 Task: Research Airbnb properties in Siaya, Kenya from 12th  December, 2023 to 15th December, 2023 for 3 adults.2 bedrooms having 3 beds and 1 bathroom. Property type can be flat. Amenities needed are: washing machine. Booking option can be shelf check-in. Look for 4 properties as per requirement.
Action: Mouse moved to (416, 60)
Screenshot: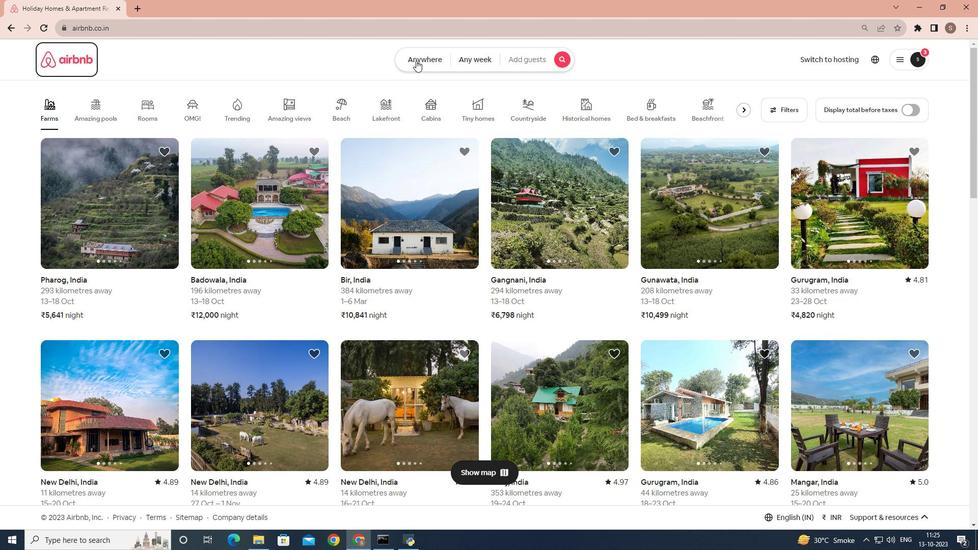 
Action: Mouse pressed left at (416, 60)
Screenshot: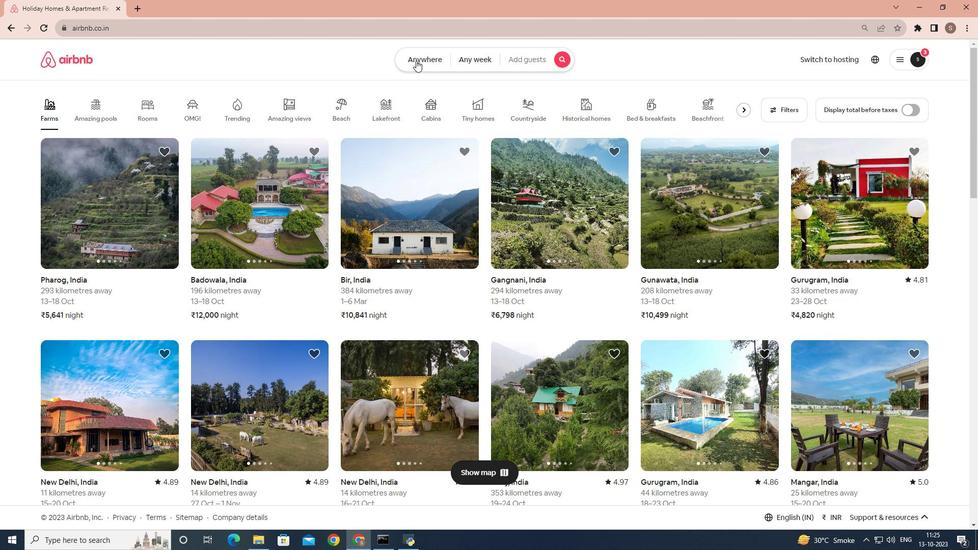 
Action: Mouse moved to (359, 97)
Screenshot: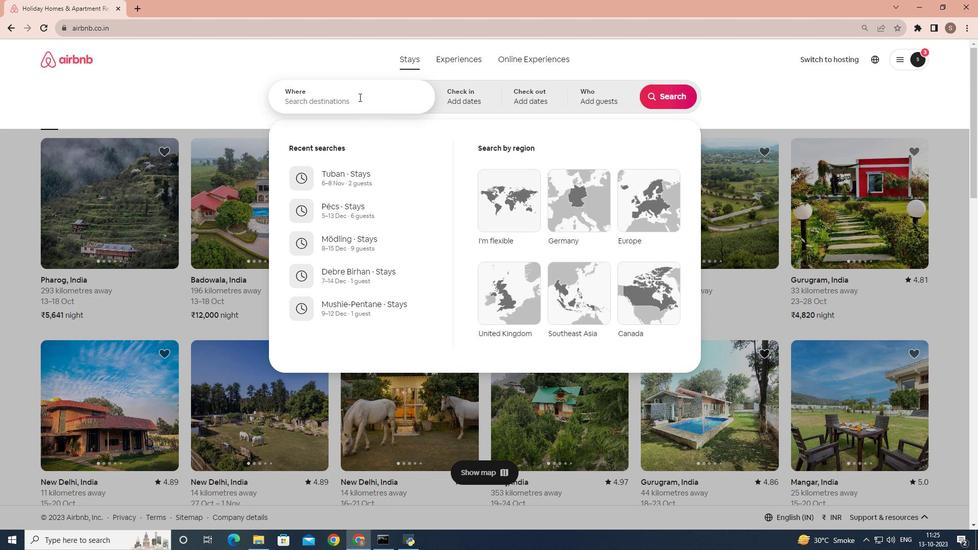 
Action: Mouse pressed left at (359, 97)
Screenshot: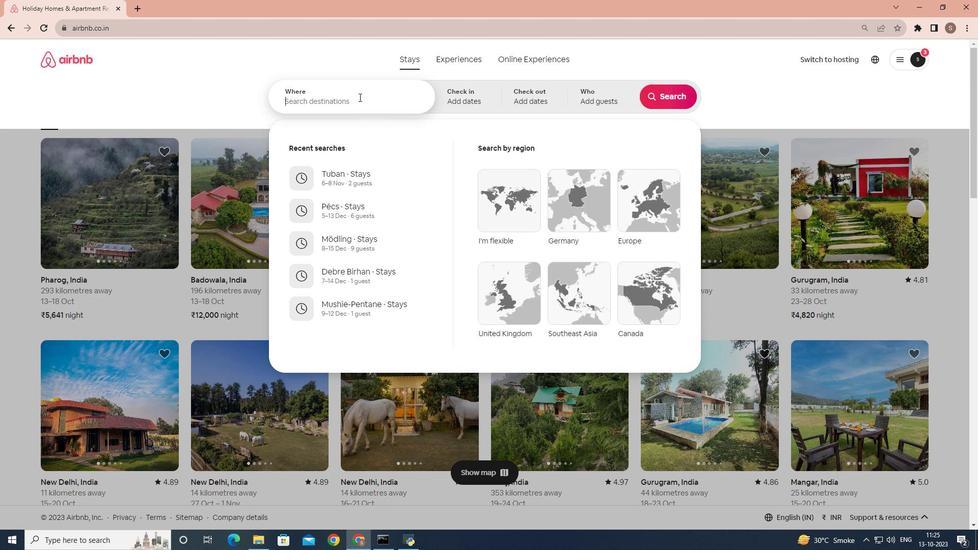 
Action: Key pressed <Key.shift>Siaya,<Key.space><Key.shift>Kenya
Screenshot: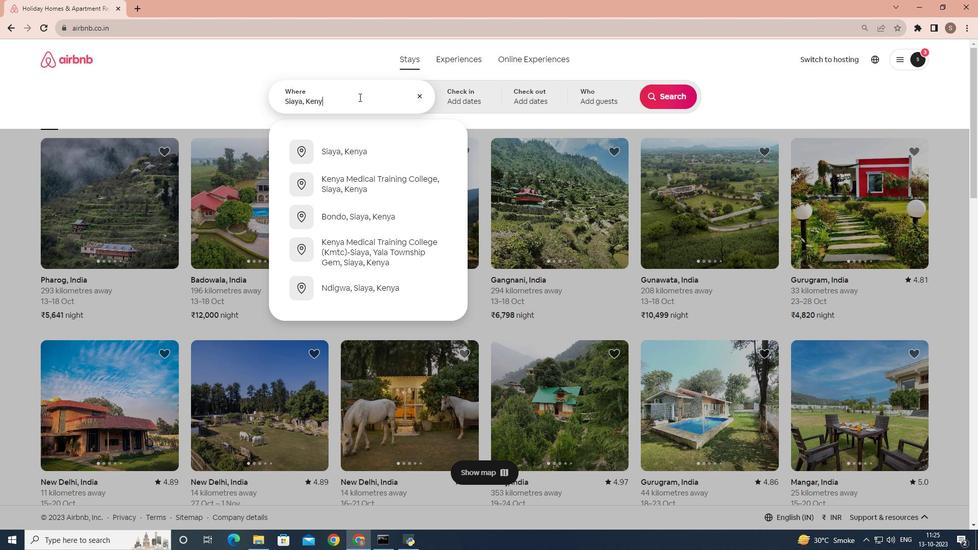 
Action: Mouse moved to (353, 165)
Screenshot: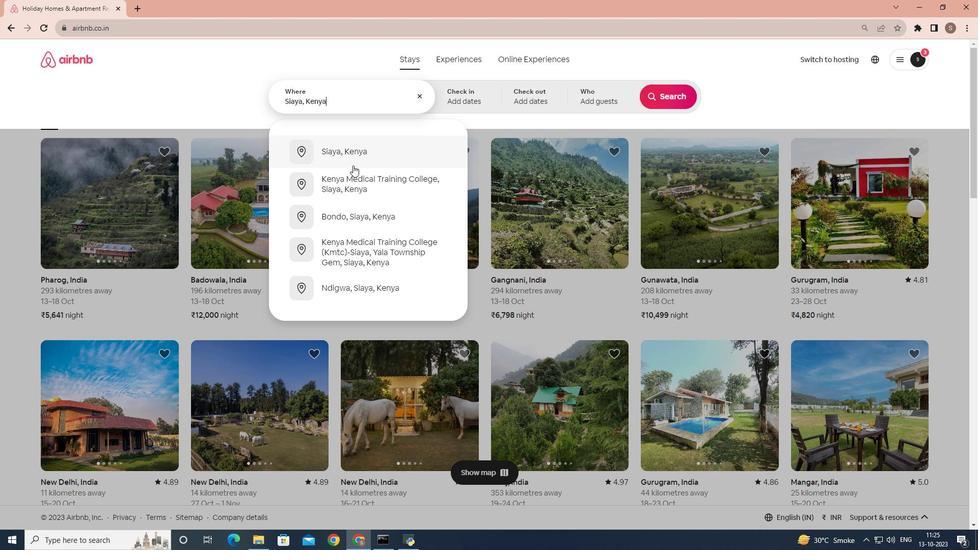 
Action: Mouse pressed left at (353, 165)
Screenshot: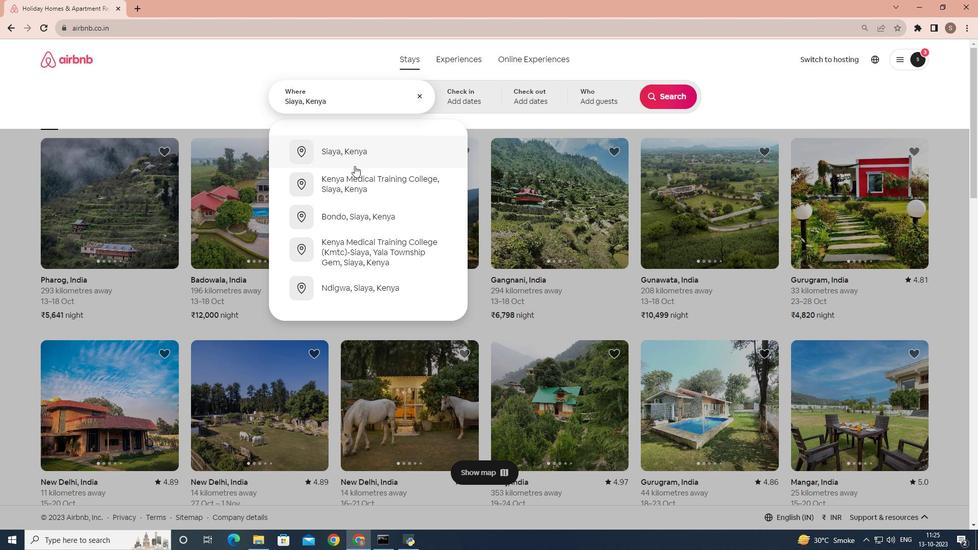 
Action: Mouse moved to (665, 174)
Screenshot: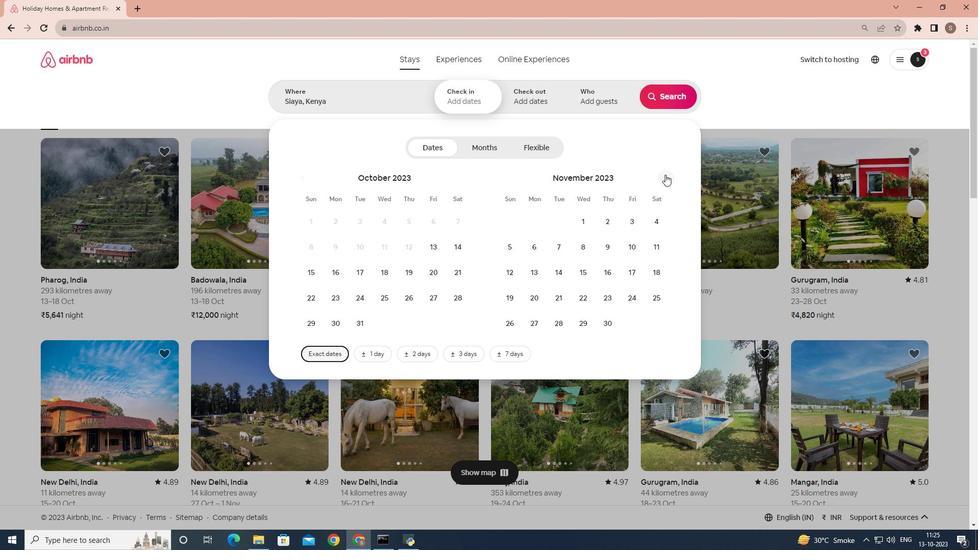 
Action: Mouse pressed left at (665, 174)
Screenshot: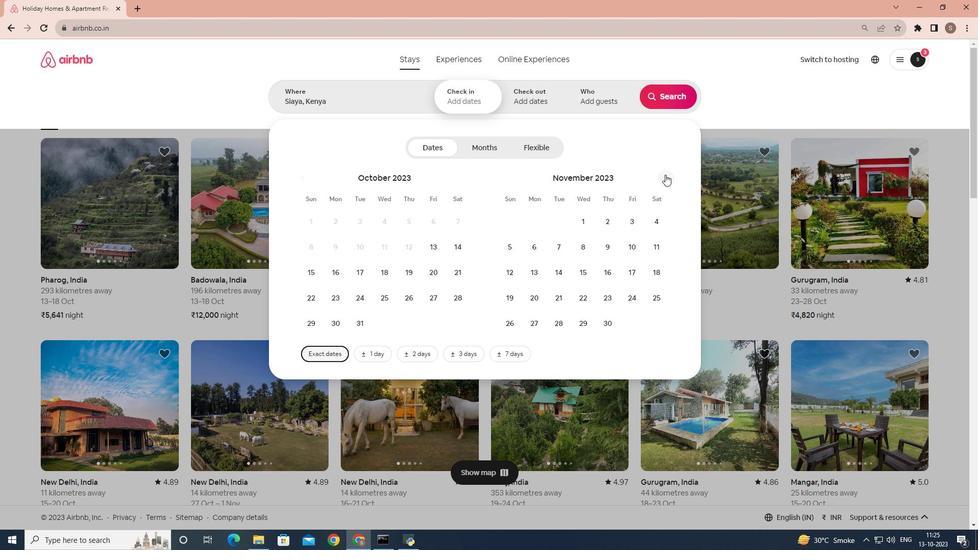 
Action: Mouse moved to (564, 265)
Screenshot: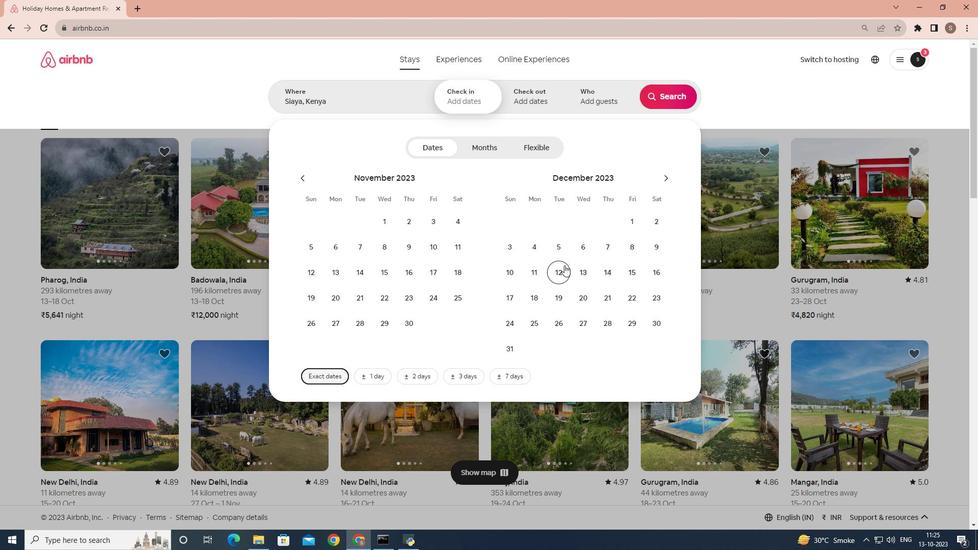 
Action: Mouse pressed left at (564, 265)
Screenshot: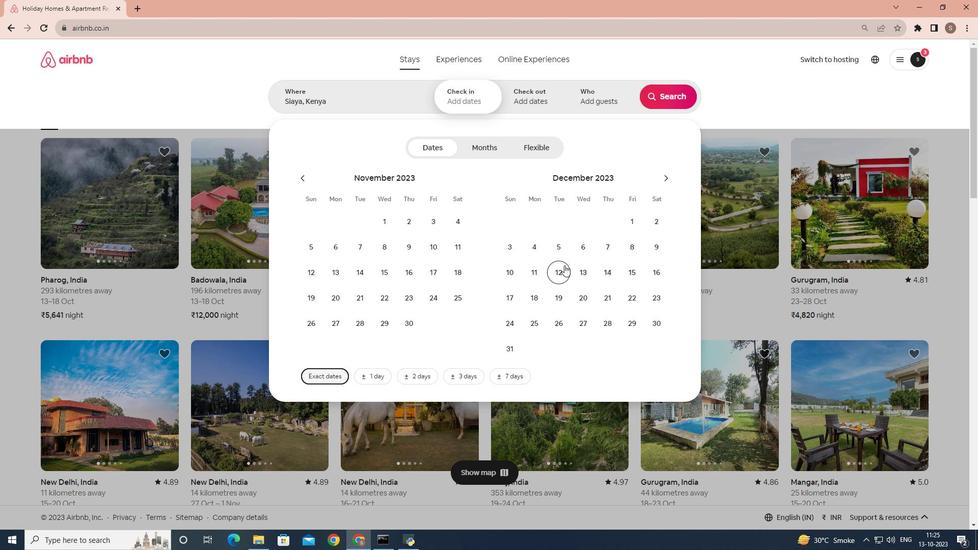 
Action: Mouse moved to (630, 274)
Screenshot: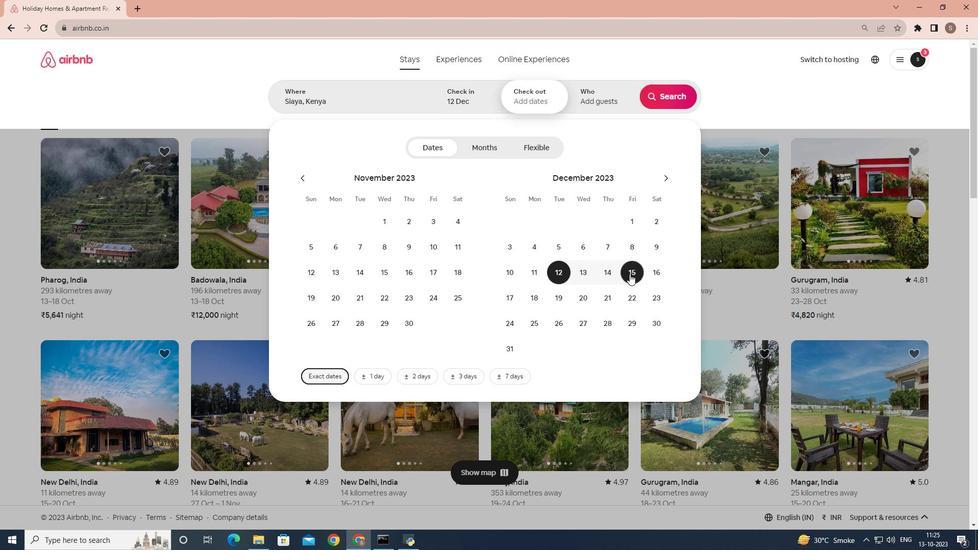 
Action: Mouse pressed left at (630, 274)
Screenshot: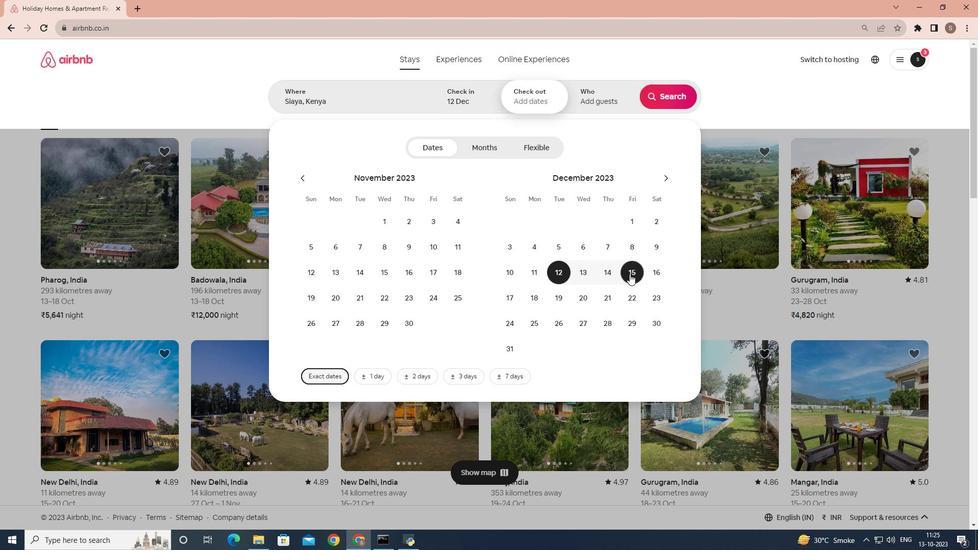 
Action: Mouse moved to (603, 92)
Screenshot: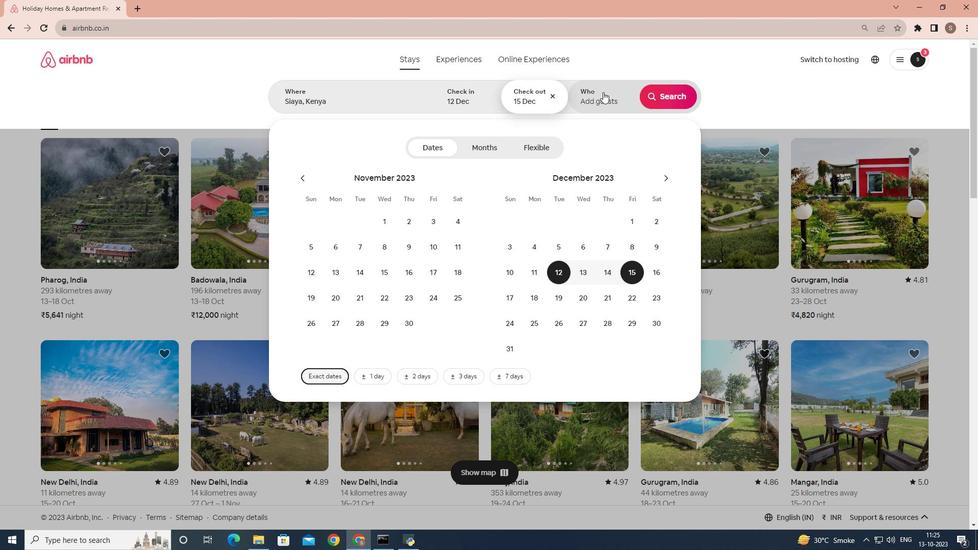 
Action: Mouse pressed left at (603, 92)
Screenshot: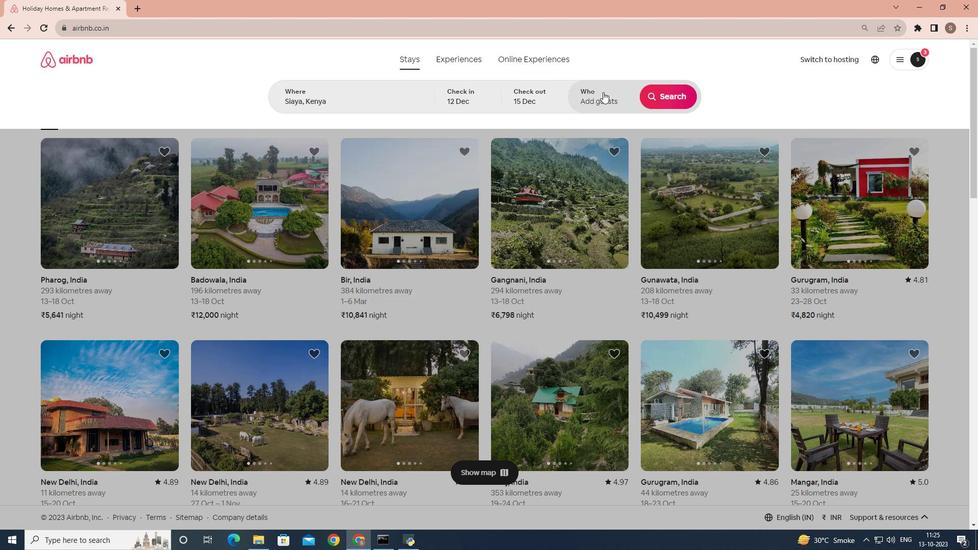 
Action: Mouse moved to (673, 149)
Screenshot: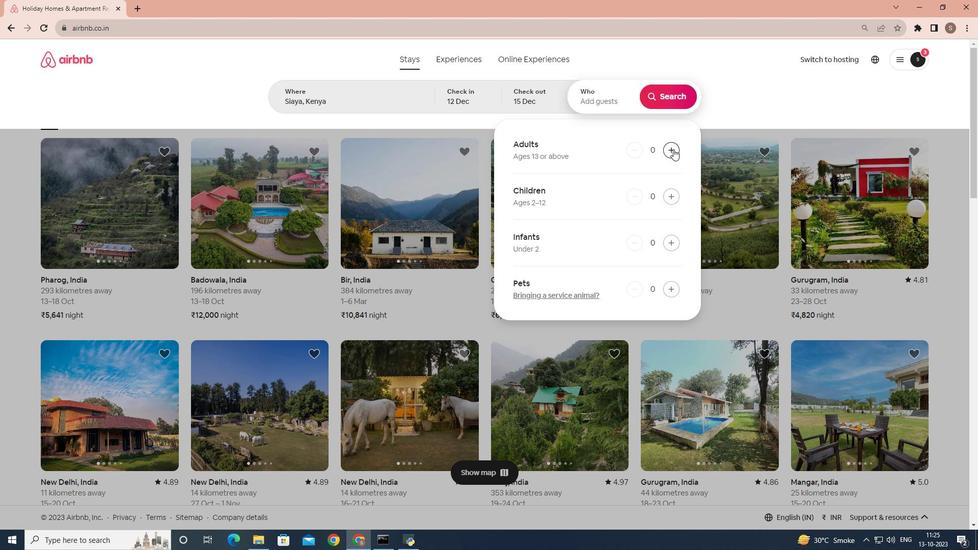
Action: Mouse pressed left at (673, 149)
Screenshot: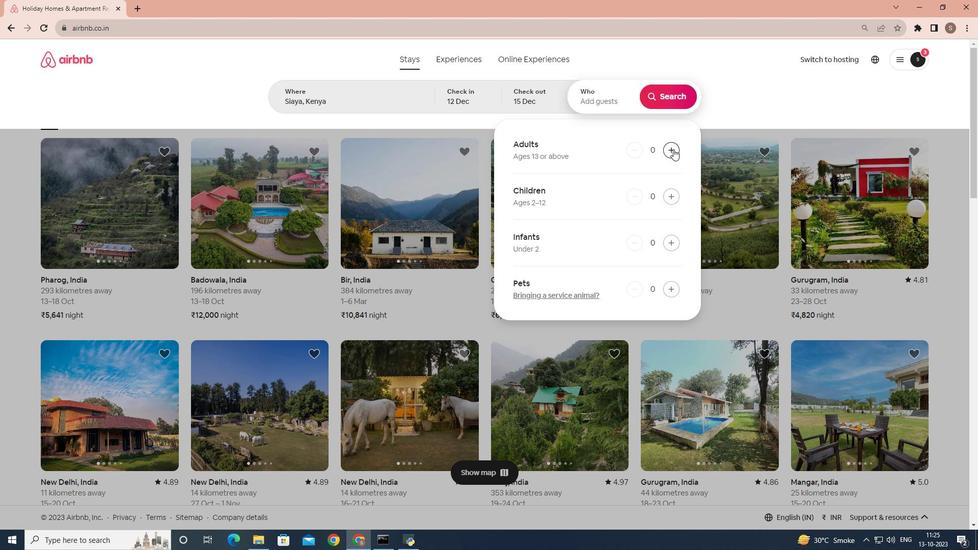 
Action: Mouse pressed left at (673, 149)
Screenshot: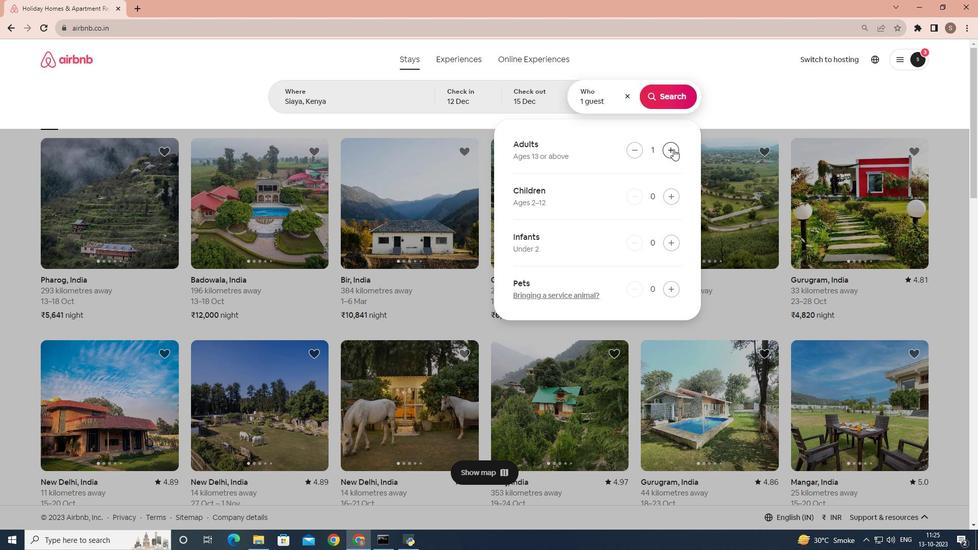 
Action: Mouse pressed left at (673, 149)
Screenshot: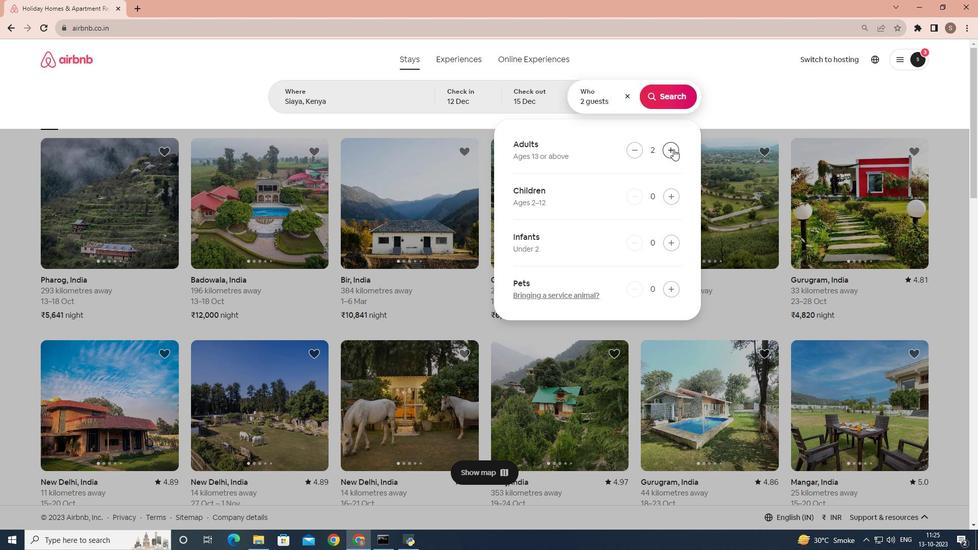 
Action: Mouse moved to (669, 99)
Screenshot: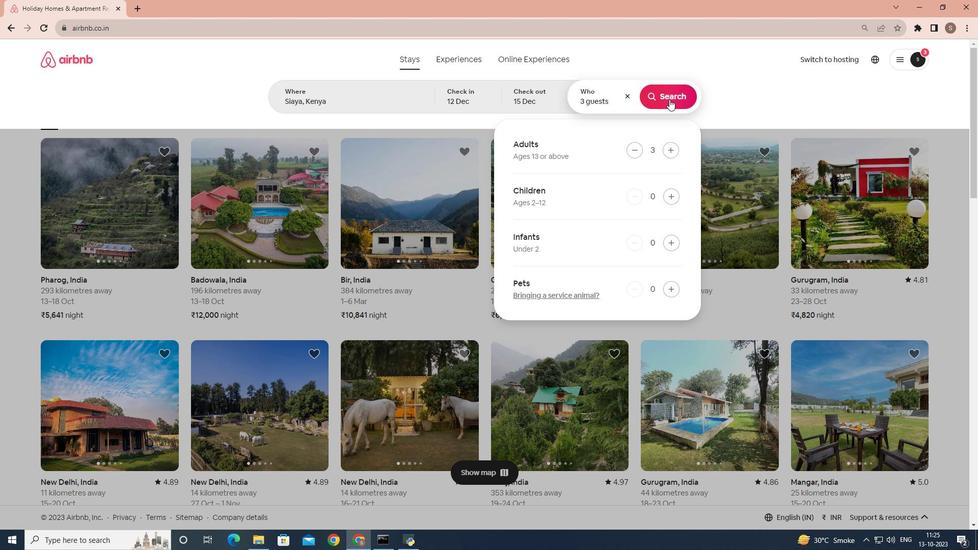 
Action: Mouse pressed left at (669, 99)
Screenshot: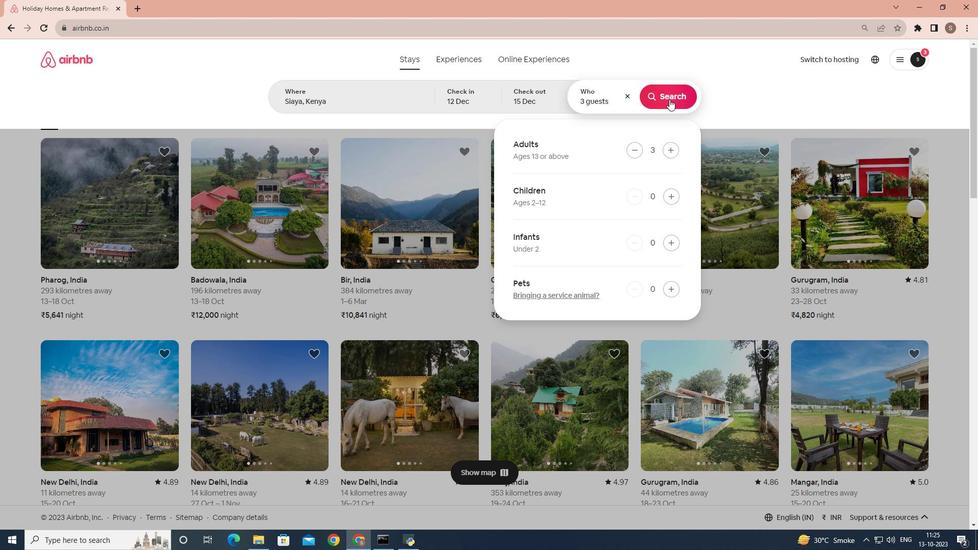 
Action: Mouse moved to (817, 92)
Screenshot: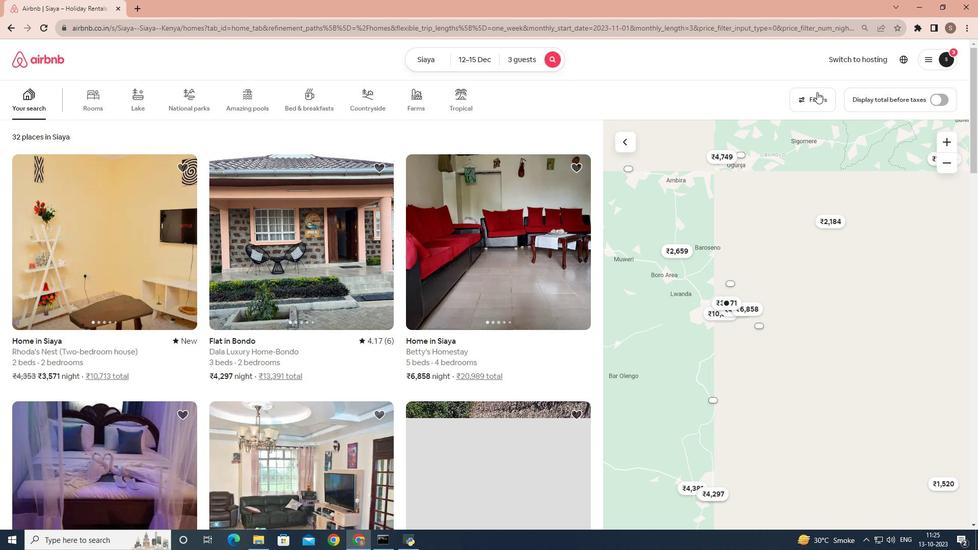 
Action: Mouse pressed left at (817, 92)
Screenshot: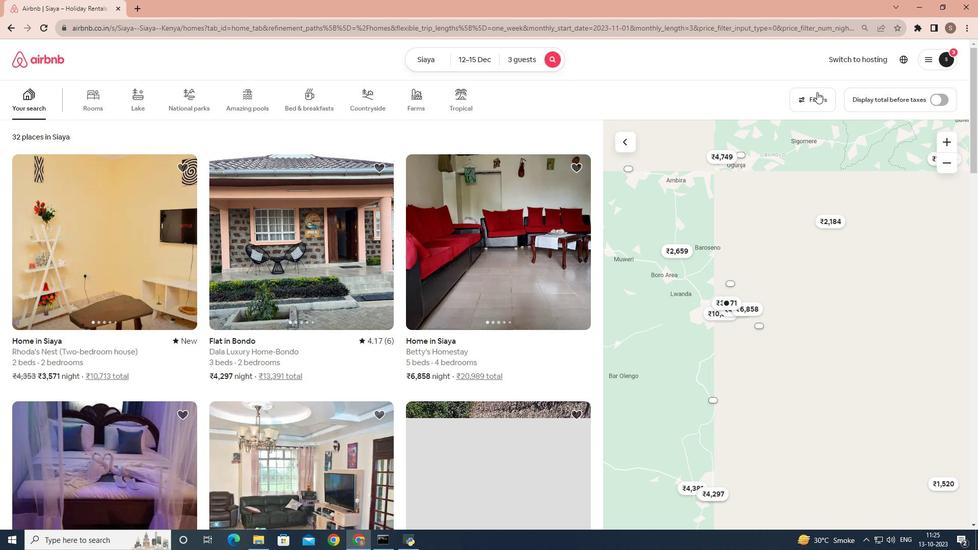 
Action: Mouse moved to (470, 316)
Screenshot: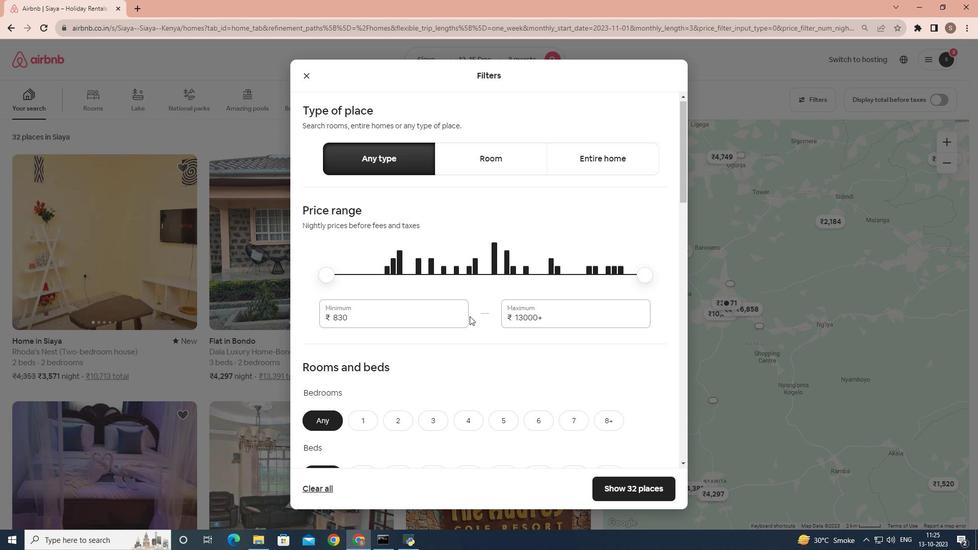 
Action: Mouse scrolled (470, 316) with delta (0, 0)
Screenshot: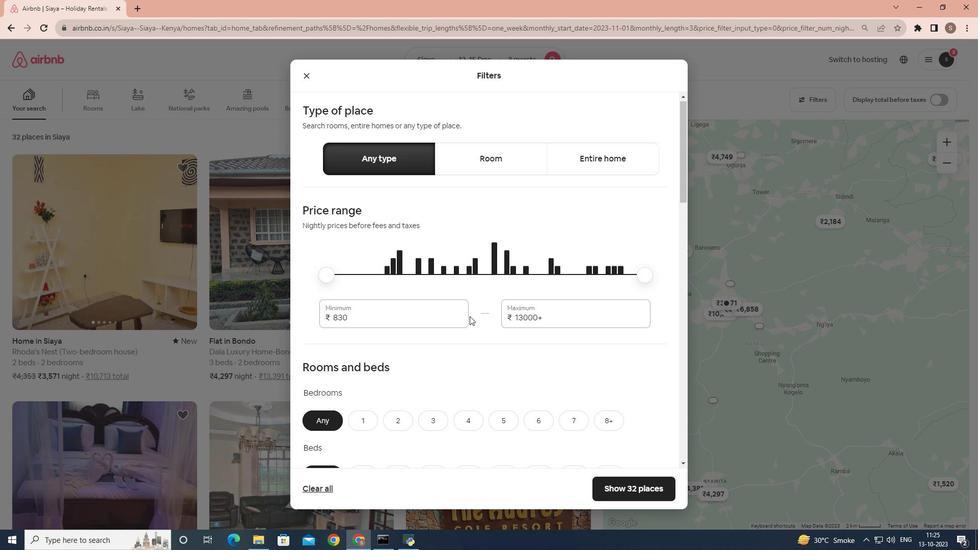 
Action: Mouse scrolled (470, 316) with delta (0, 0)
Screenshot: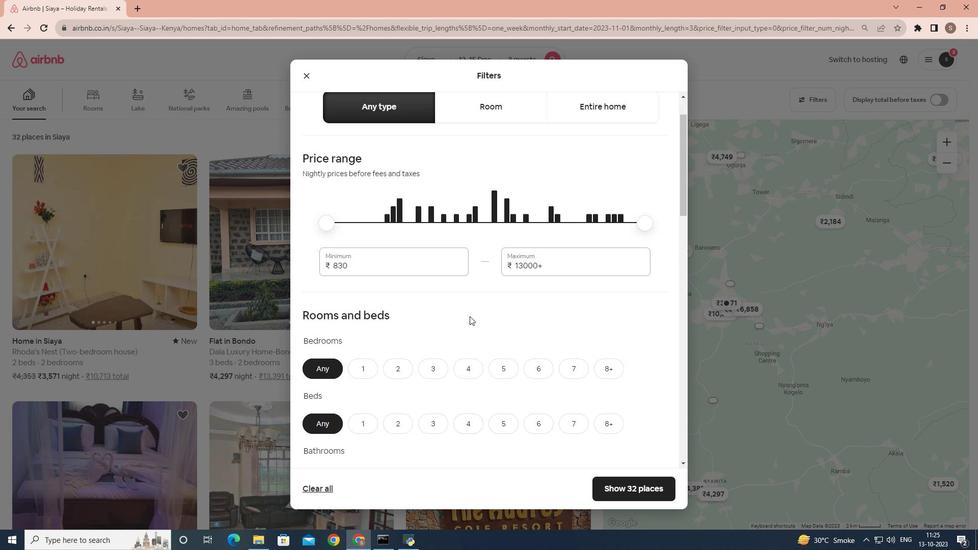 
Action: Mouse moved to (400, 318)
Screenshot: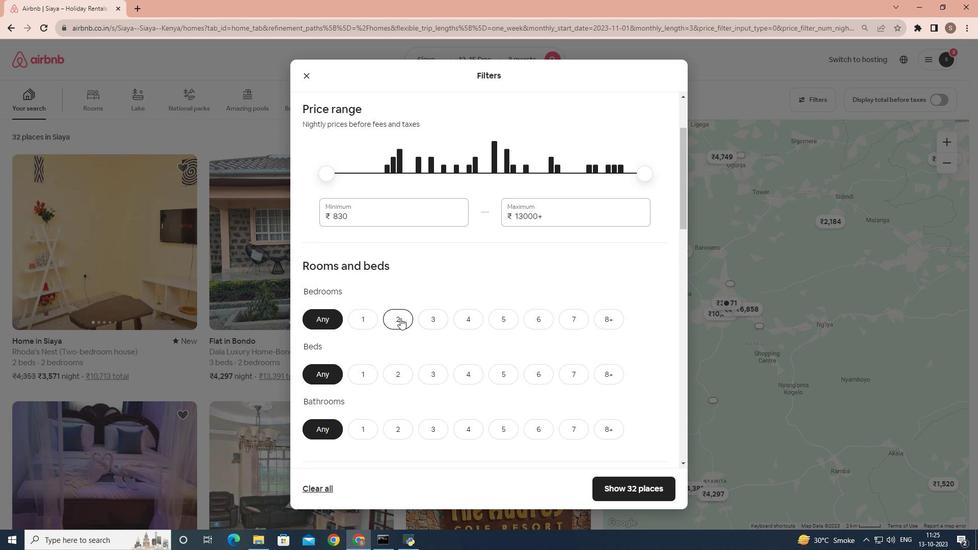 
Action: Mouse pressed left at (400, 318)
Screenshot: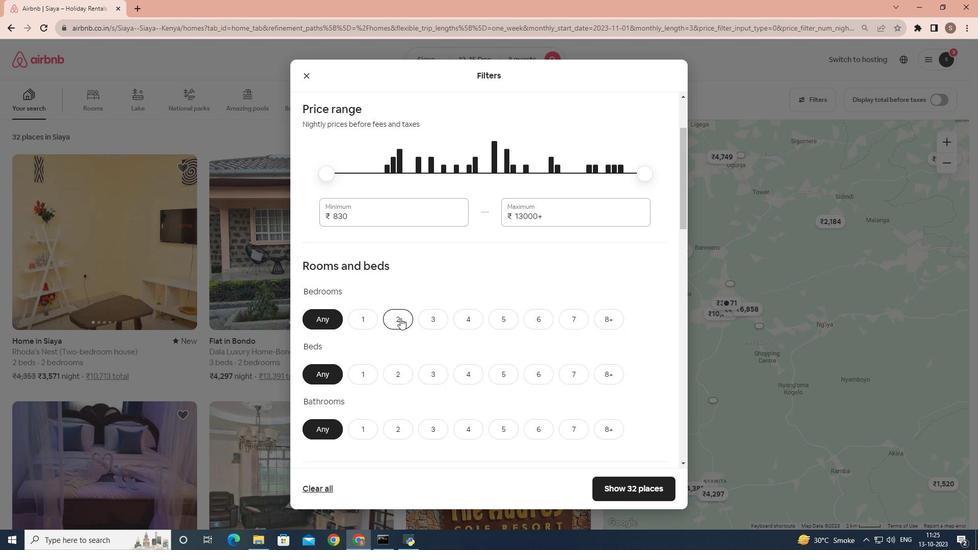 
Action: Mouse scrolled (400, 318) with delta (0, 0)
Screenshot: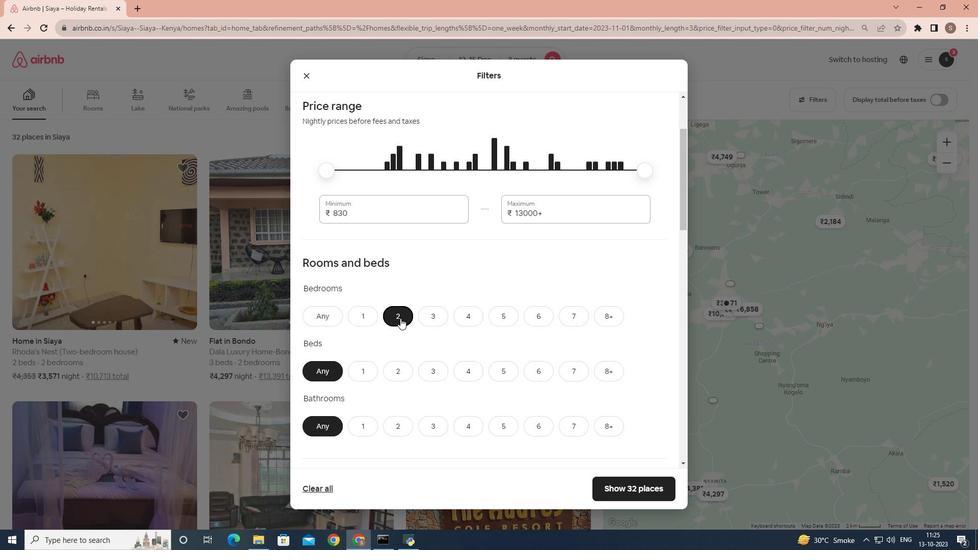 
Action: Mouse moved to (435, 323)
Screenshot: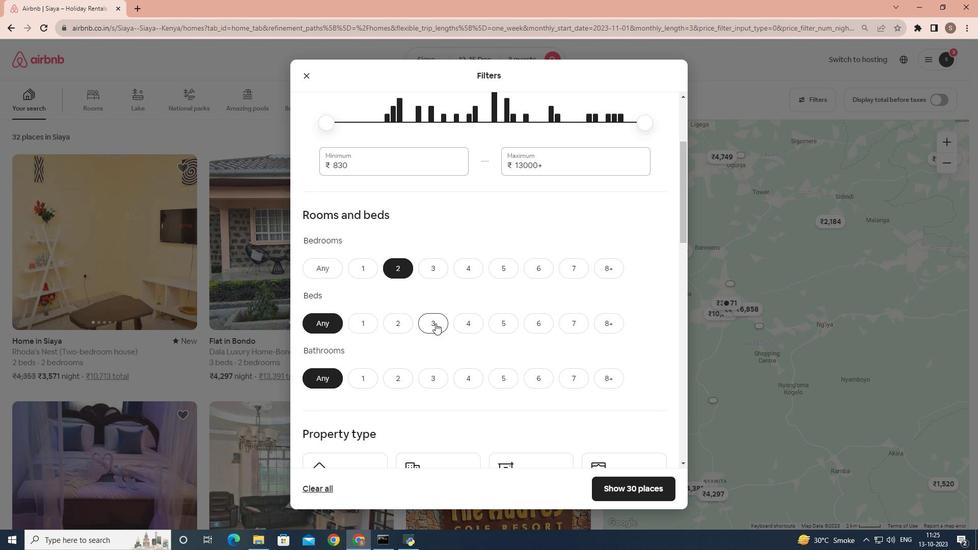
Action: Mouse pressed left at (435, 323)
Screenshot: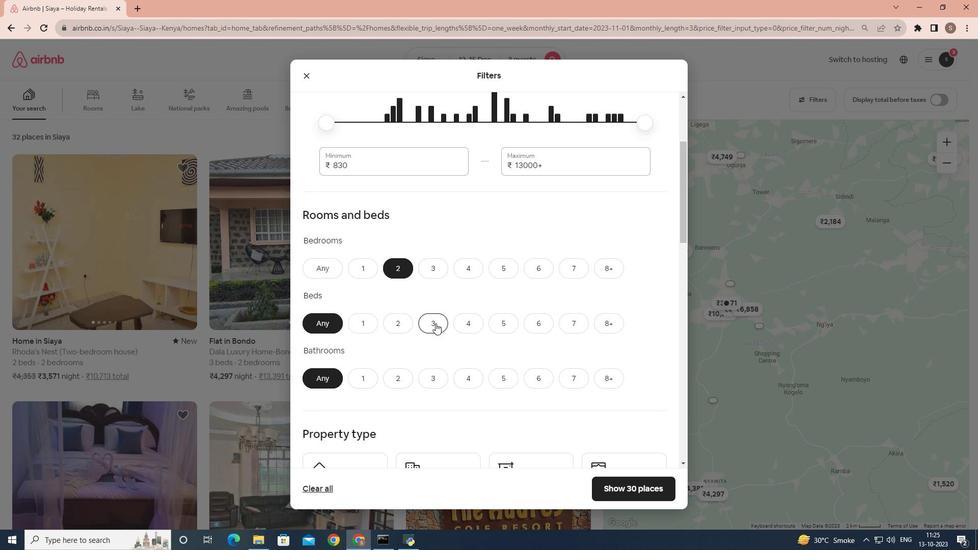 
Action: Mouse scrolled (435, 323) with delta (0, 0)
Screenshot: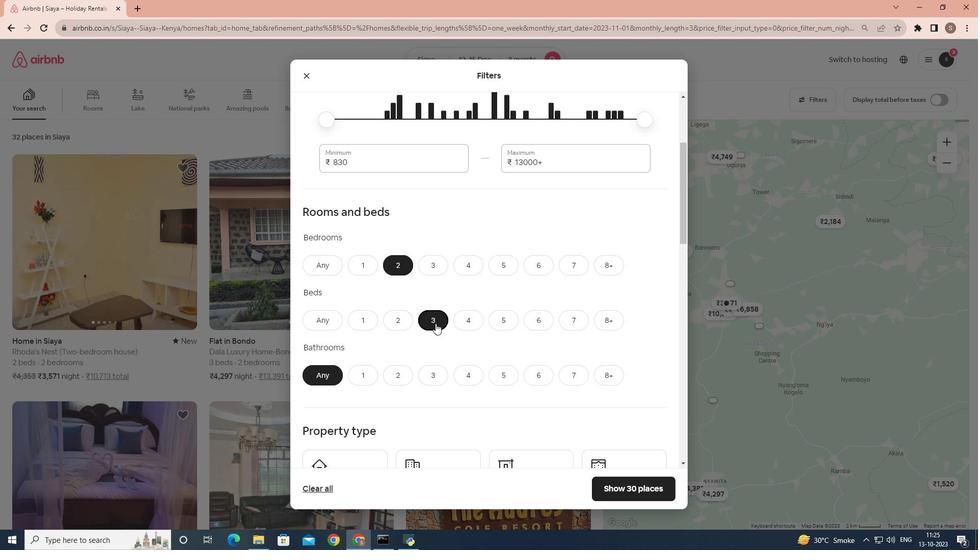 
Action: Mouse moved to (361, 333)
Screenshot: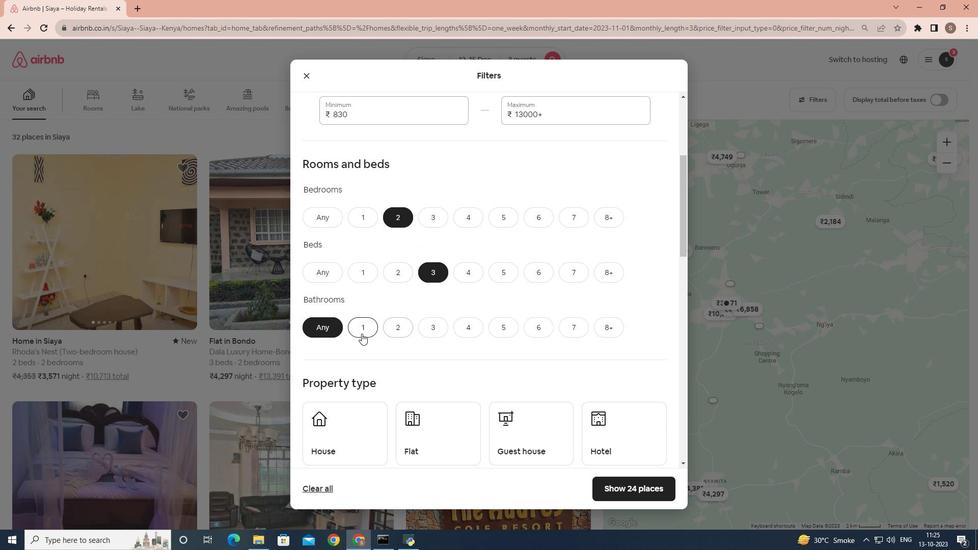 
Action: Mouse pressed left at (361, 333)
Screenshot: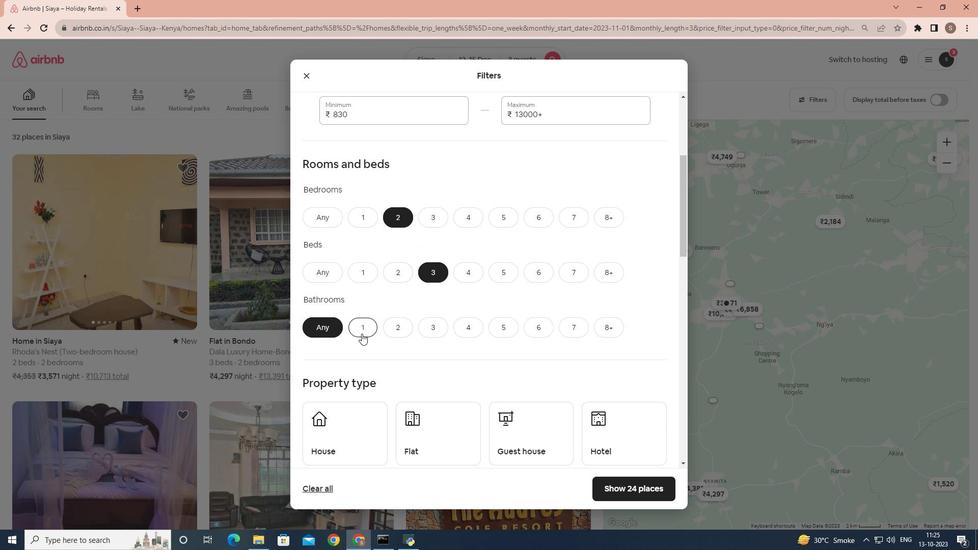 
Action: Mouse moved to (408, 336)
Screenshot: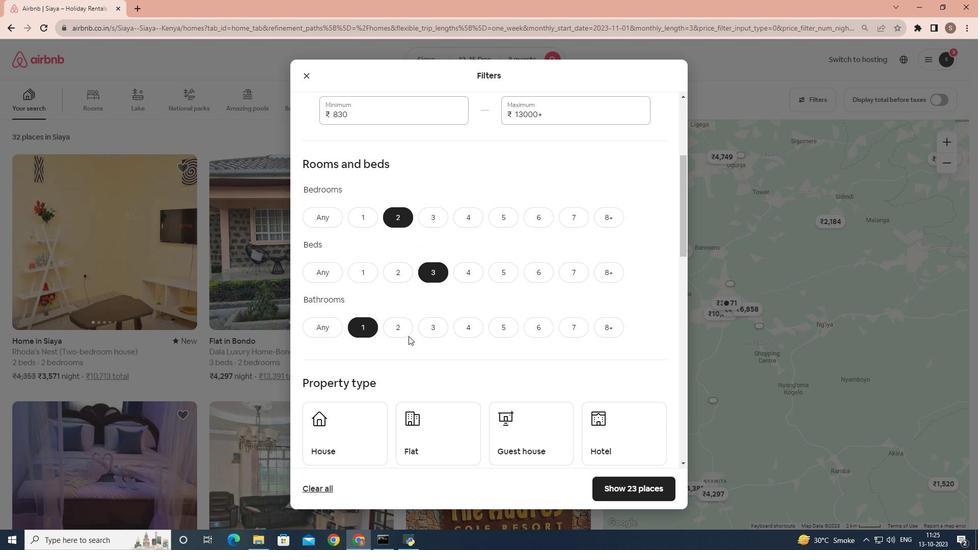 
Action: Mouse scrolled (408, 335) with delta (0, 0)
Screenshot: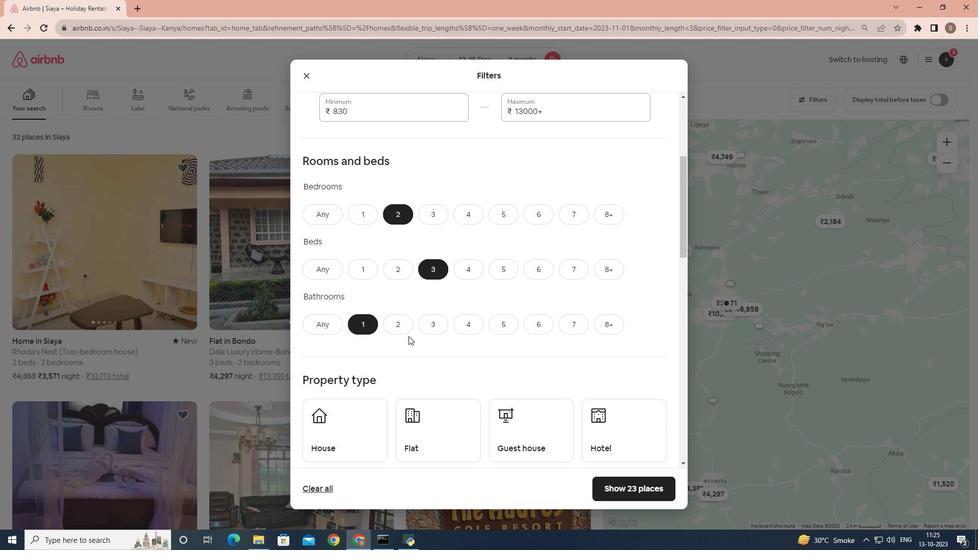 
Action: Mouse moved to (408, 335)
Screenshot: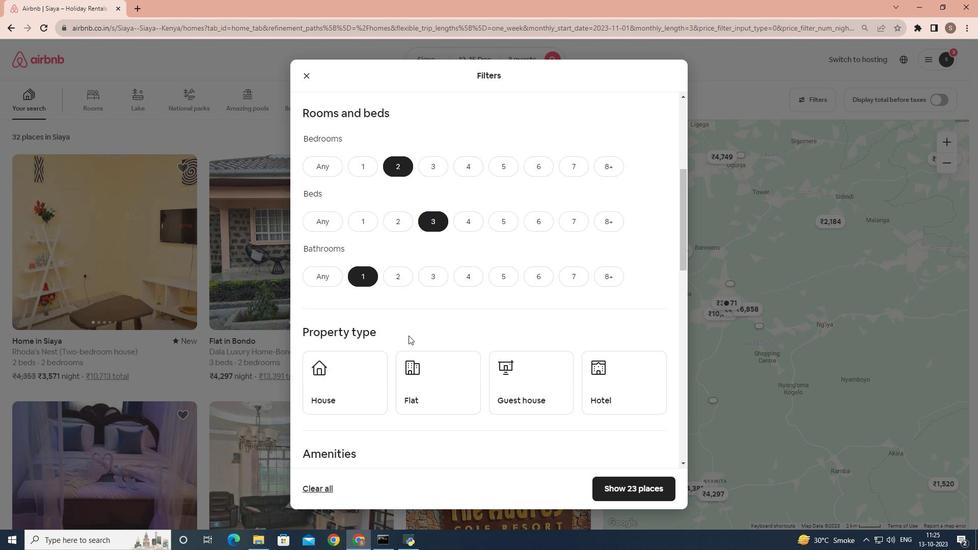 
Action: Mouse scrolled (408, 335) with delta (0, 0)
Screenshot: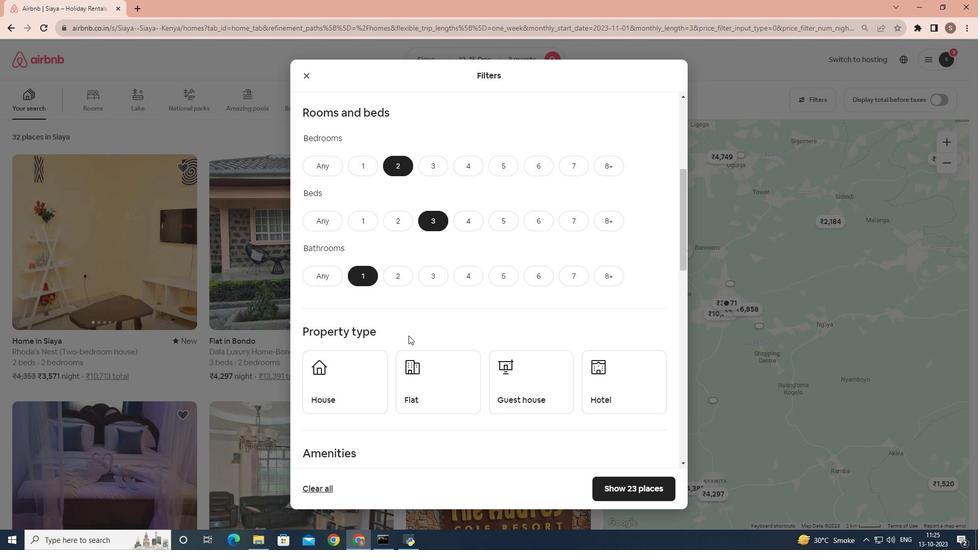 
Action: Mouse moved to (414, 334)
Screenshot: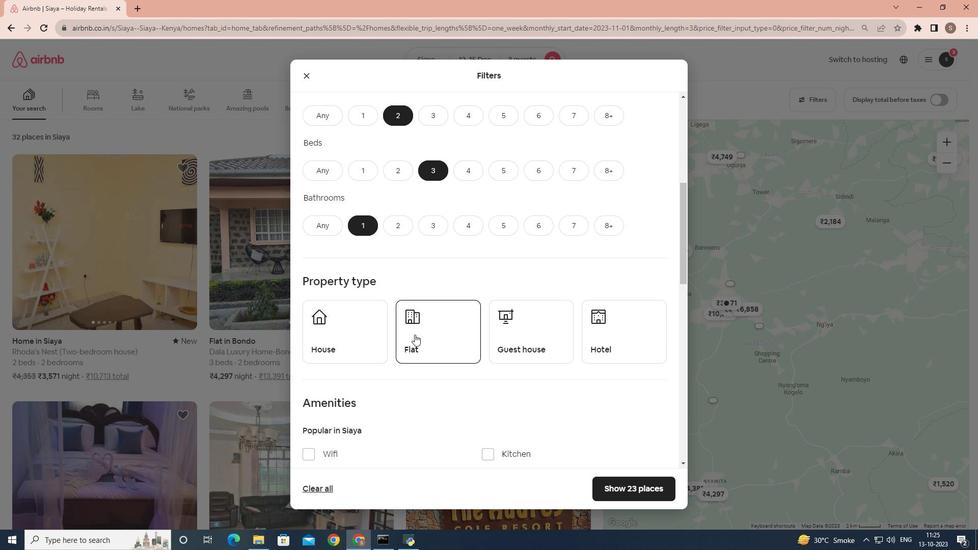 
Action: Mouse pressed left at (414, 334)
Screenshot: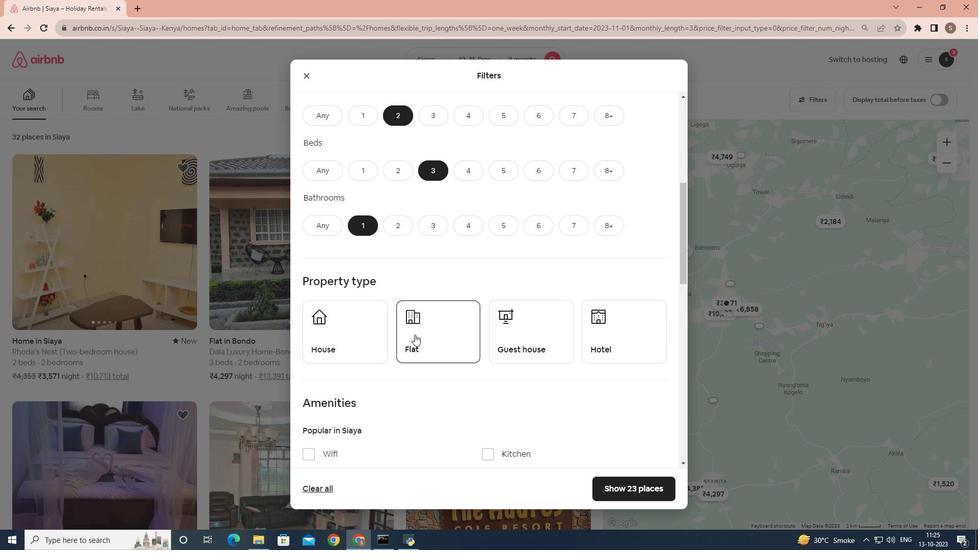 
Action: Mouse scrolled (414, 334) with delta (0, 0)
Screenshot: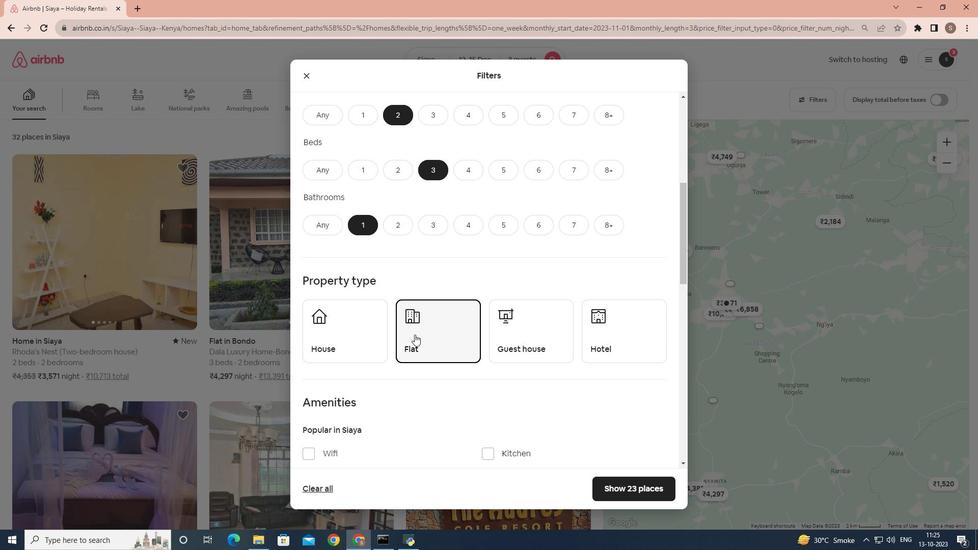 
Action: Mouse scrolled (414, 334) with delta (0, 0)
Screenshot: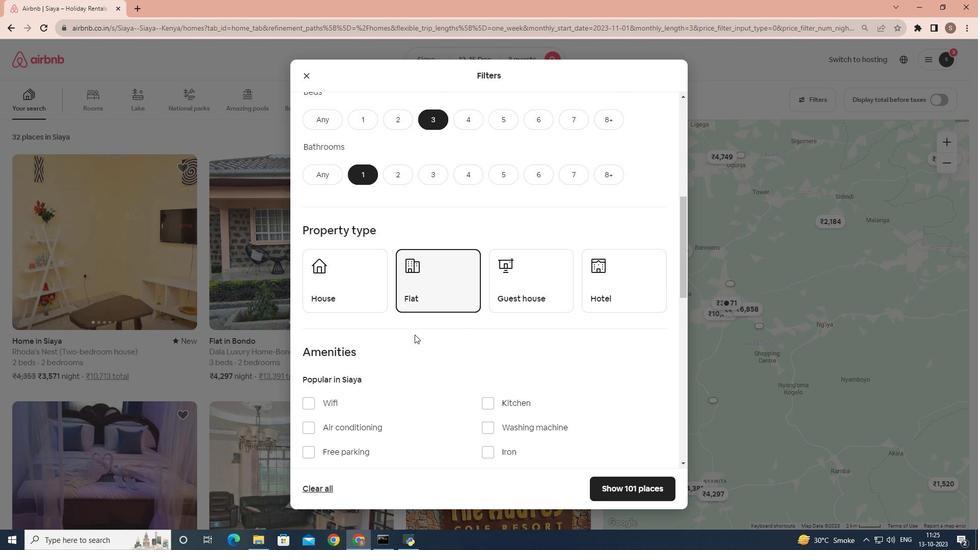 
Action: Mouse scrolled (414, 334) with delta (0, 0)
Screenshot: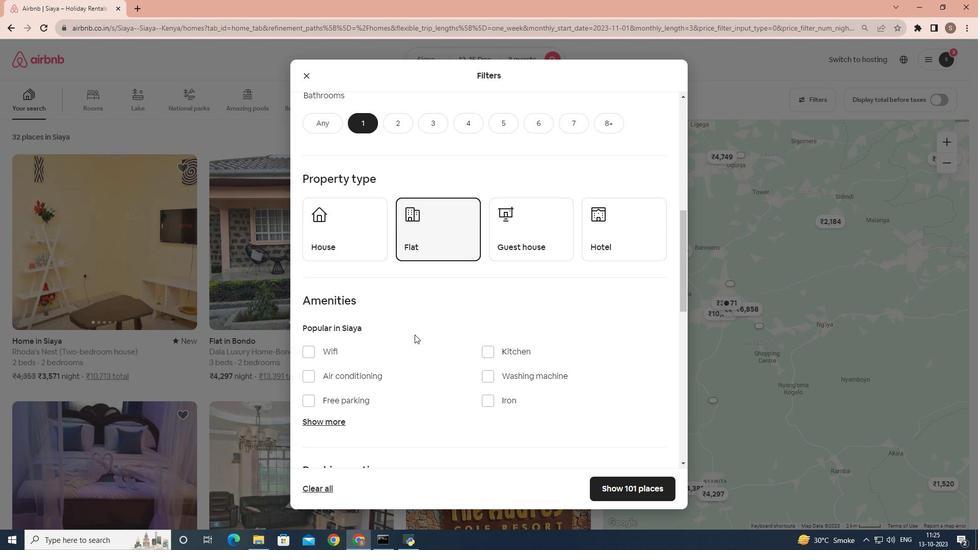 
Action: Mouse moved to (490, 326)
Screenshot: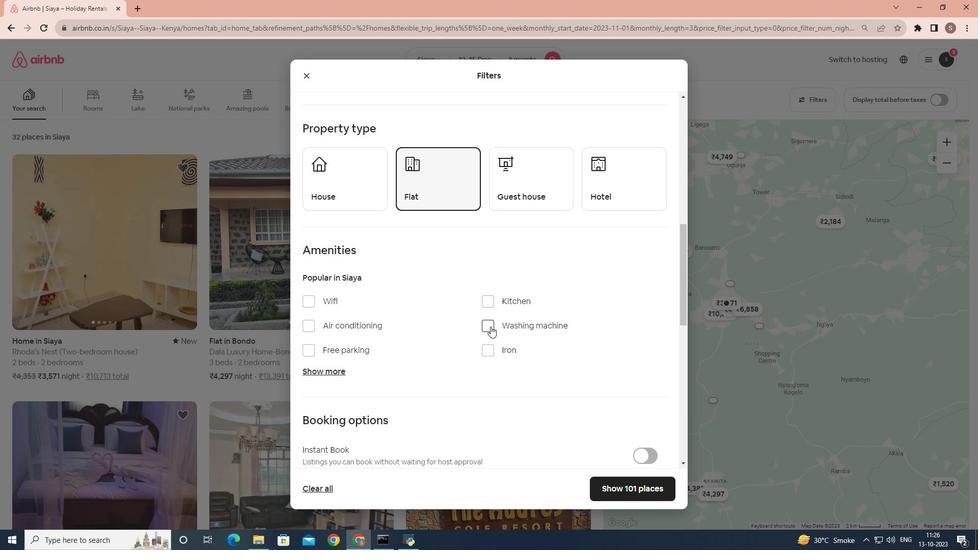 
Action: Mouse pressed left at (490, 326)
Screenshot: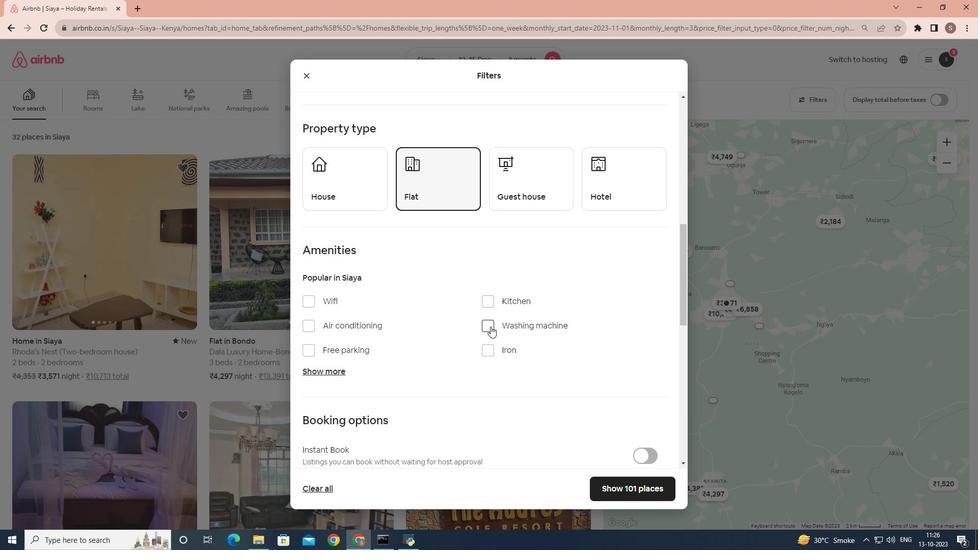 
Action: Mouse moved to (427, 338)
Screenshot: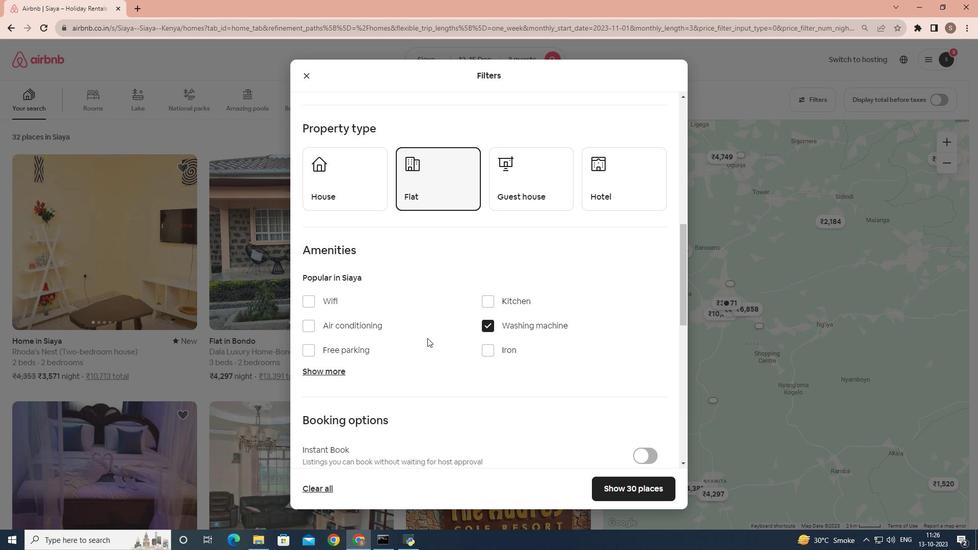 
Action: Mouse scrolled (427, 337) with delta (0, 0)
Screenshot: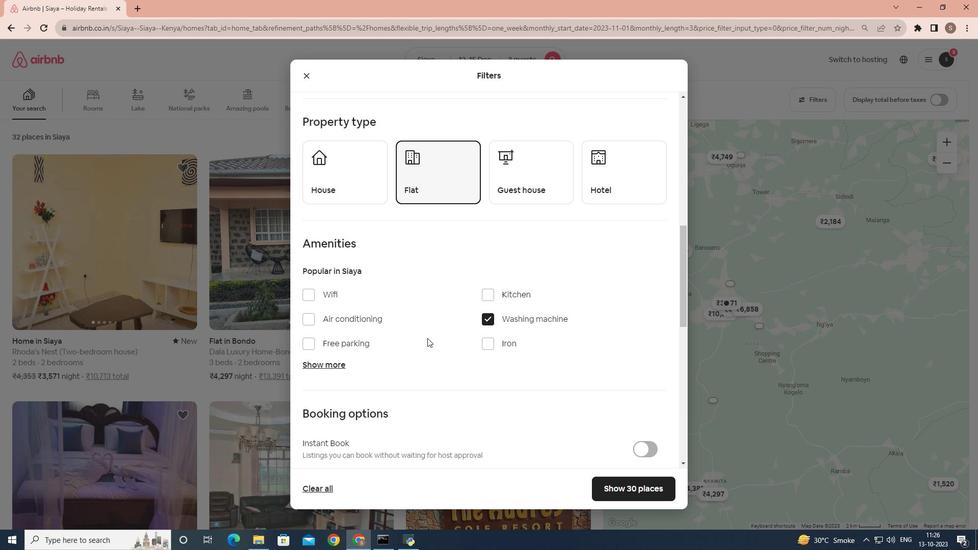 
Action: Mouse scrolled (427, 337) with delta (0, 0)
Screenshot: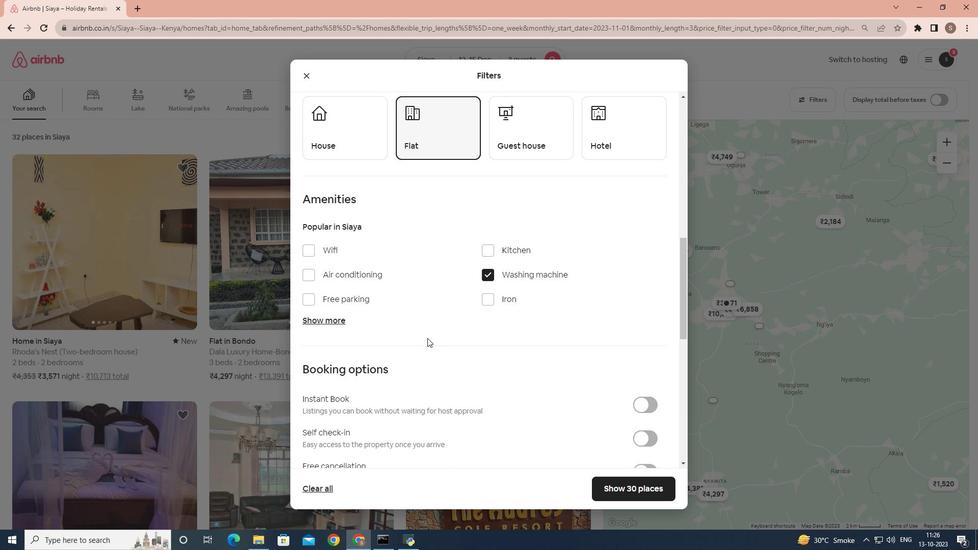 
Action: Mouse moved to (644, 386)
Screenshot: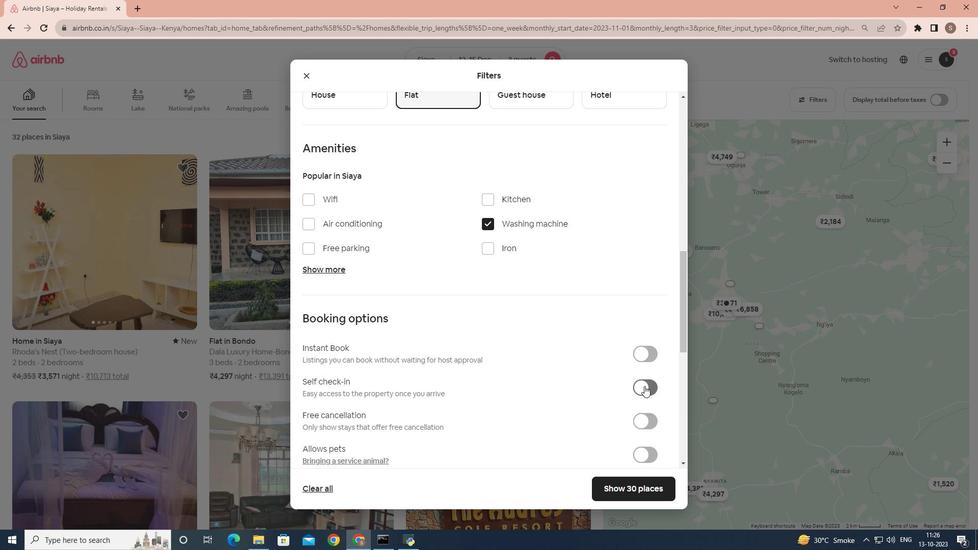 
Action: Mouse pressed left at (644, 386)
Screenshot: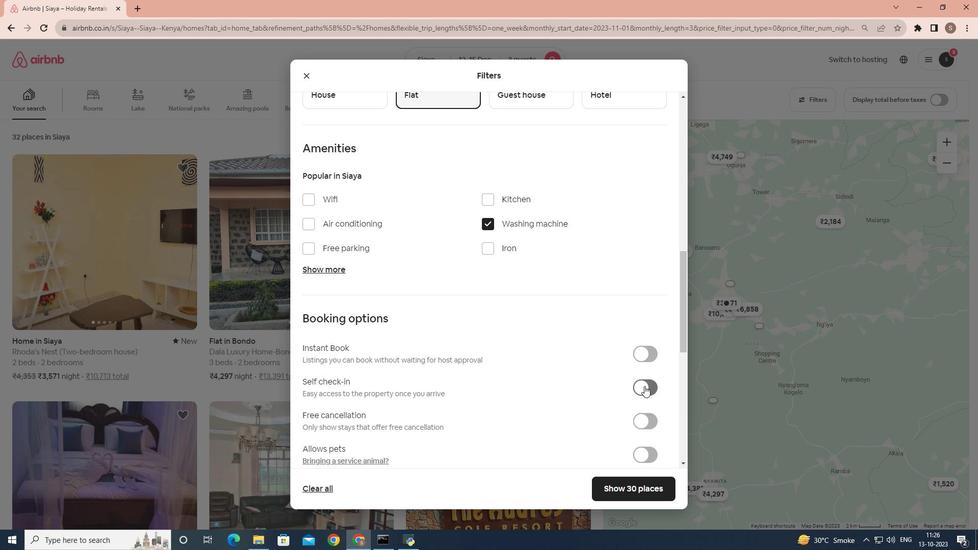 
Action: Mouse moved to (642, 483)
Screenshot: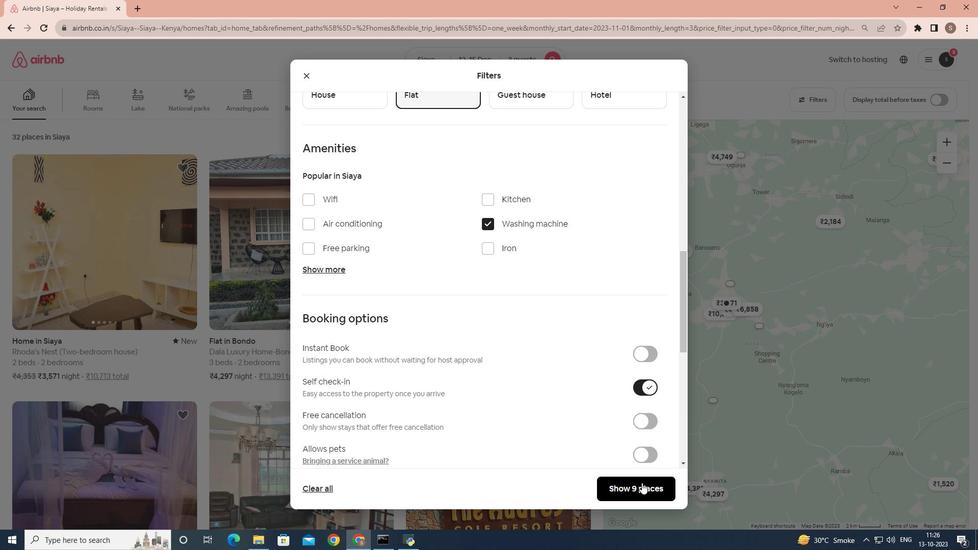 
Action: Mouse pressed left at (642, 483)
Screenshot: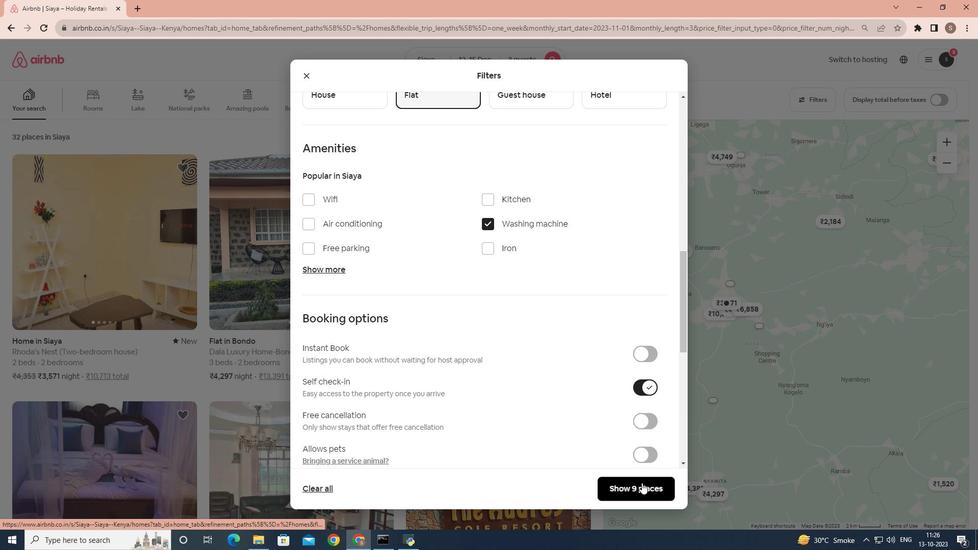 
Action: Mouse moved to (152, 289)
Screenshot: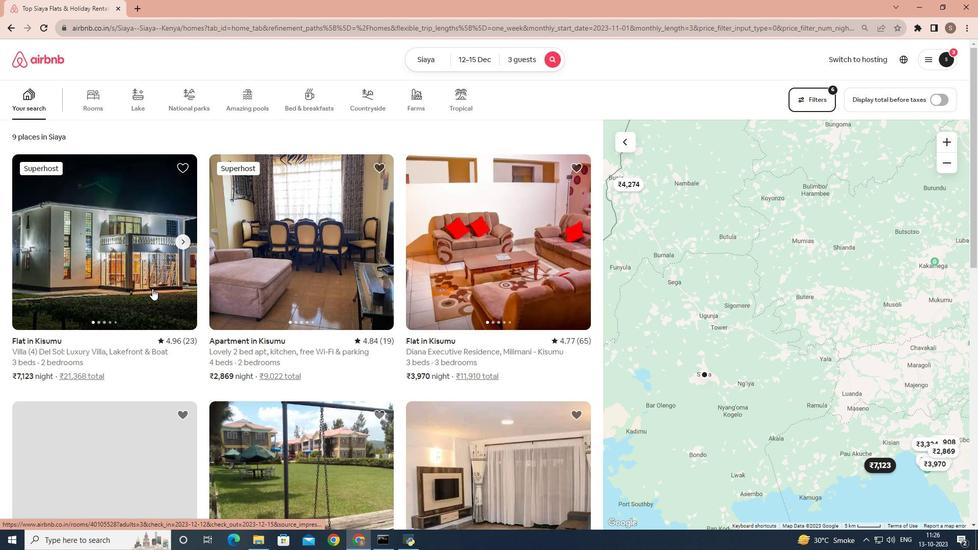 
Action: Mouse pressed left at (152, 289)
Screenshot: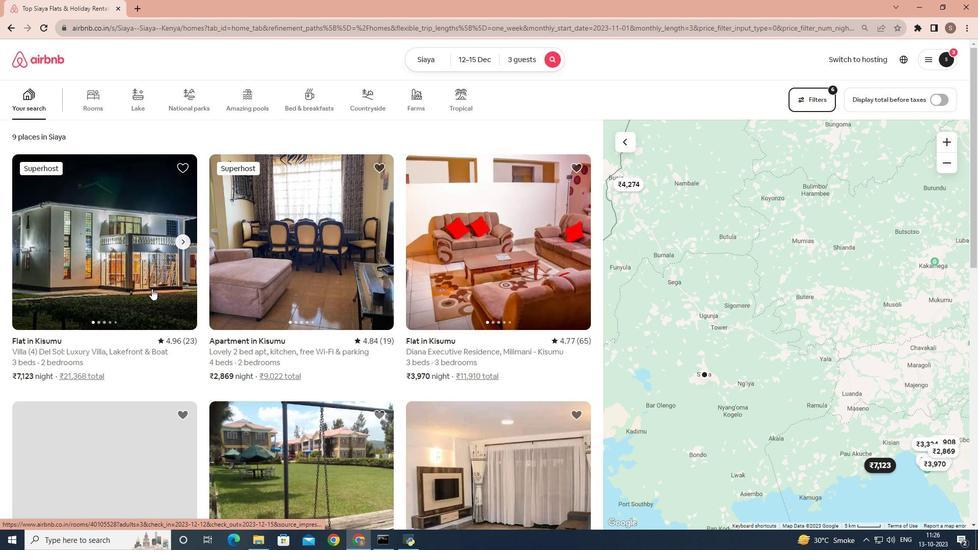 
Action: Mouse moved to (720, 376)
Screenshot: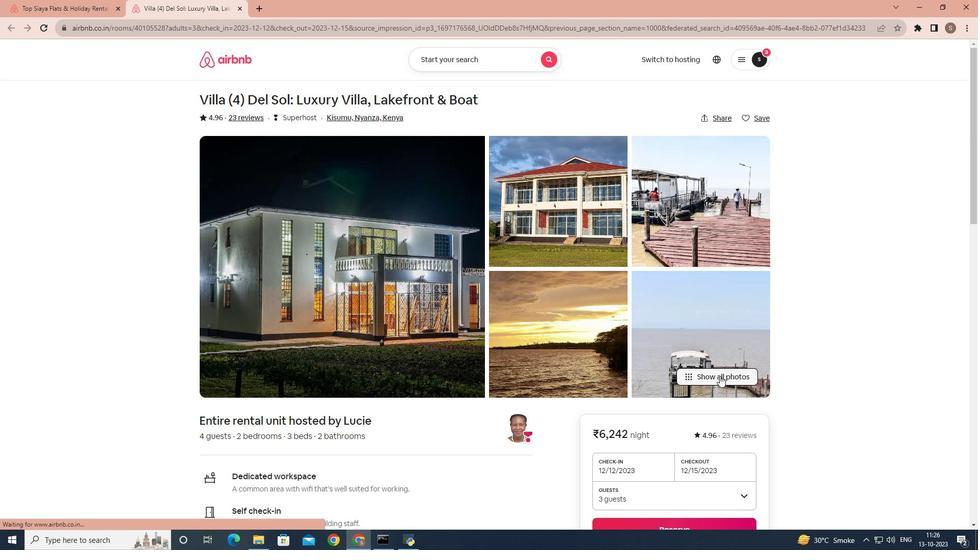 
Action: Mouse pressed left at (720, 376)
Screenshot: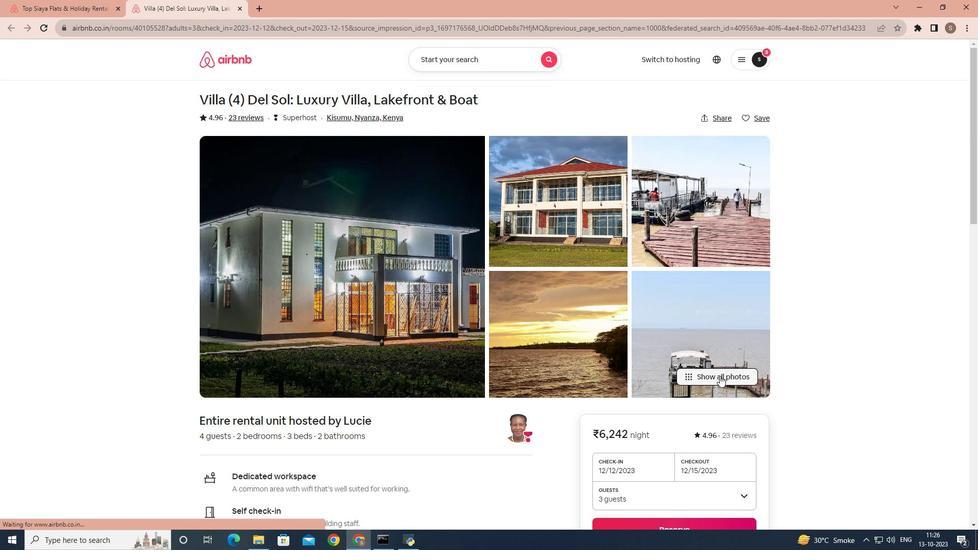 
Action: Mouse moved to (590, 358)
Screenshot: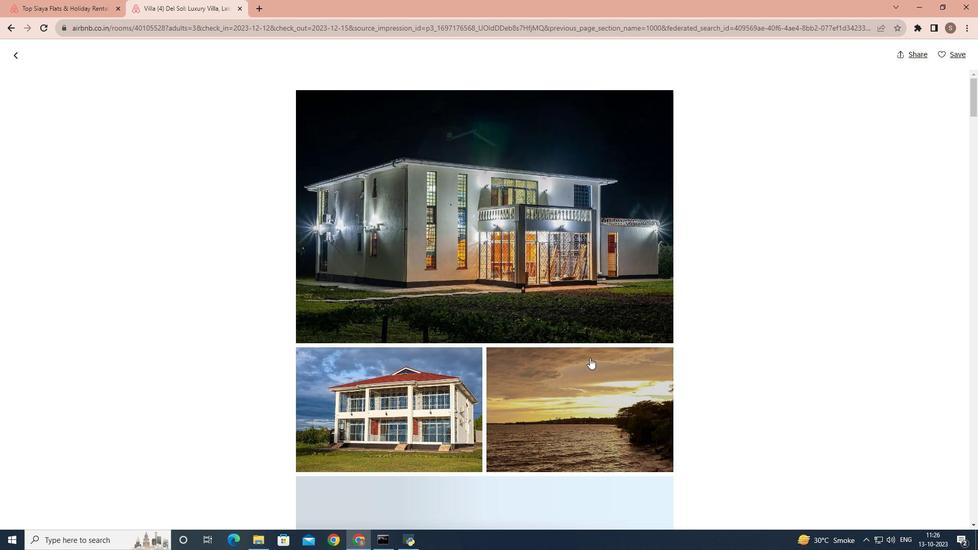 
Action: Mouse scrolled (590, 357) with delta (0, 0)
Screenshot: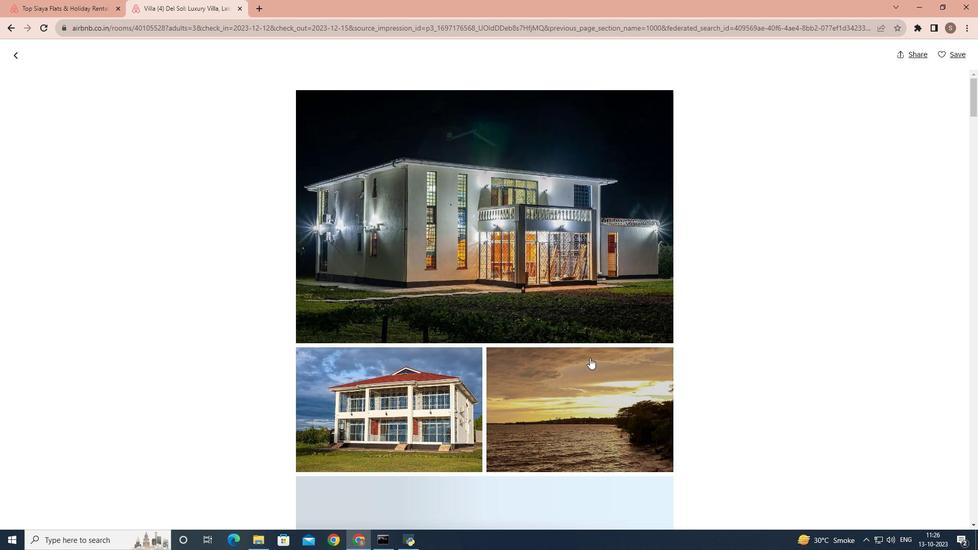 
Action: Mouse scrolled (590, 357) with delta (0, 0)
Screenshot: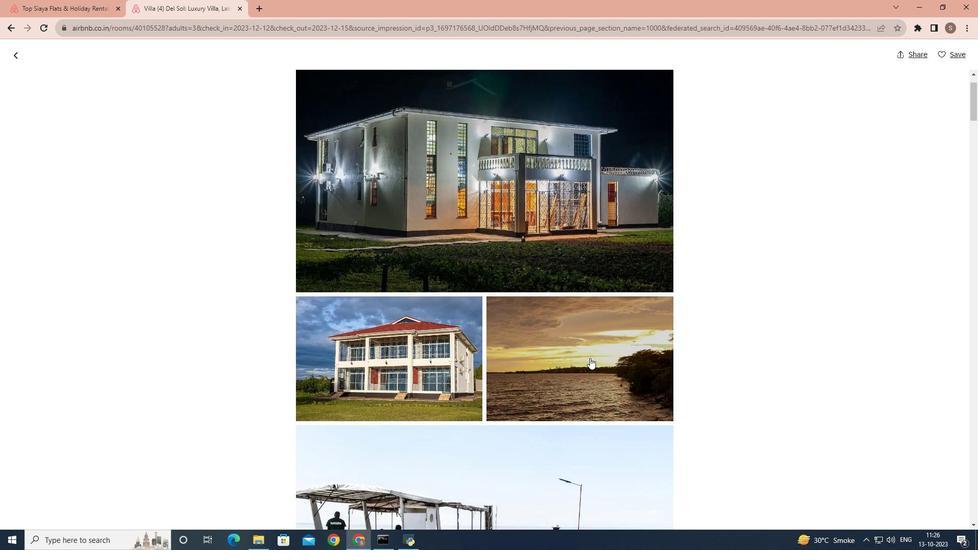
Action: Mouse scrolled (590, 357) with delta (0, 0)
Screenshot: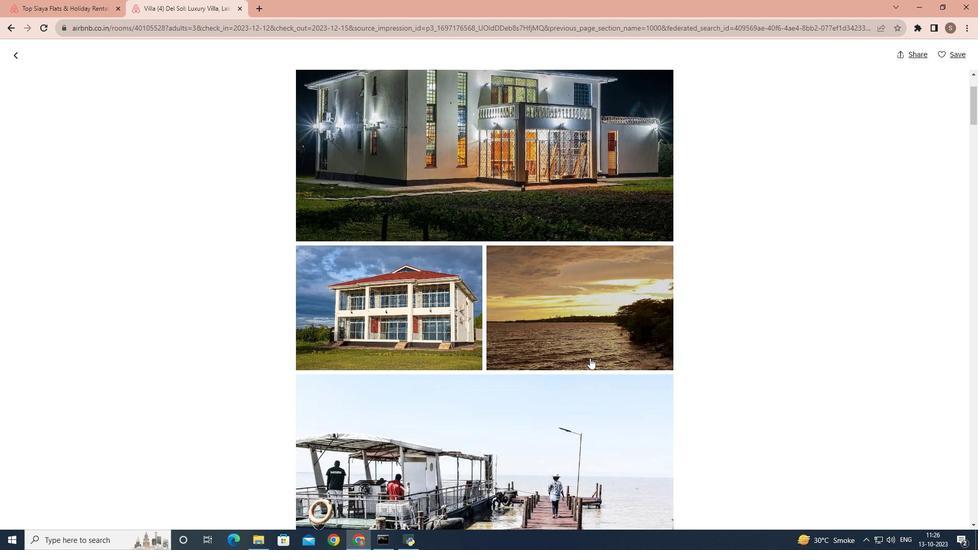 
Action: Mouse scrolled (590, 357) with delta (0, 0)
Screenshot: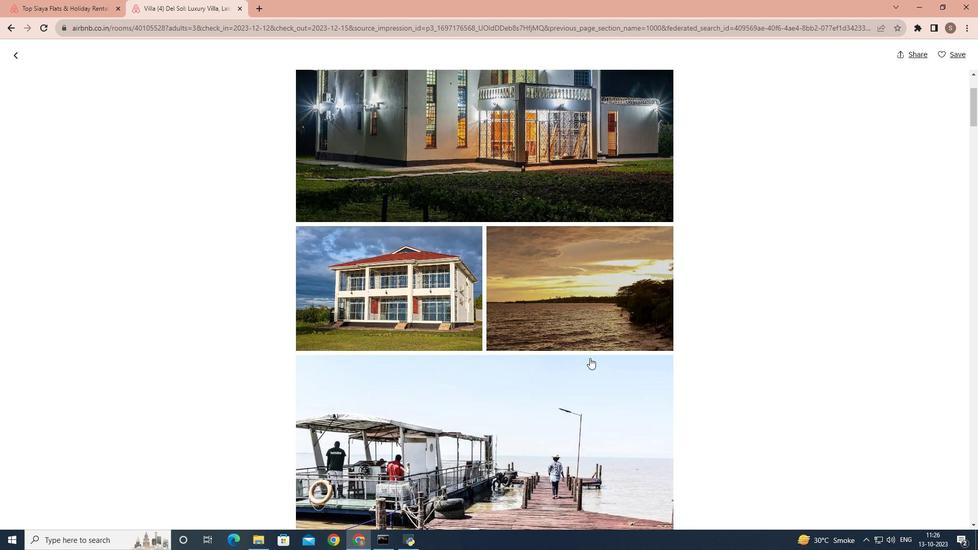 
Action: Mouse scrolled (590, 357) with delta (0, 0)
Screenshot: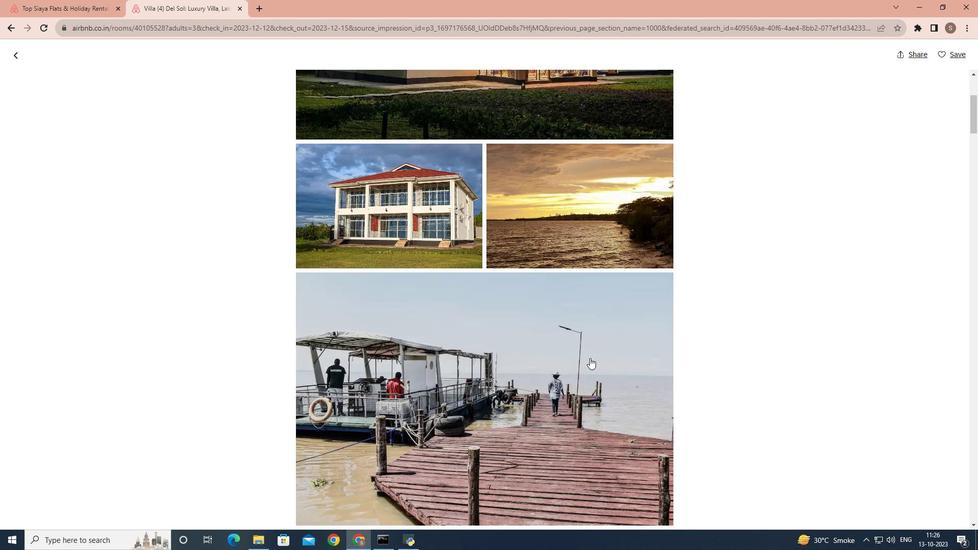 
Action: Mouse scrolled (590, 357) with delta (0, 0)
Screenshot: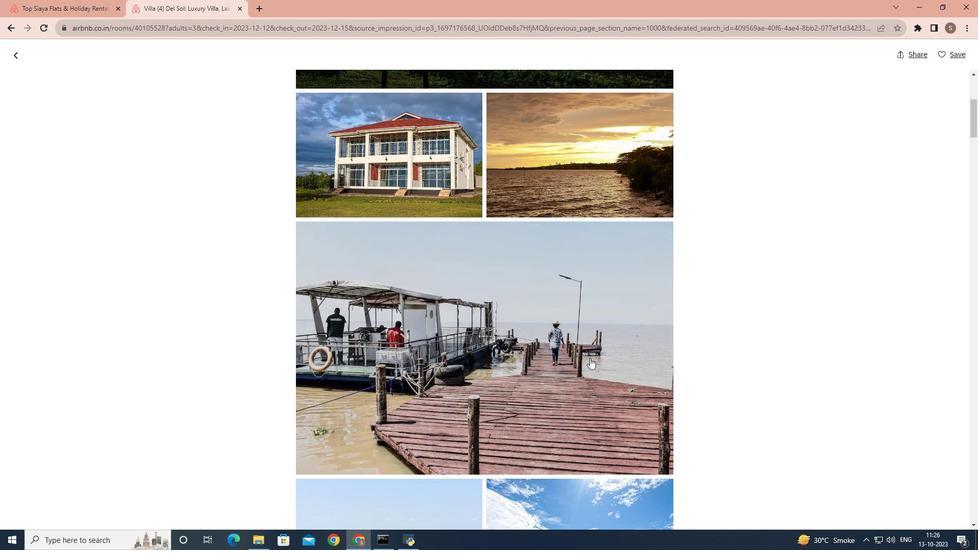 
Action: Mouse scrolled (590, 357) with delta (0, 0)
Screenshot: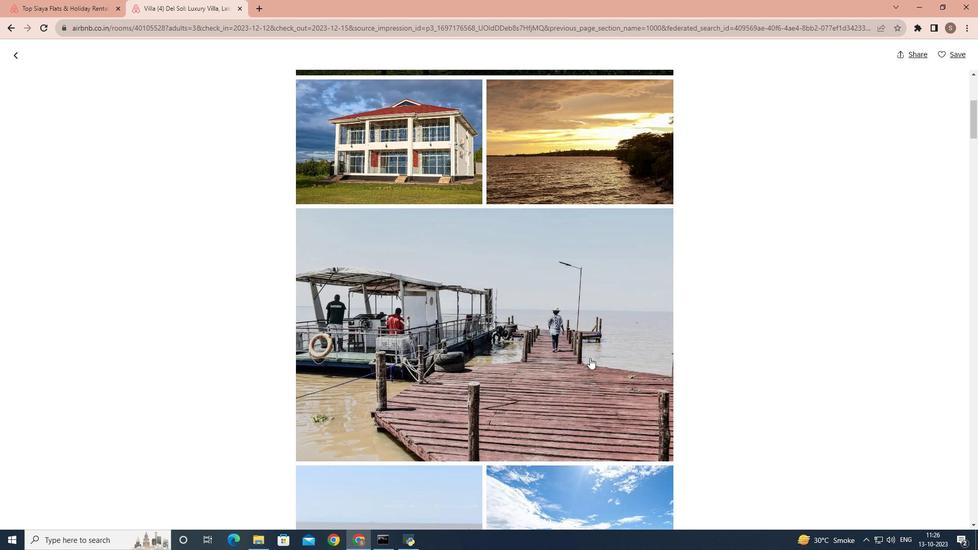 
Action: Mouse scrolled (590, 357) with delta (0, 0)
Screenshot: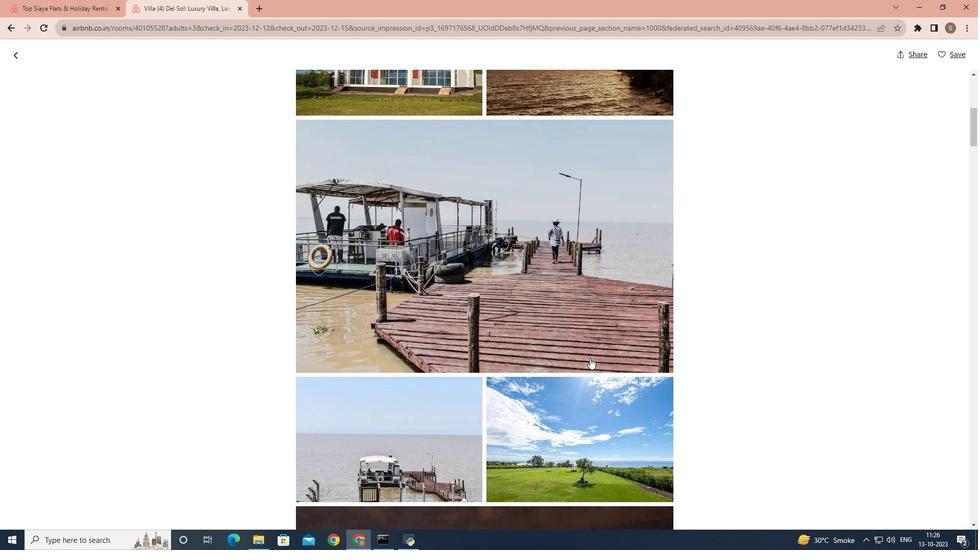 
Action: Mouse scrolled (590, 357) with delta (0, 0)
Screenshot: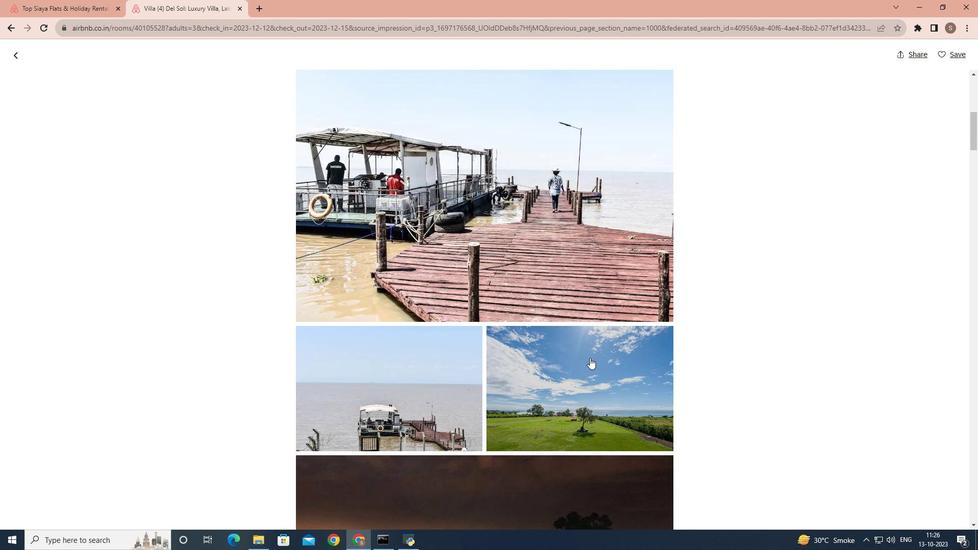 
Action: Mouse scrolled (590, 357) with delta (0, 0)
Screenshot: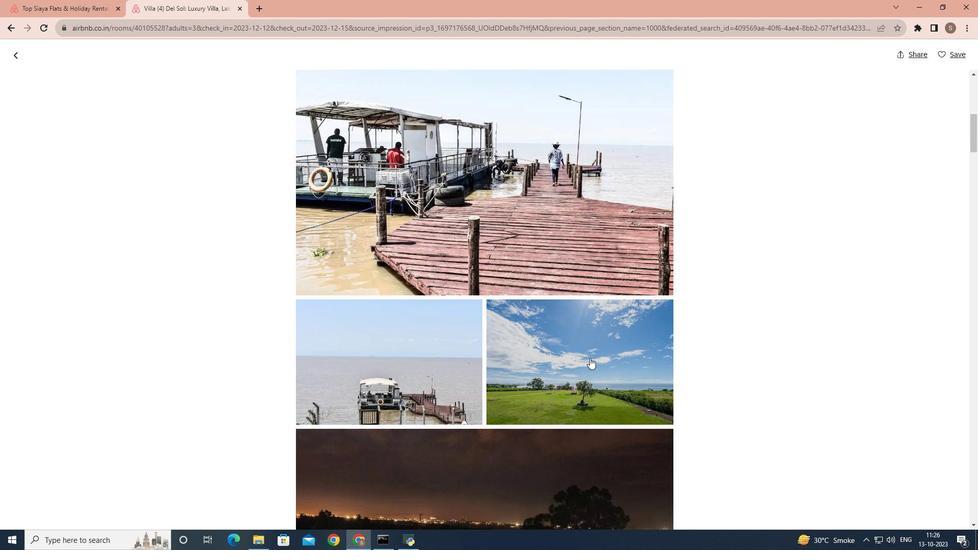 
Action: Mouse scrolled (590, 357) with delta (0, 0)
Screenshot: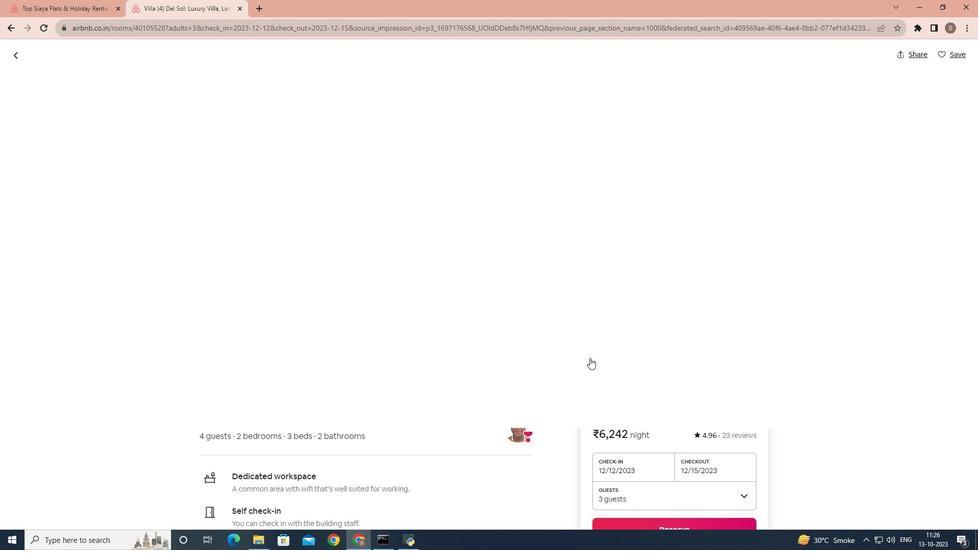 
Action: Mouse scrolled (590, 357) with delta (0, 0)
Screenshot: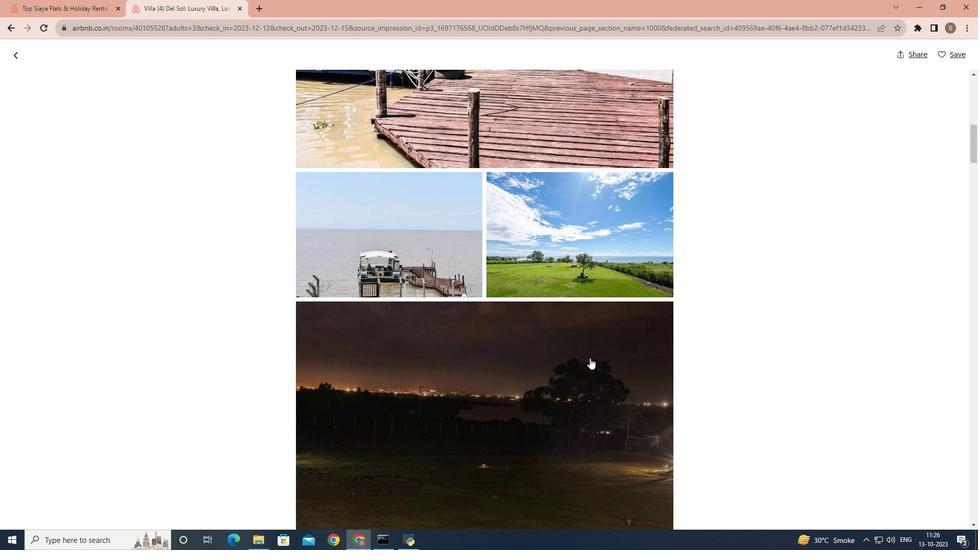 
Action: Mouse scrolled (590, 357) with delta (0, 0)
Screenshot: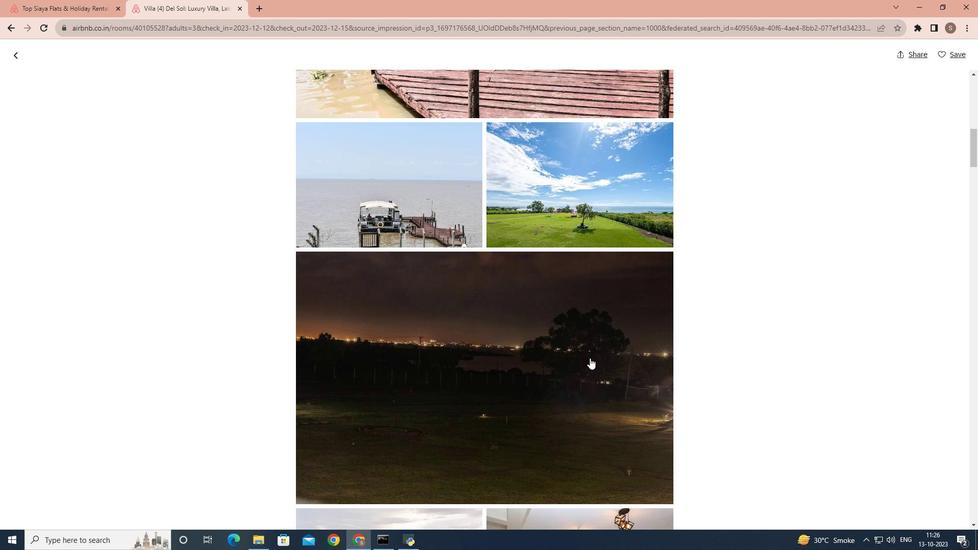 
Action: Mouse scrolled (590, 357) with delta (0, 0)
Screenshot: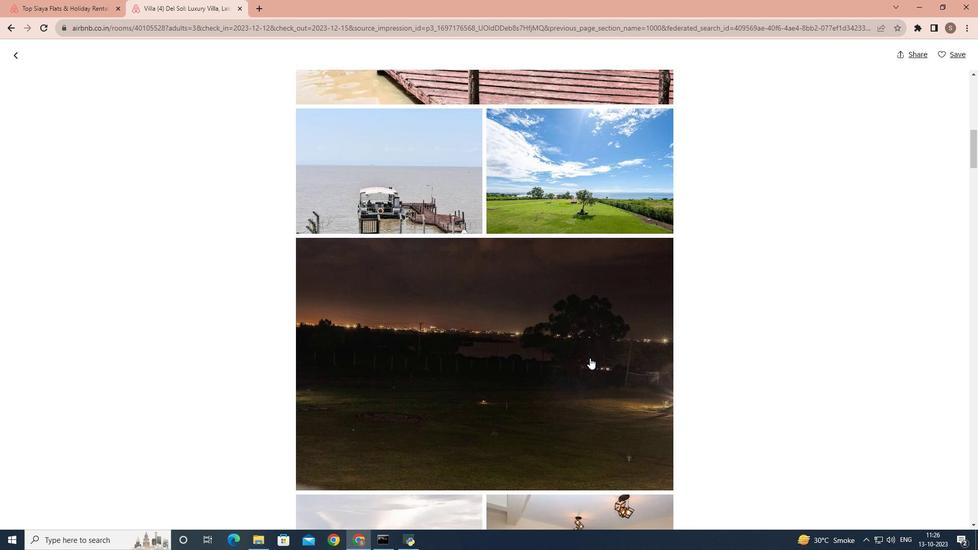 
Action: Mouse scrolled (590, 357) with delta (0, 0)
Screenshot: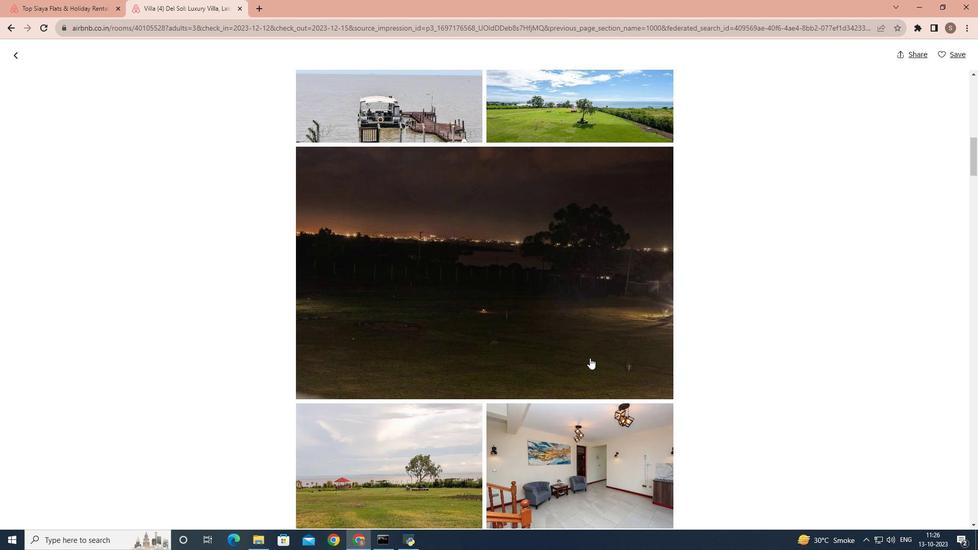 
Action: Mouse scrolled (590, 357) with delta (0, 0)
Screenshot: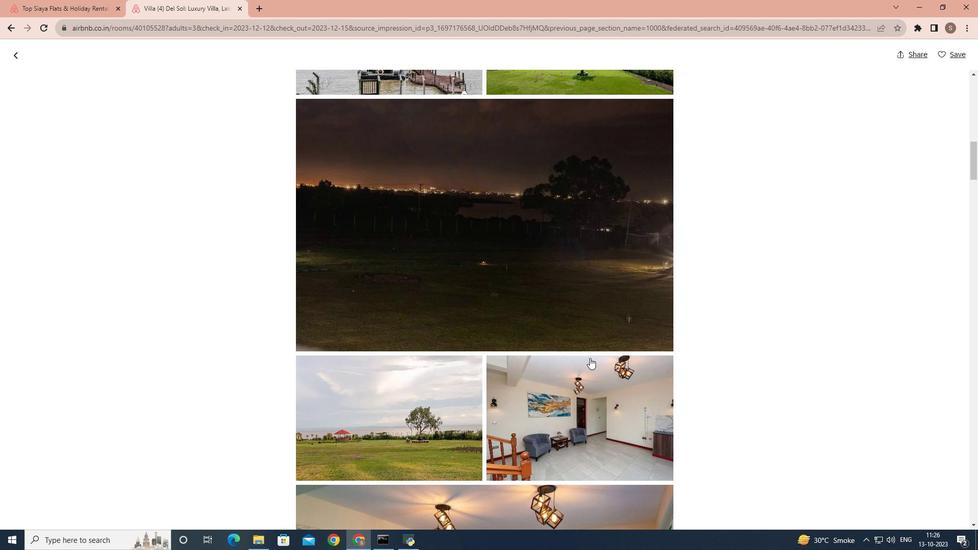 
Action: Mouse scrolled (590, 357) with delta (0, 0)
Screenshot: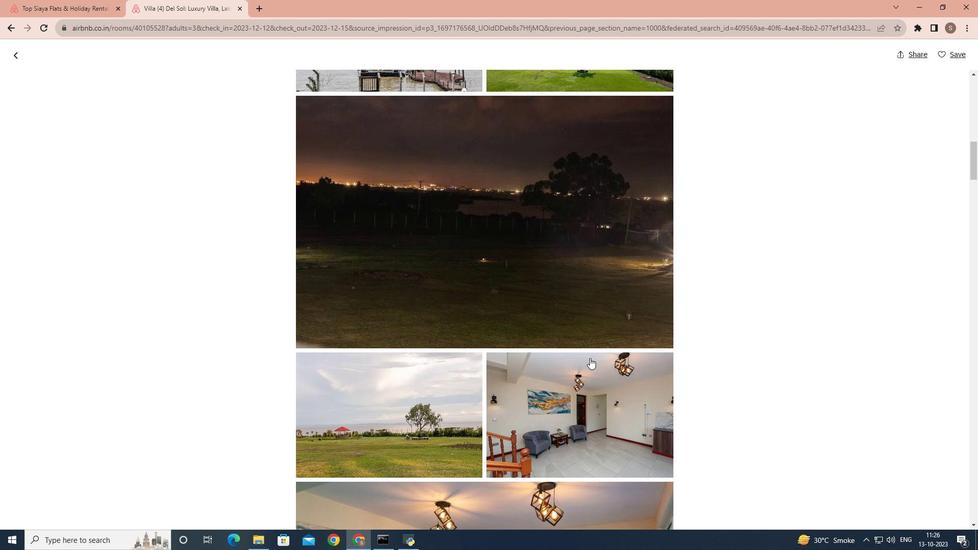 
Action: Mouse scrolled (590, 357) with delta (0, 0)
Screenshot: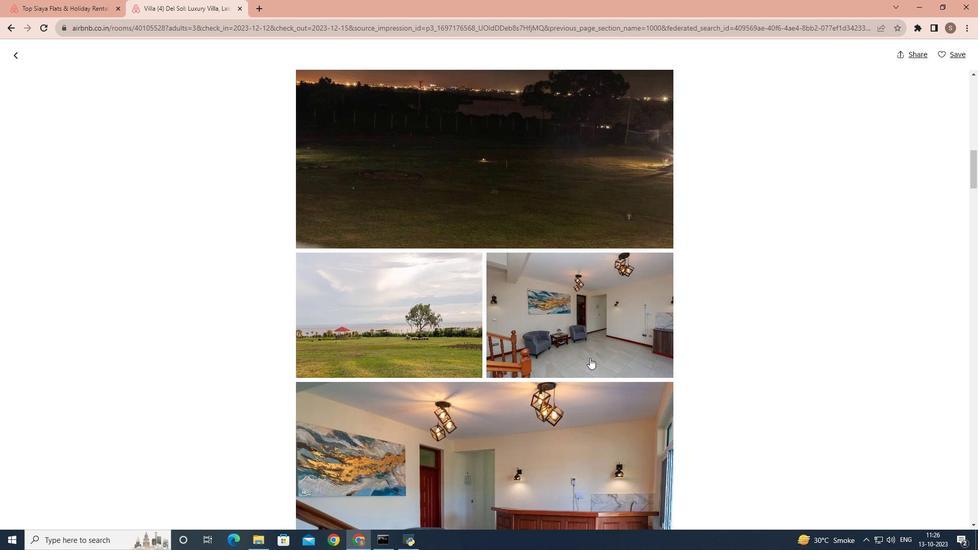 
Action: Mouse scrolled (590, 357) with delta (0, 0)
Screenshot: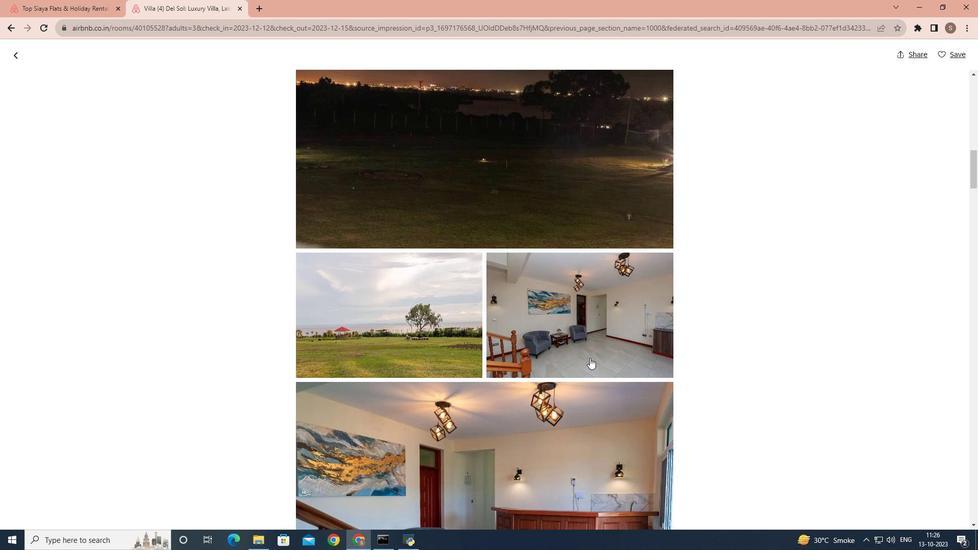 
Action: Mouse scrolled (590, 357) with delta (0, 0)
Screenshot: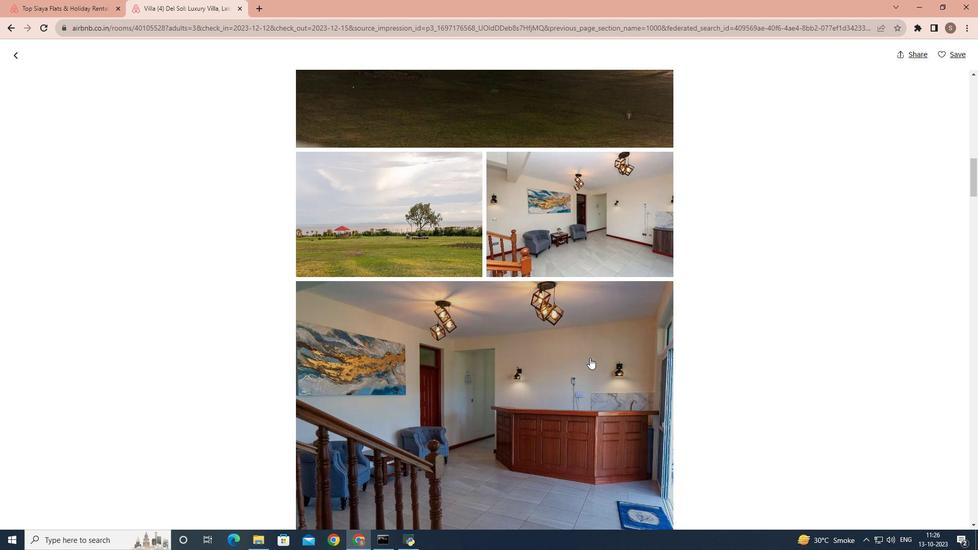
Action: Mouse scrolled (590, 357) with delta (0, 0)
Screenshot: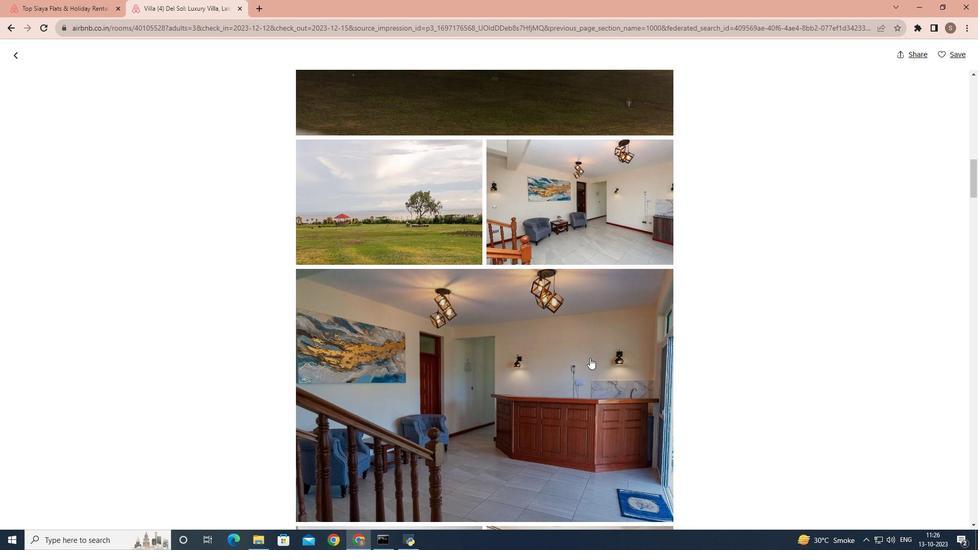 
Action: Mouse scrolled (590, 357) with delta (0, 0)
Screenshot: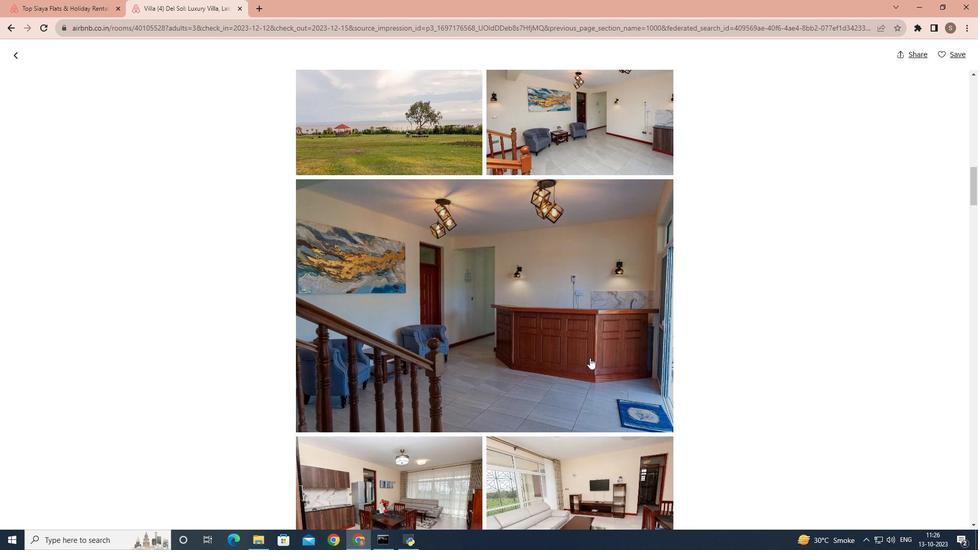 
Action: Mouse scrolled (590, 357) with delta (0, 0)
Screenshot: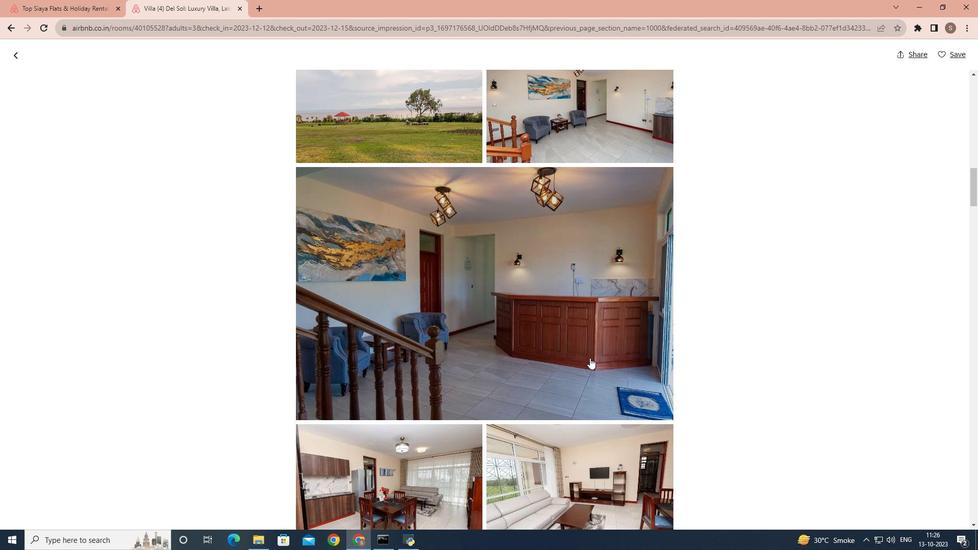 
Action: Mouse scrolled (590, 357) with delta (0, 0)
Screenshot: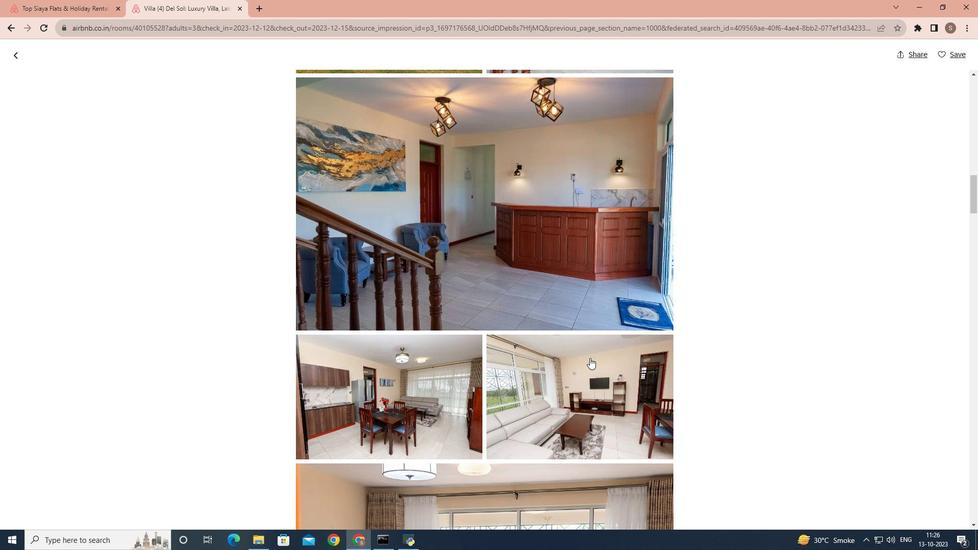 
Action: Mouse scrolled (590, 357) with delta (0, 0)
Screenshot: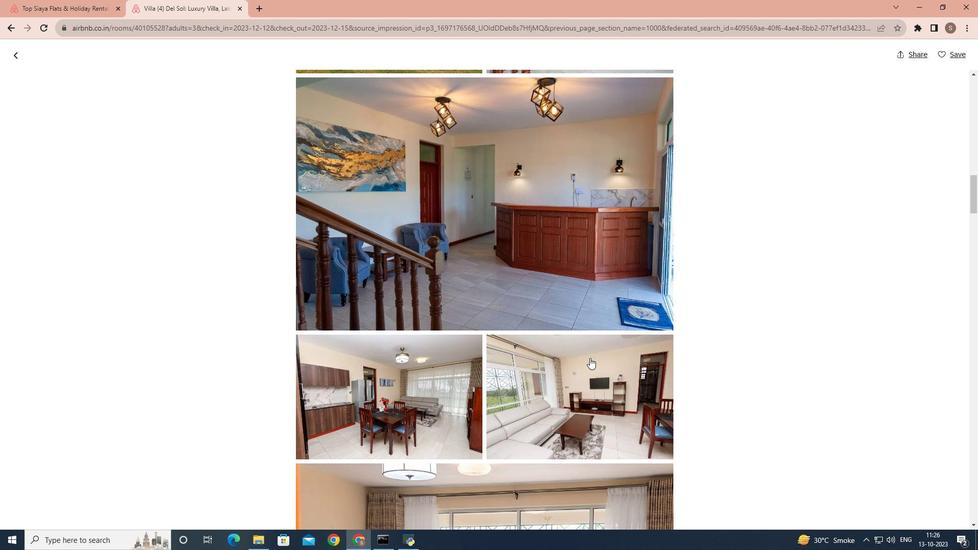 
Action: Mouse scrolled (590, 357) with delta (0, 0)
Screenshot: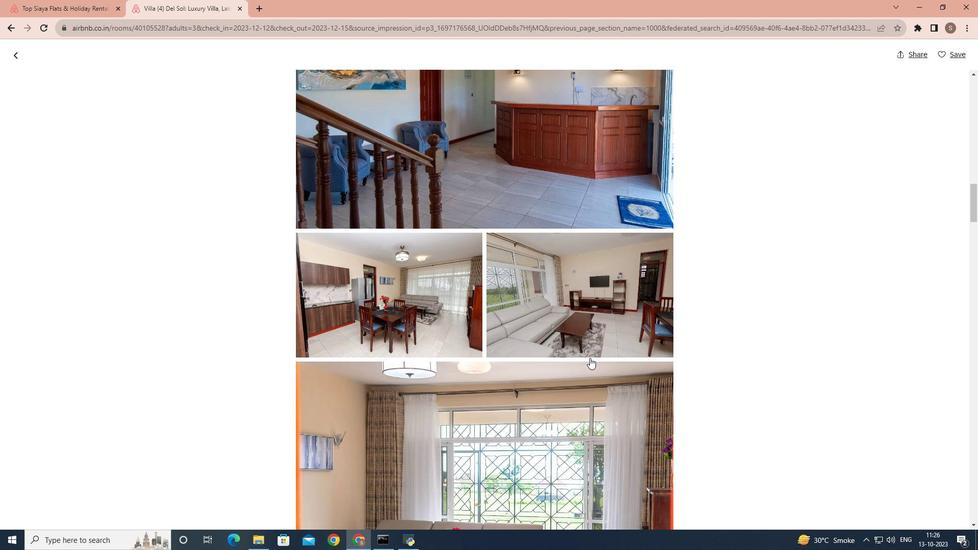 
Action: Mouse scrolled (590, 357) with delta (0, 0)
Screenshot: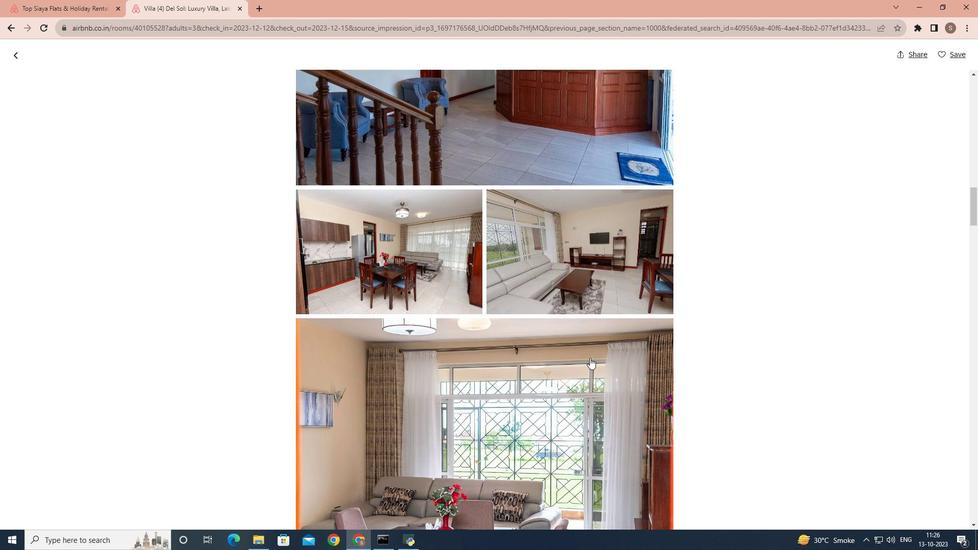 
Action: Mouse scrolled (590, 357) with delta (0, 0)
Screenshot: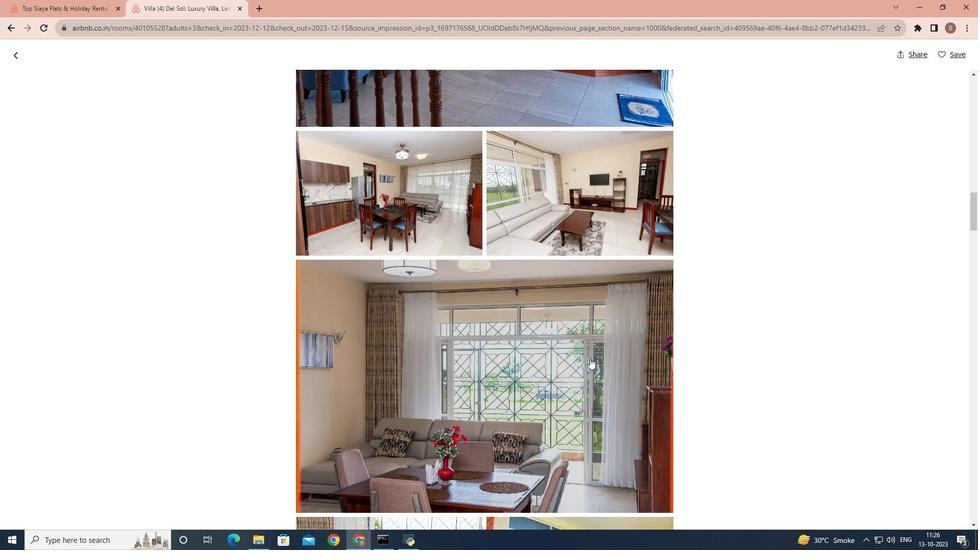 
Action: Mouse scrolled (590, 357) with delta (0, 0)
Screenshot: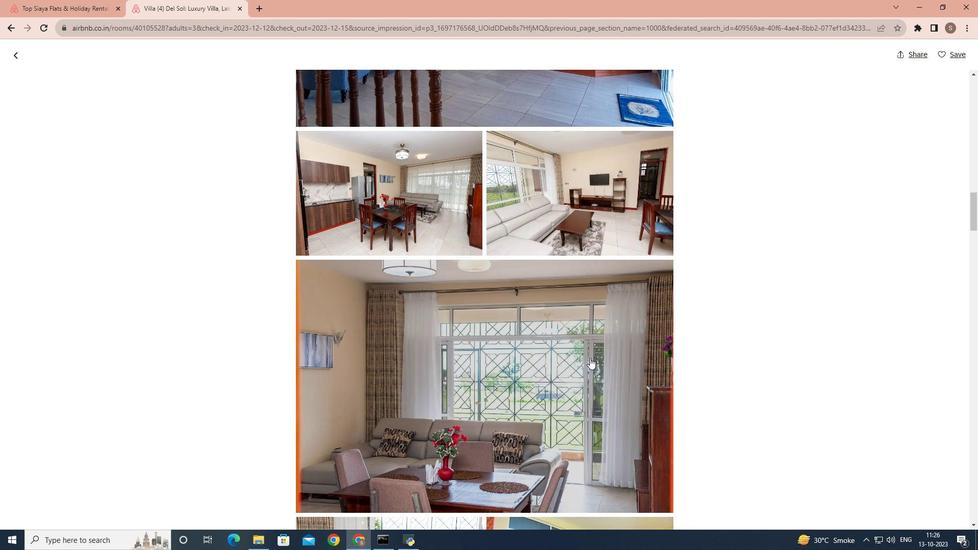 
Action: Mouse scrolled (590, 357) with delta (0, 0)
Screenshot: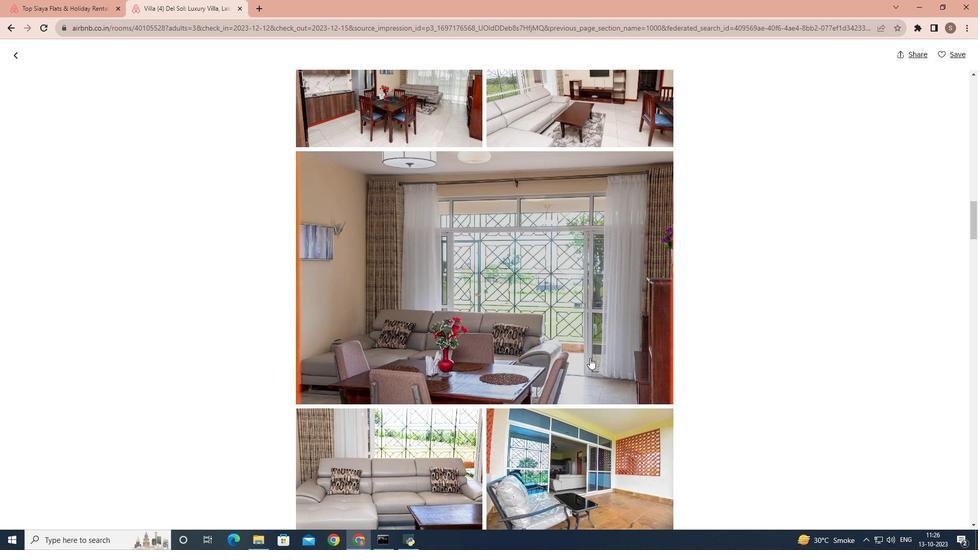 
Action: Mouse scrolled (590, 357) with delta (0, 0)
Screenshot: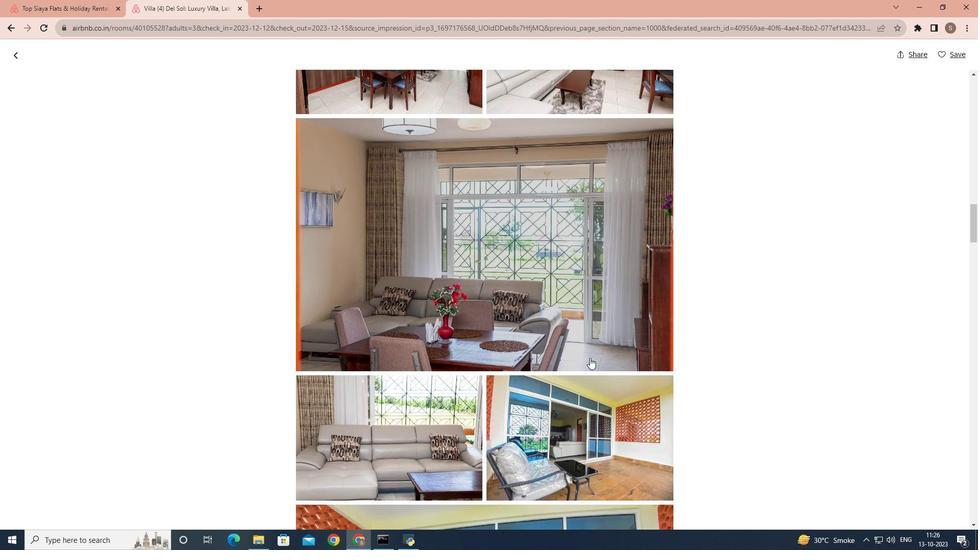 
Action: Mouse scrolled (590, 357) with delta (0, 0)
Screenshot: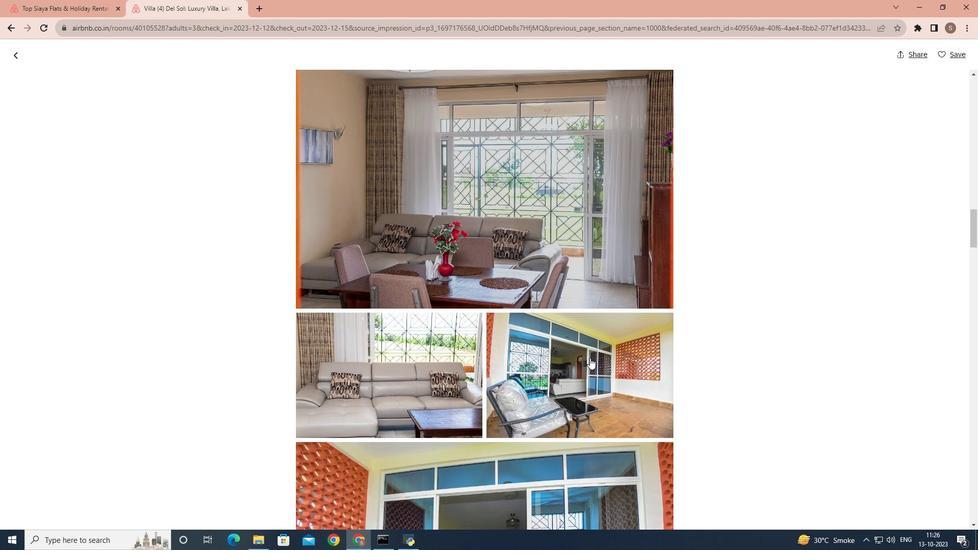 
Action: Mouse scrolled (590, 357) with delta (0, 0)
Screenshot: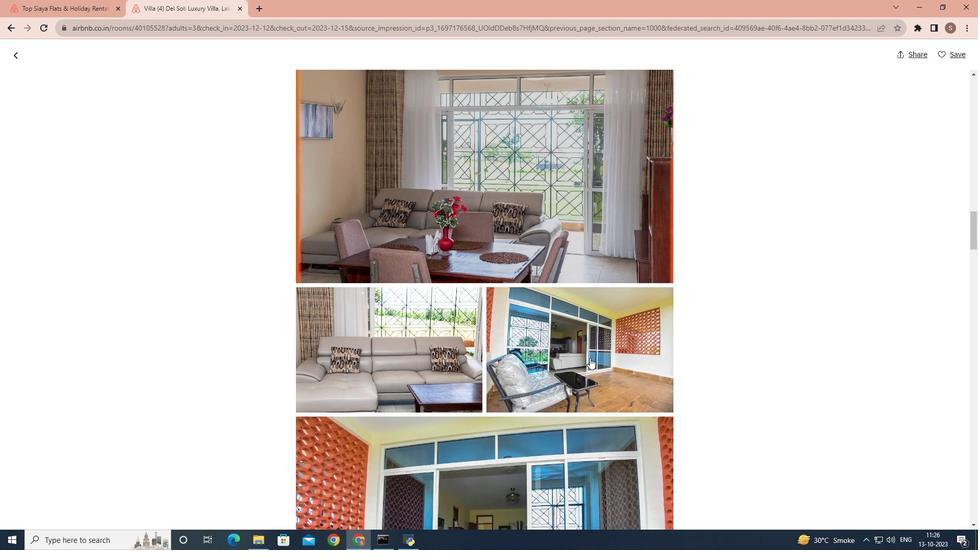 
Action: Mouse scrolled (590, 357) with delta (0, 0)
Screenshot: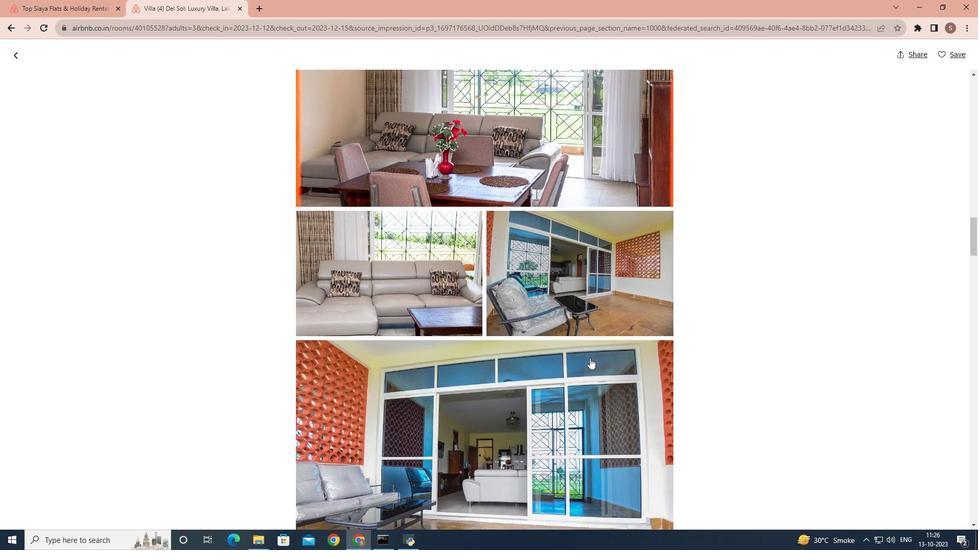 
Action: Mouse scrolled (590, 357) with delta (0, 0)
Screenshot: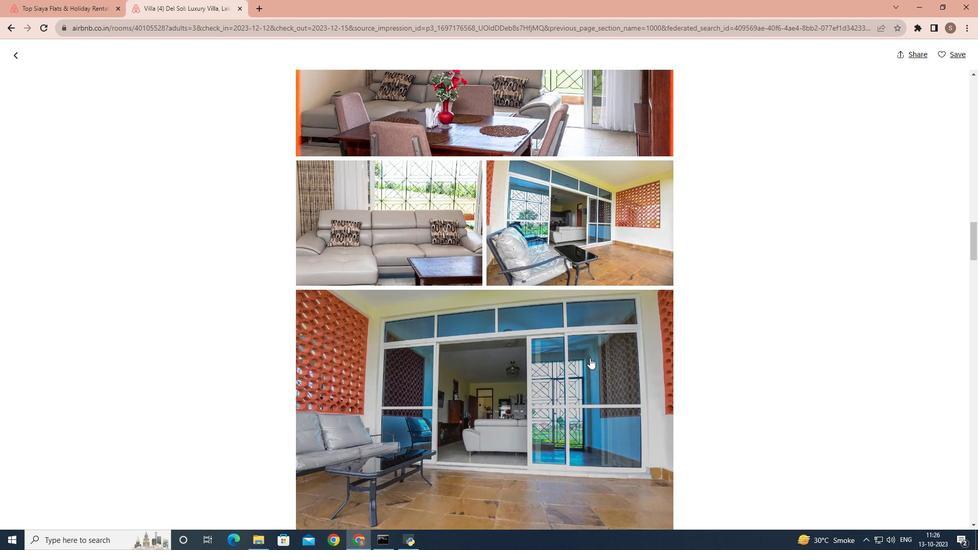 
Action: Mouse scrolled (590, 357) with delta (0, 0)
Screenshot: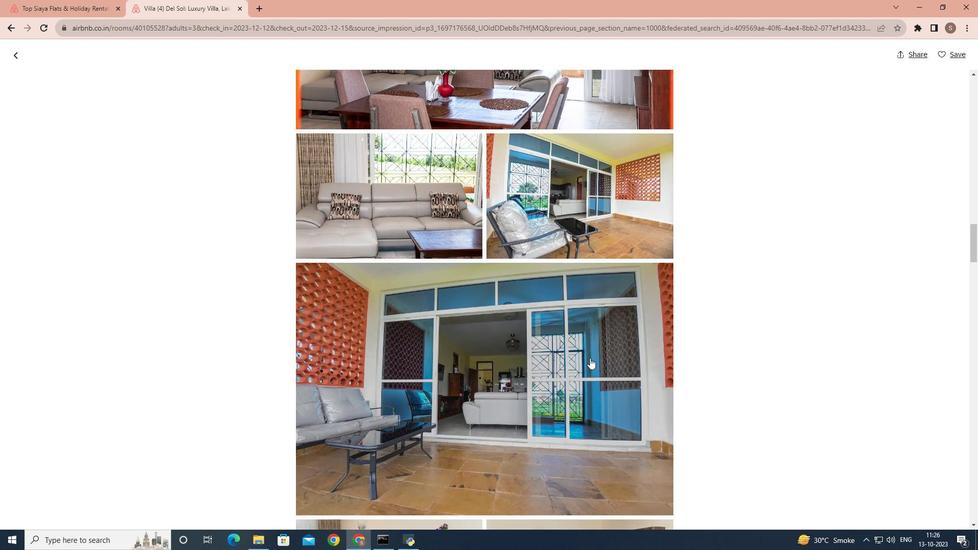 
Action: Mouse scrolled (590, 357) with delta (0, 0)
Screenshot: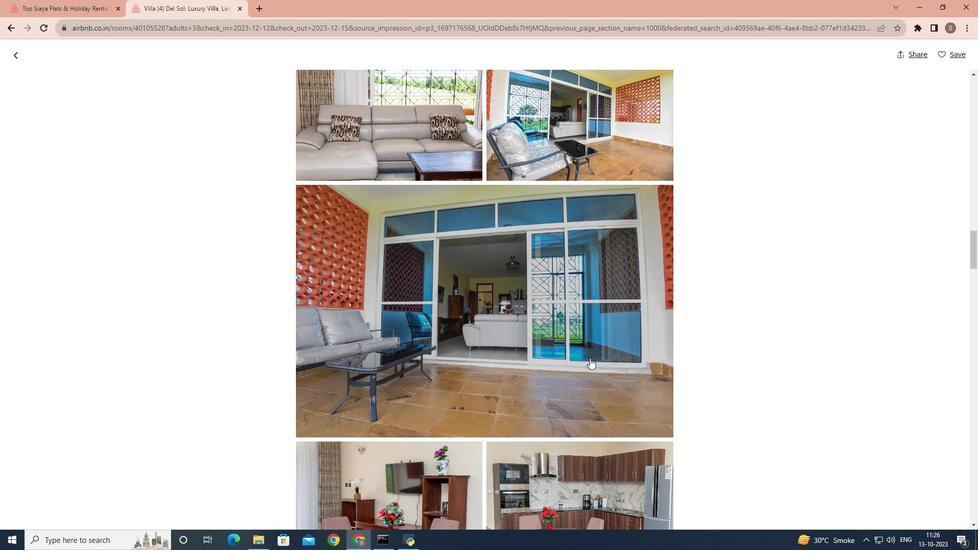 
Action: Mouse scrolled (590, 357) with delta (0, 0)
Screenshot: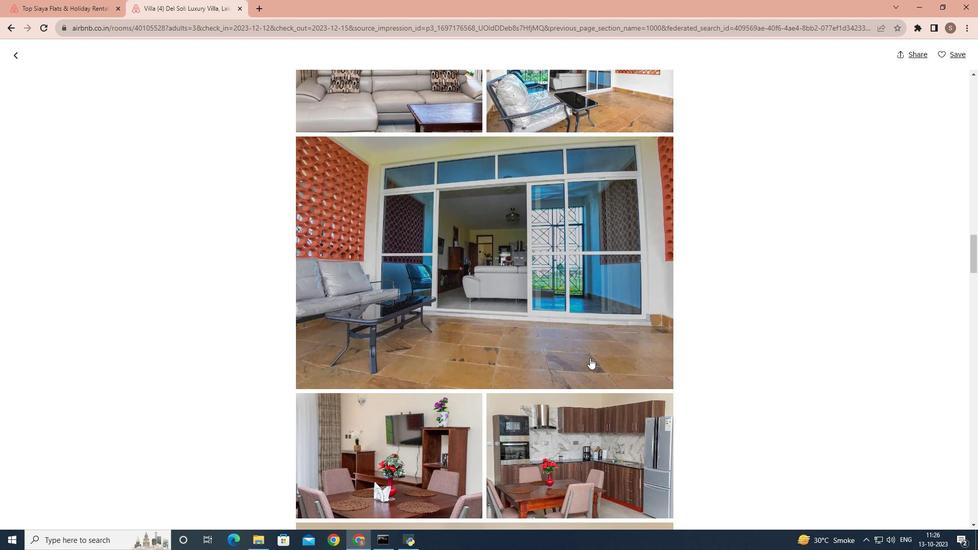 
Action: Mouse scrolled (590, 357) with delta (0, 0)
Screenshot: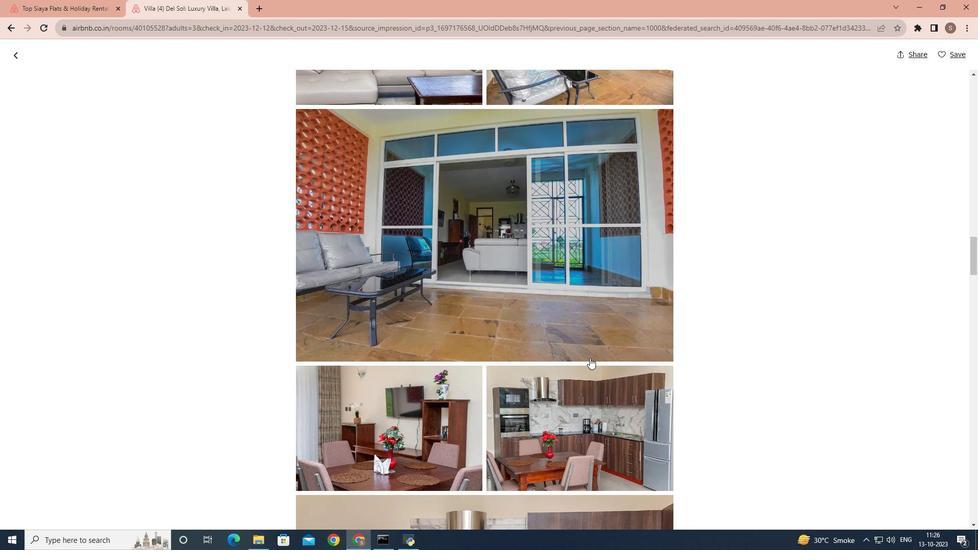 
Action: Mouse scrolled (590, 357) with delta (0, 0)
Screenshot: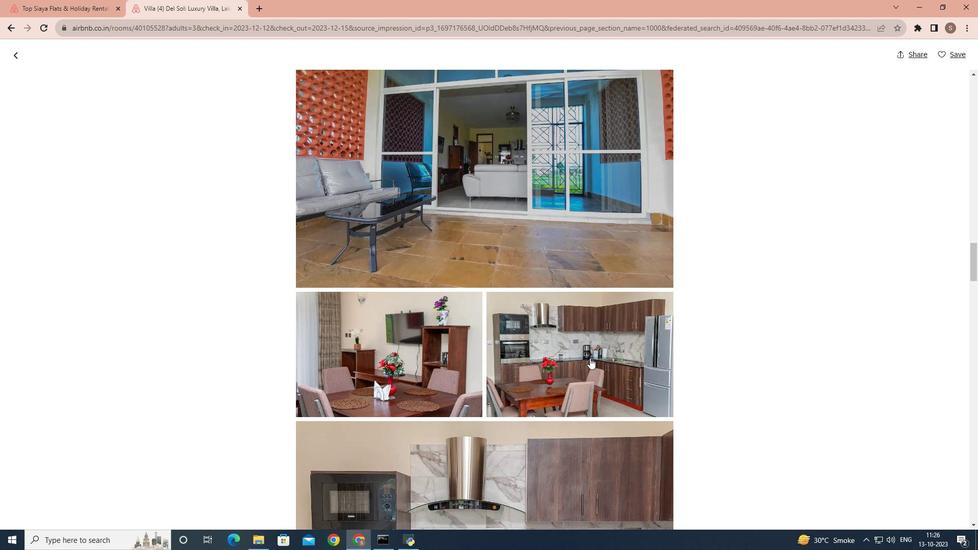 
Action: Mouse scrolled (590, 357) with delta (0, 0)
Screenshot: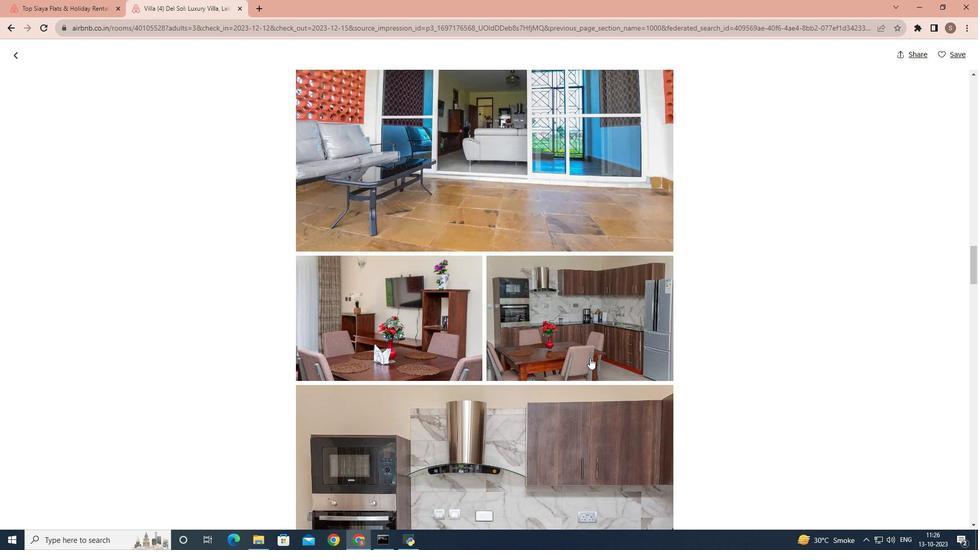 
Action: Mouse scrolled (590, 357) with delta (0, 0)
Screenshot: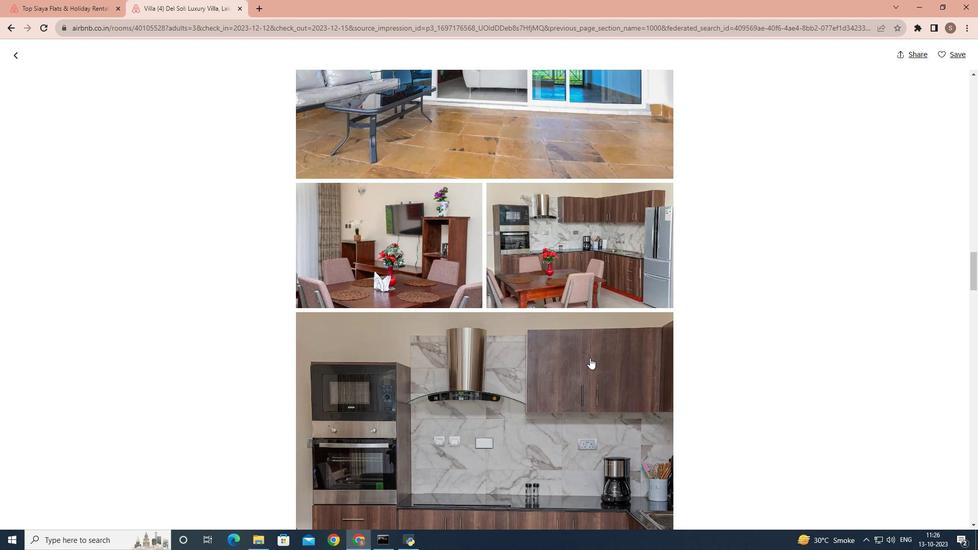 
Action: Mouse scrolled (590, 357) with delta (0, 0)
Screenshot: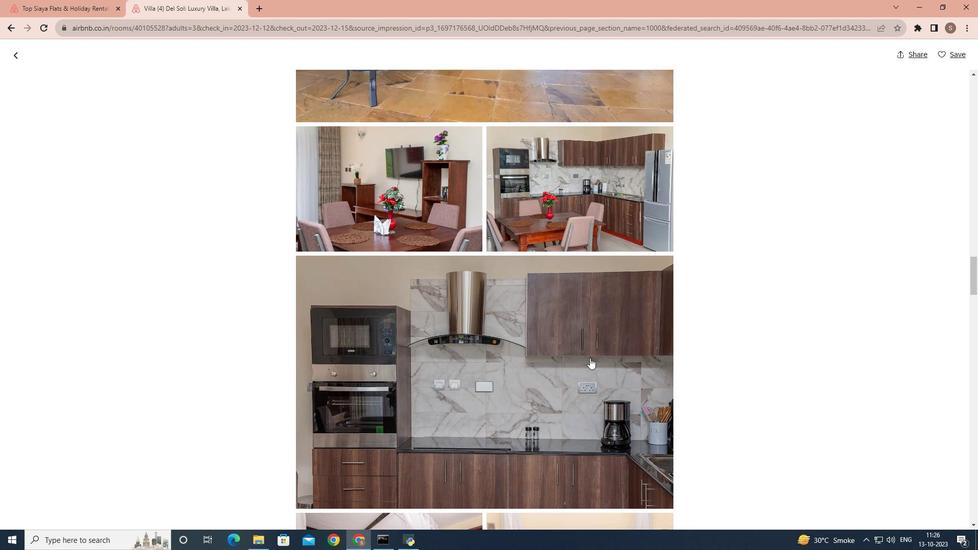 
Action: Mouse scrolled (590, 357) with delta (0, 0)
Screenshot: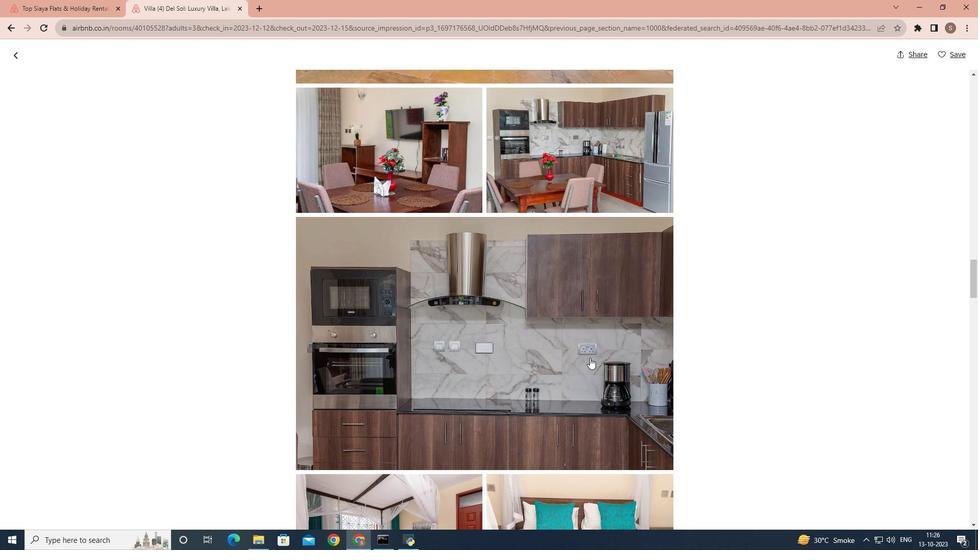 
Action: Mouse scrolled (590, 357) with delta (0, 0)
Screenshot: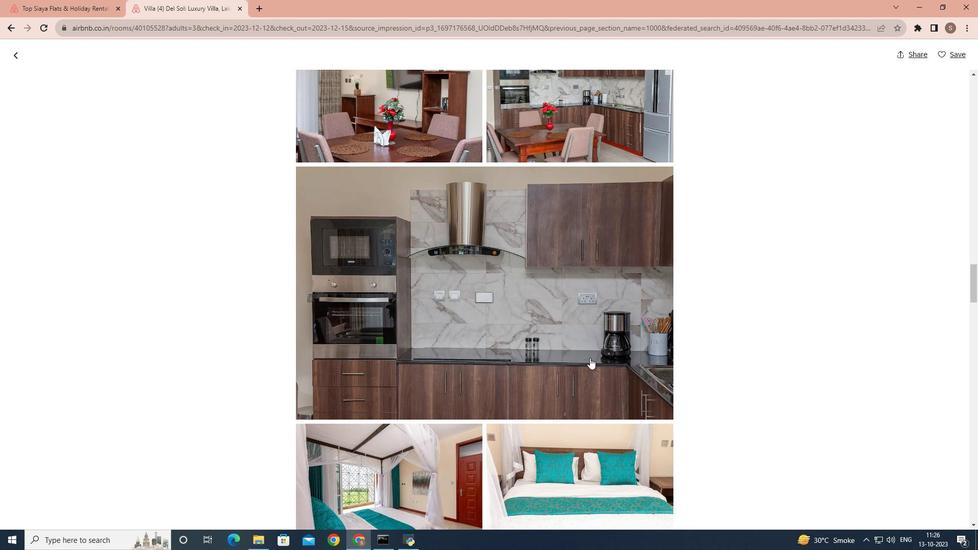 
Action: Mouse scrolled (590, 357) with delta (0, 0)
Screenshot: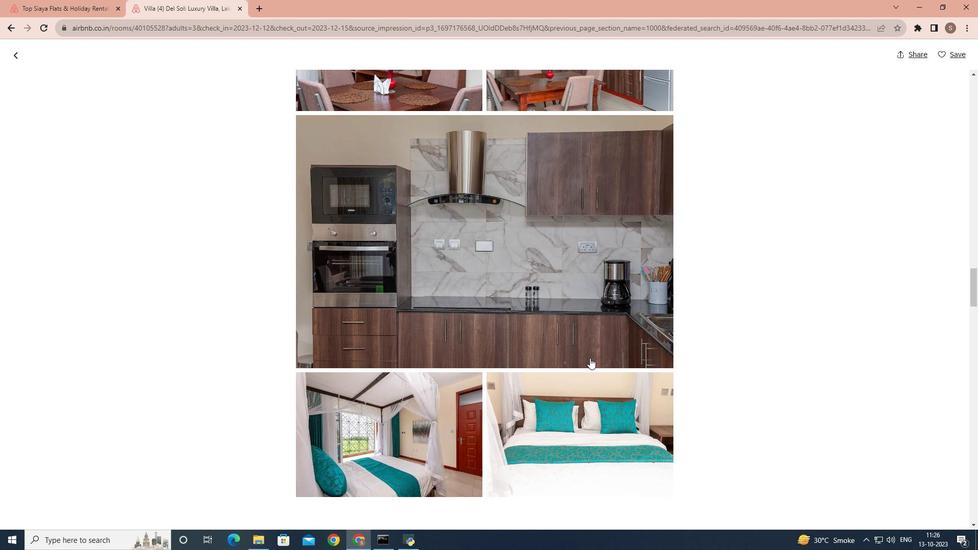 
Action: Mouse scrolled (590, 357) with delta (0, 0)
Screenshot: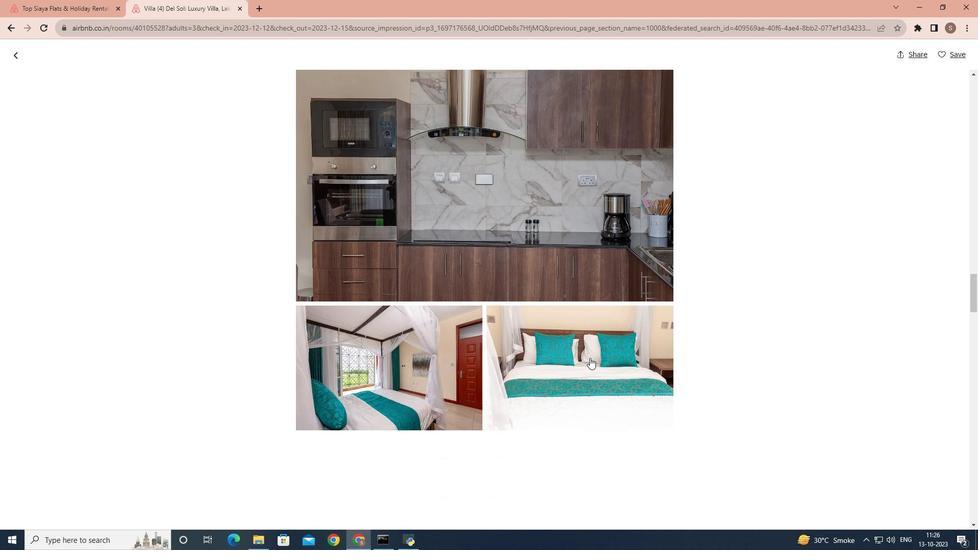 
Action: Mouse scrolled (590, 357) with delta (0, 0)
Screenshot: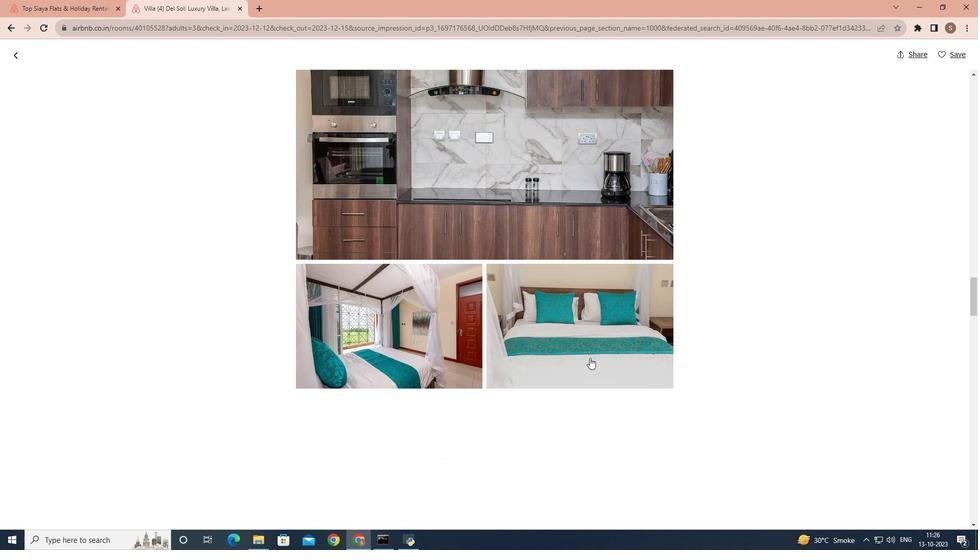 
Action: Mouse scrolled (590, 357) with delta (0, 0)
Screenshot: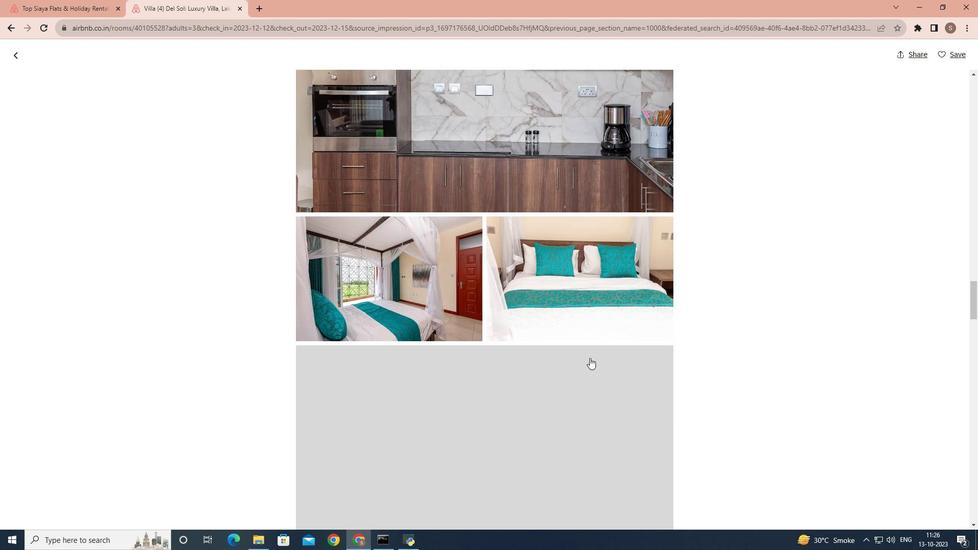 
Action: Mouse scrolled (590, 357) with delta (0, 0)
Screenshot: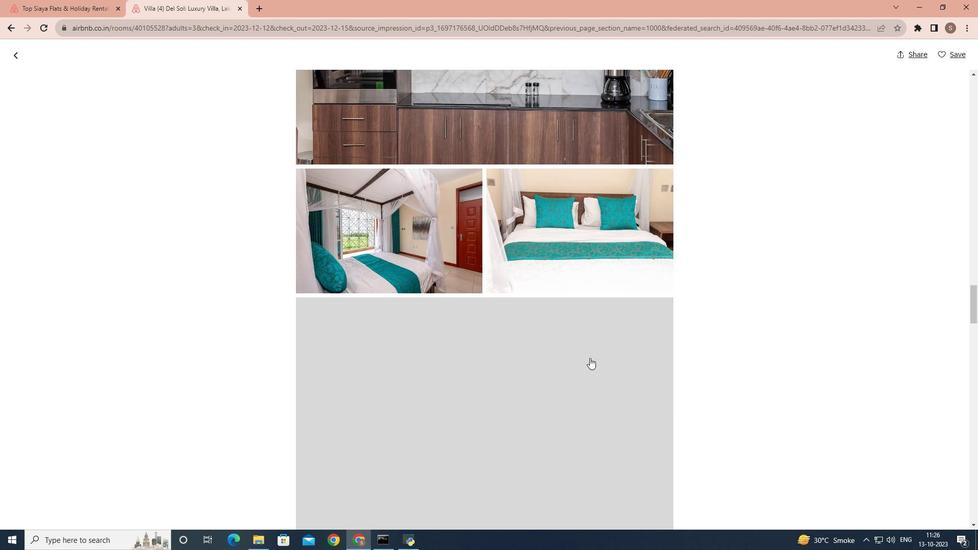 
Action: Mouse moved to (672, 367)
Screenshot: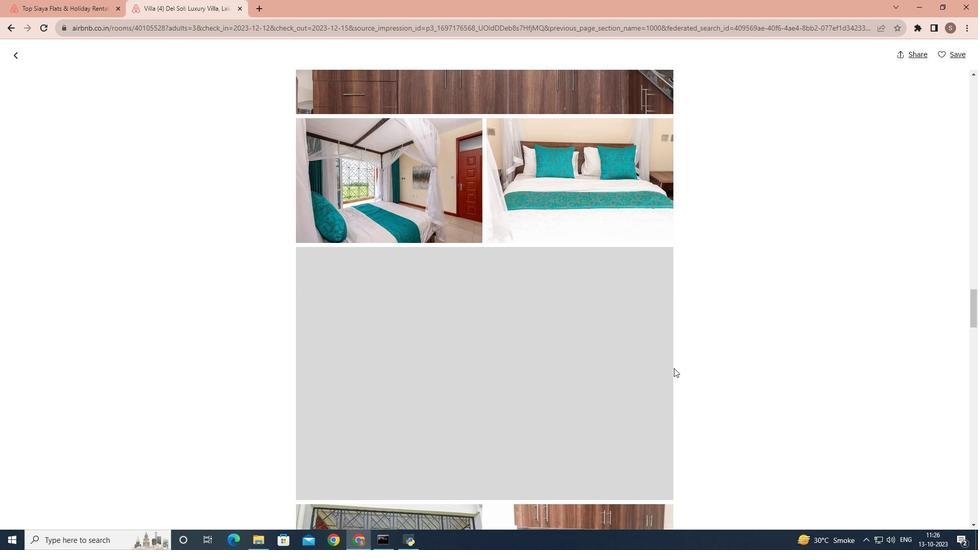
Action: Mouse scrolled (672, 366) with delta (0, 0)
Screenshot: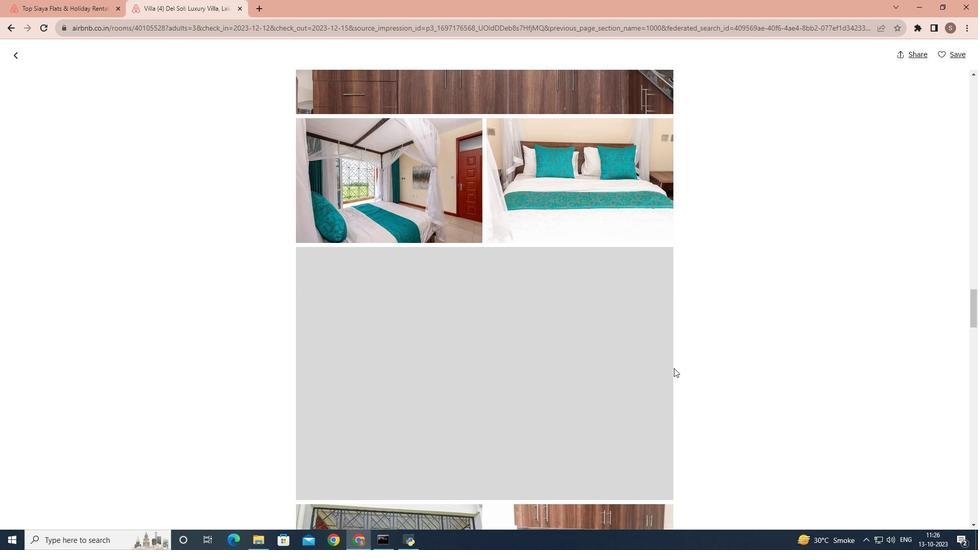 
Action: Mouse moved to (675, 369)
Screenshot: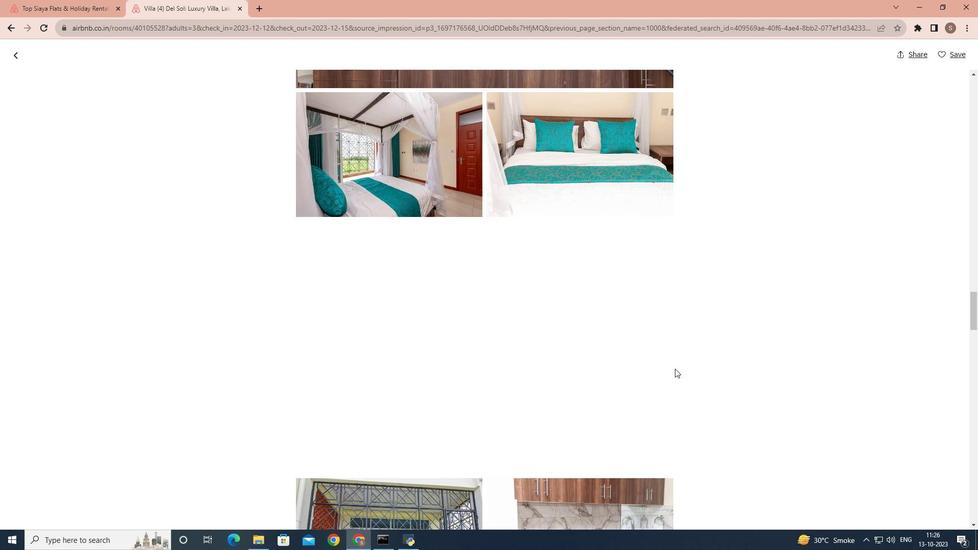 
Action: Mouse scrolled (675, 368) with delta (0, 0)
Screenshot: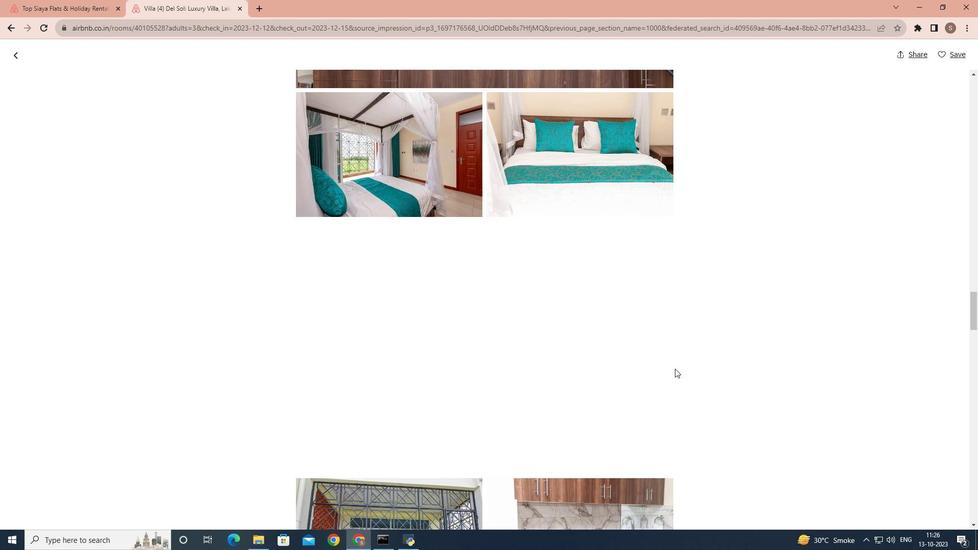 
Action: Mouse moved to (671, 401)
Screenshot: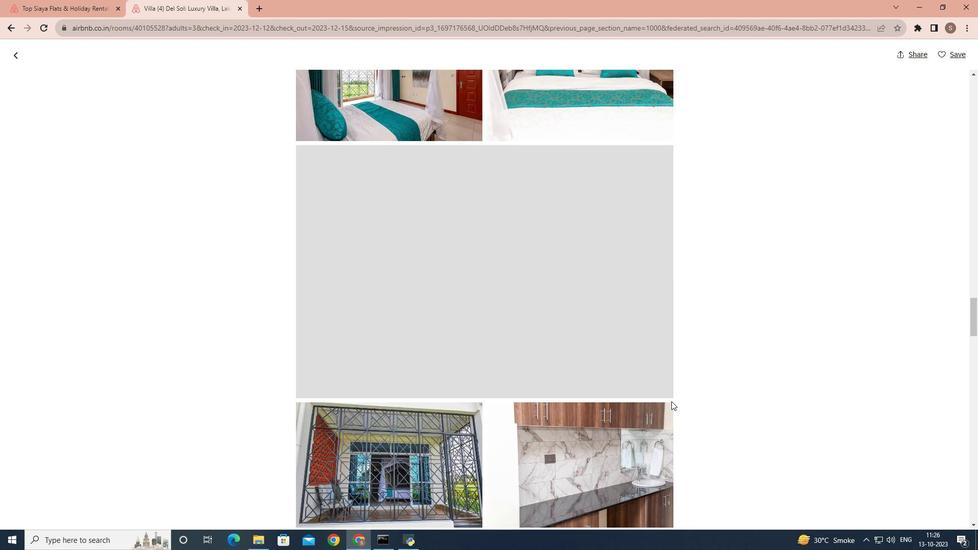 
Action: Mouse scrolled (671, 400) with delta (0, 0)
Screenshot: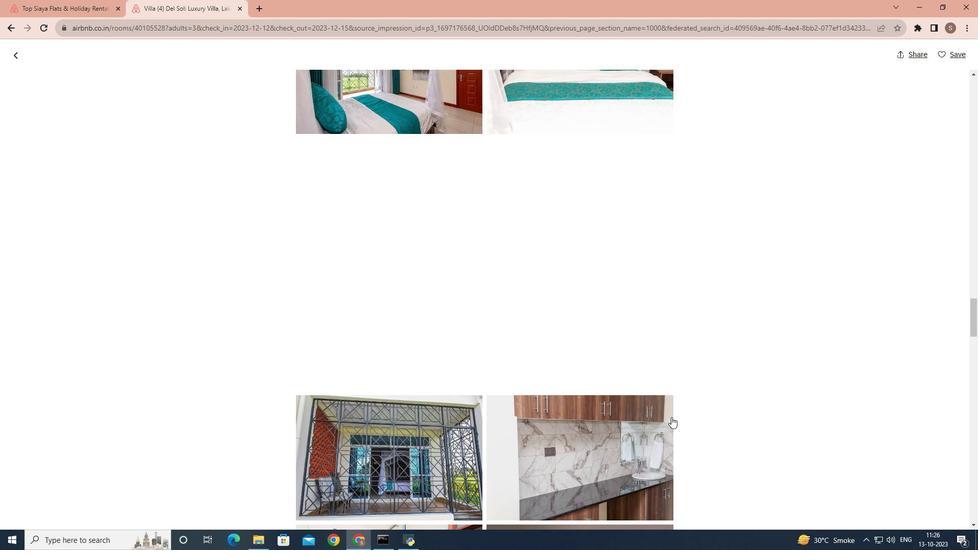 
Action: Mouse moved to (671, 409)
Screenshot: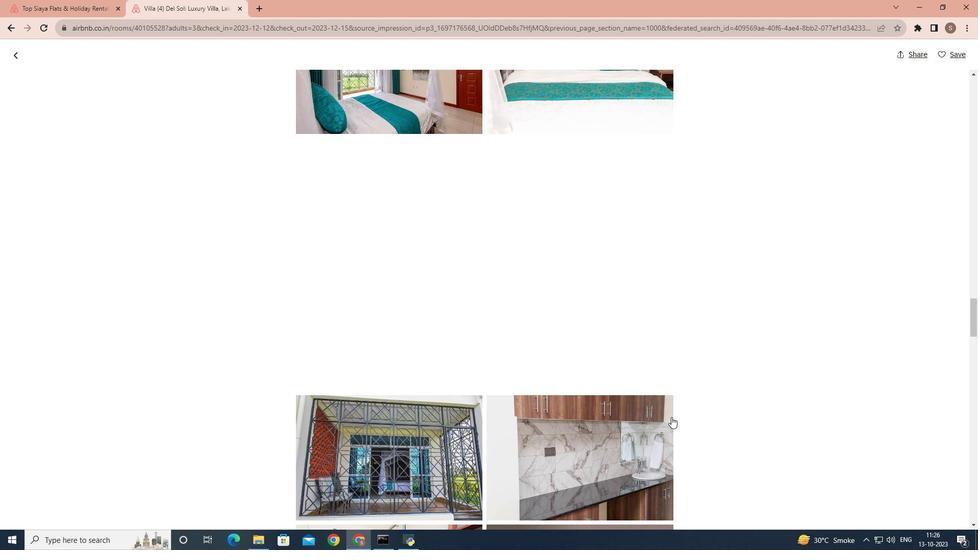 
Action: Mouse scrolled (671, 408) with delta (0, 0)
Screenshot: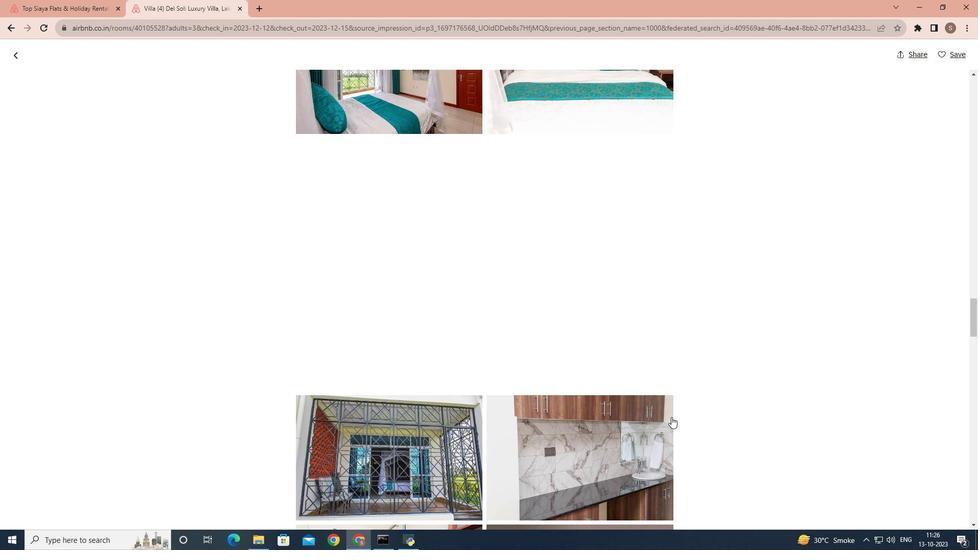 
Action: Mouse moved to (671, 422)
Screenshot: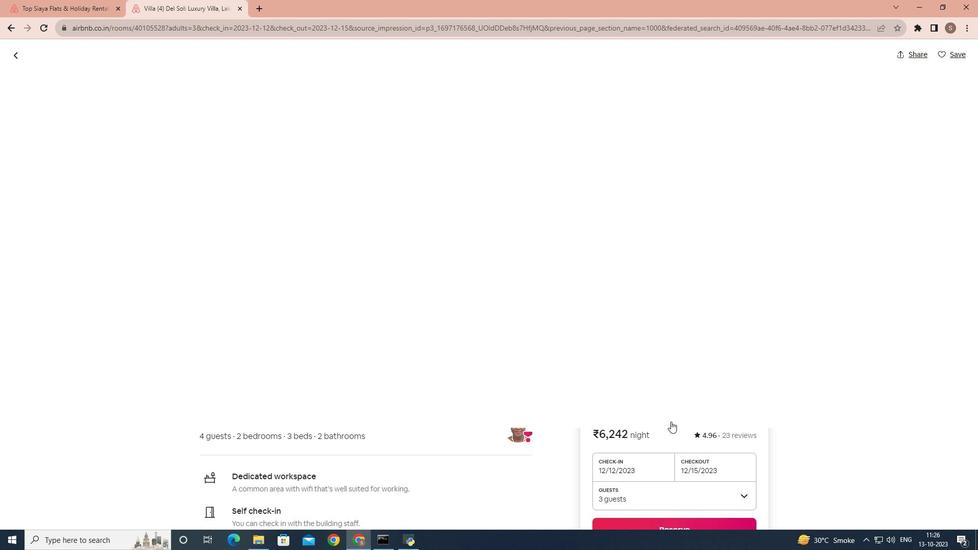 
Action: Mouse scrolled (671, 421) with delta (0, 0)
Screenshot: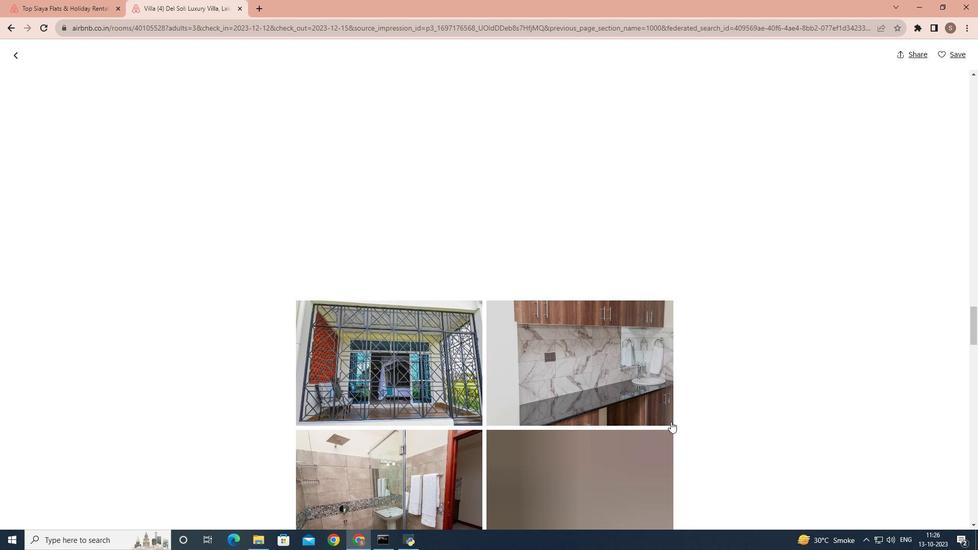 
Action: Mouse scrolled (671, 421) with delta (0, 0)
Screenshot: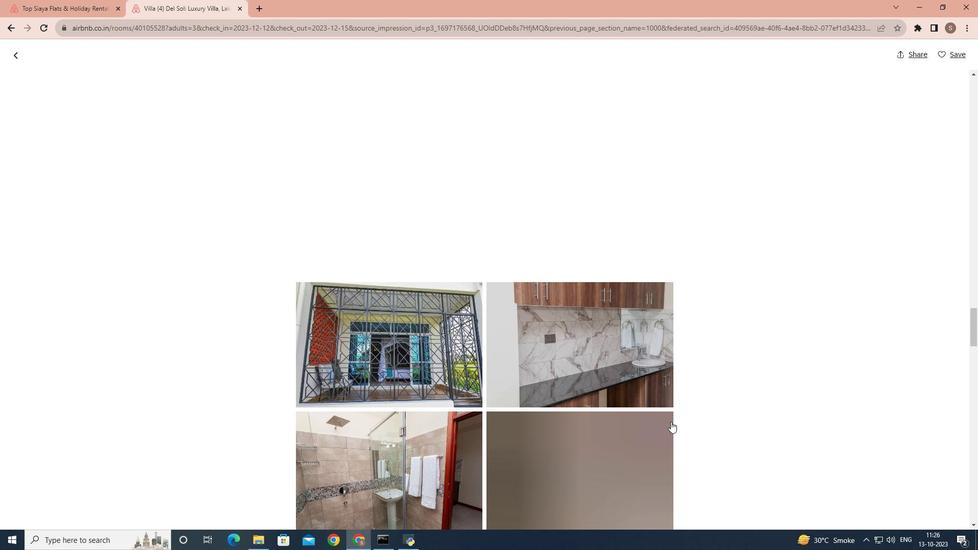 
Action: Mouse scrolled (671, 421) with delta (0, 0)
Screenshot: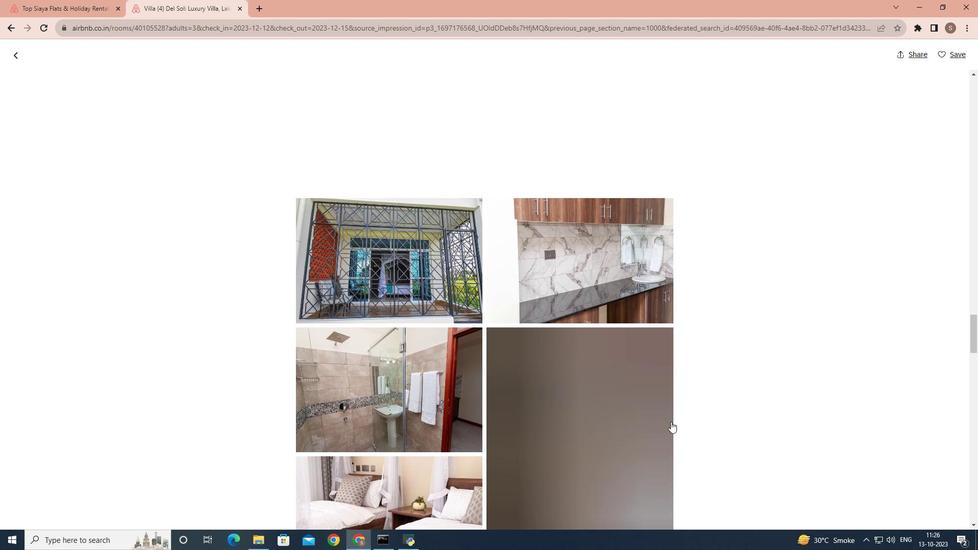 
Action: Mouse scrolled (671, 421) with delta (0, 0)
Screenshot: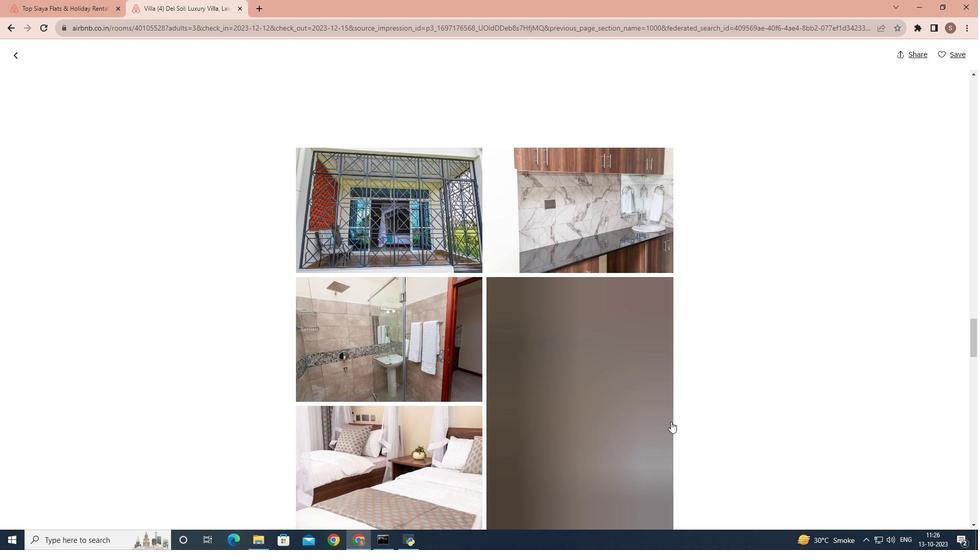 
Action: Mouse scrolled (671, 421) with delta (0, 0)
Screenshot: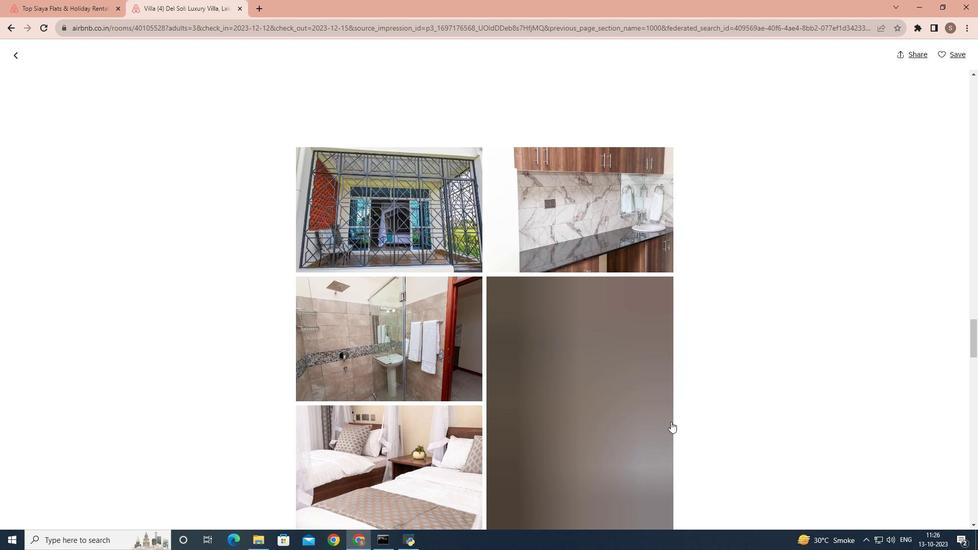 
Action: Mouse scrolled (671, 421) with delta (0, 0)
Screenshot: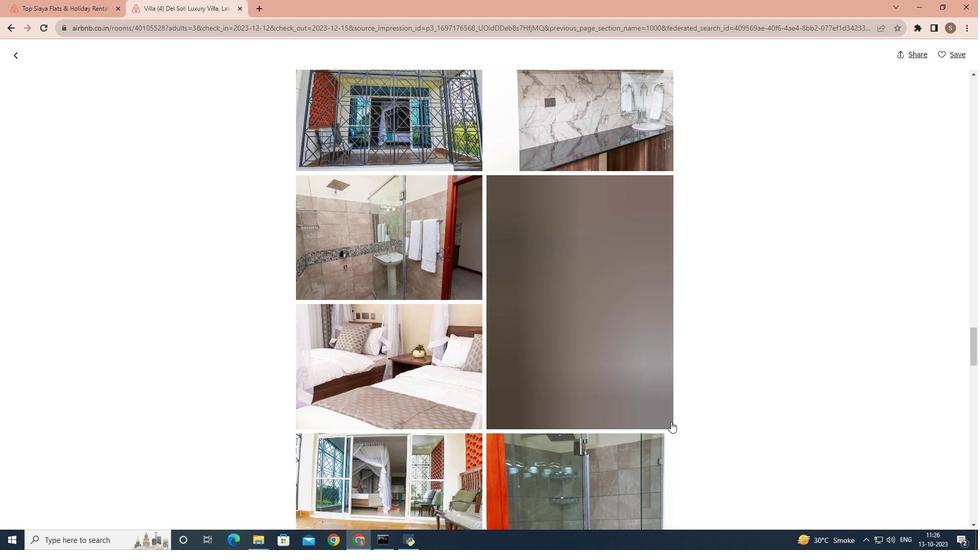 
Action: Mouse scrolled (671, 421) with delta (0, 0)
Screenshot: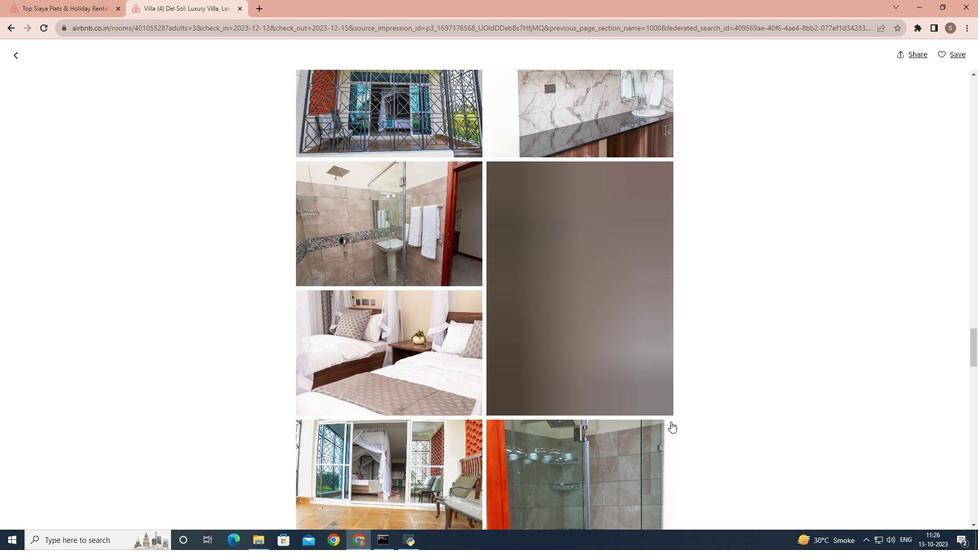 
Action: Mouse scrolled (671, 421) with delta (0, 0)
Screenshot: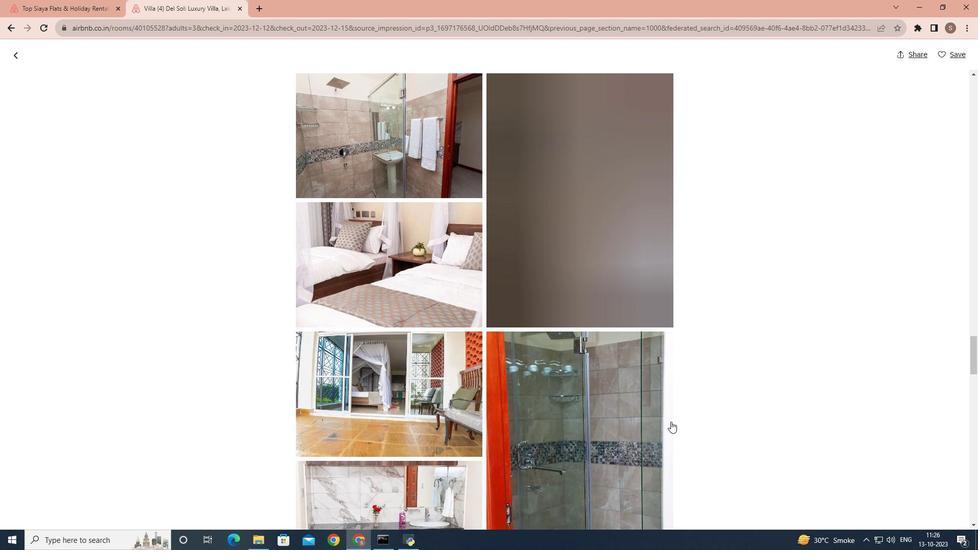 
Action: Mouse scrolled (671, 421) with delta (0, 0)
Screenshot: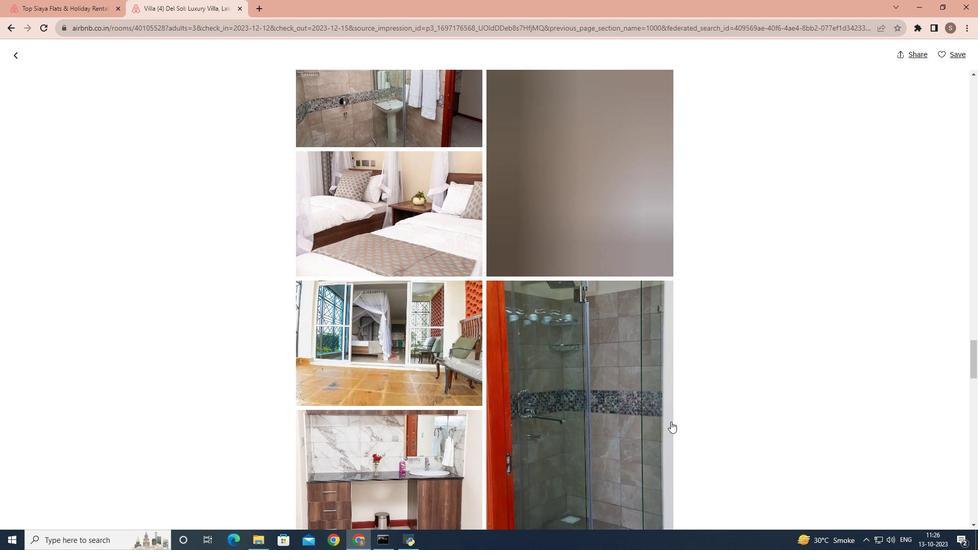 
Action: Mouse scrolled (671, 421) with delta (0, 0)
Screenshot: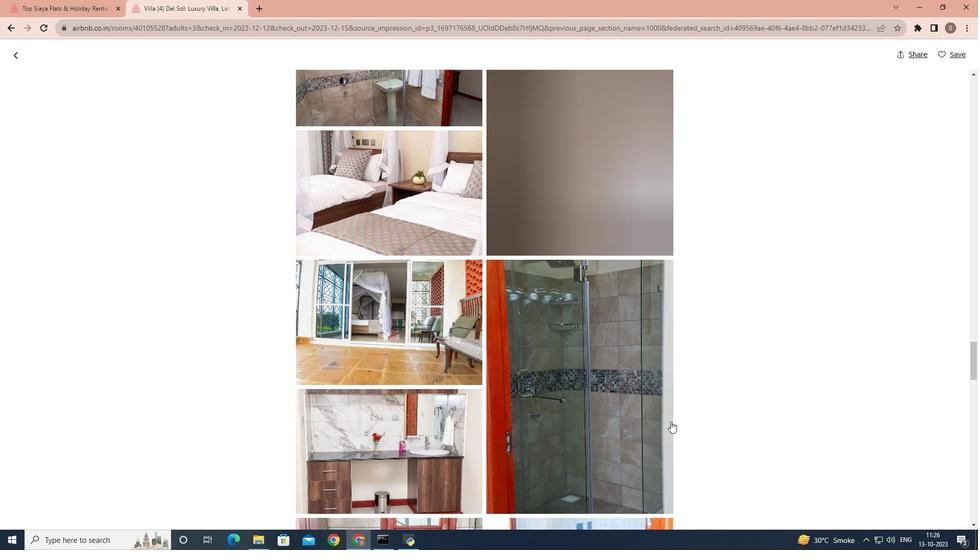 
Action: Mouse scrolled (671, 421) with delta (0, 0)
Screenshot: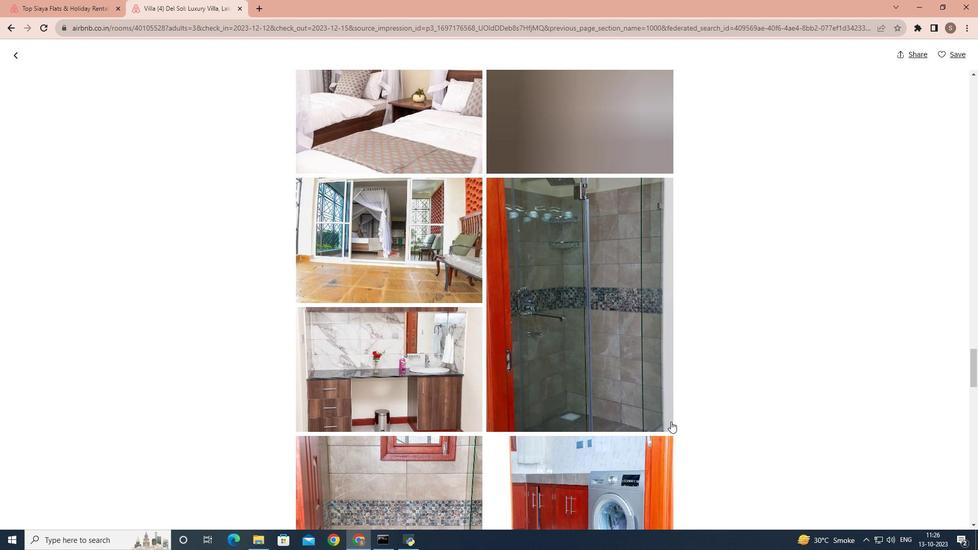 
Action: Mouse scrolled (671, 421) with delta (0, 0)
Screenshot: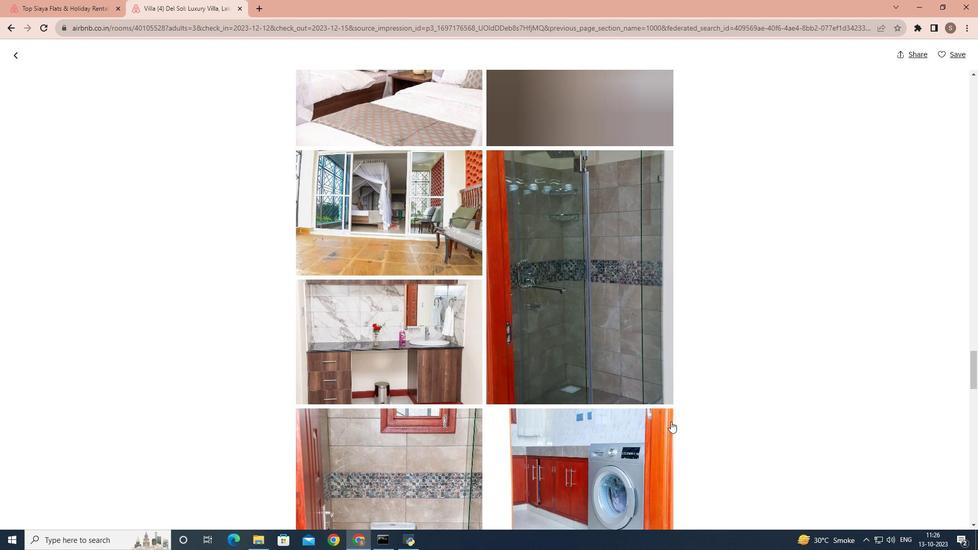 
Action: Mouse scrolled (671, 421) with delta (0, 0)
Screenshot: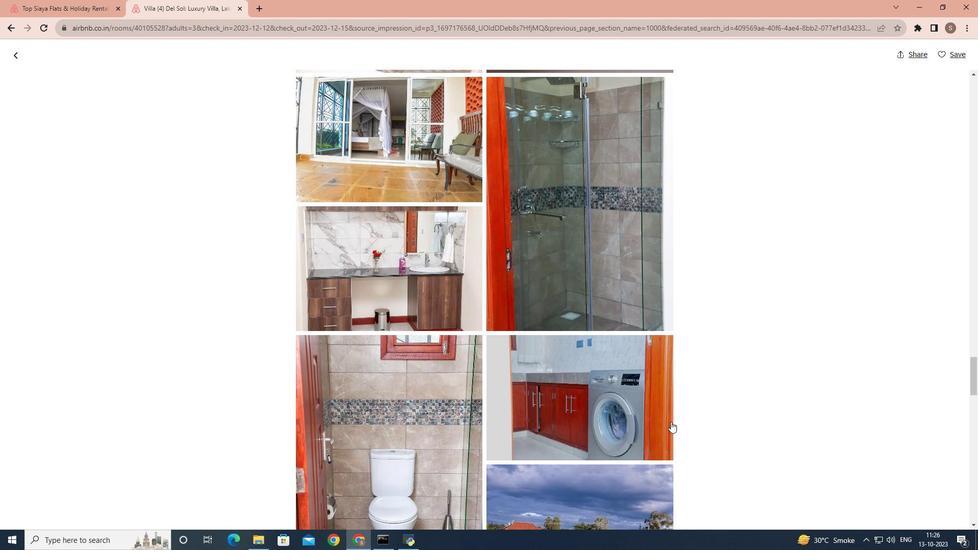 
Action: Mouse scrolled (671, 421) with delta (0, 0)
Screenshot: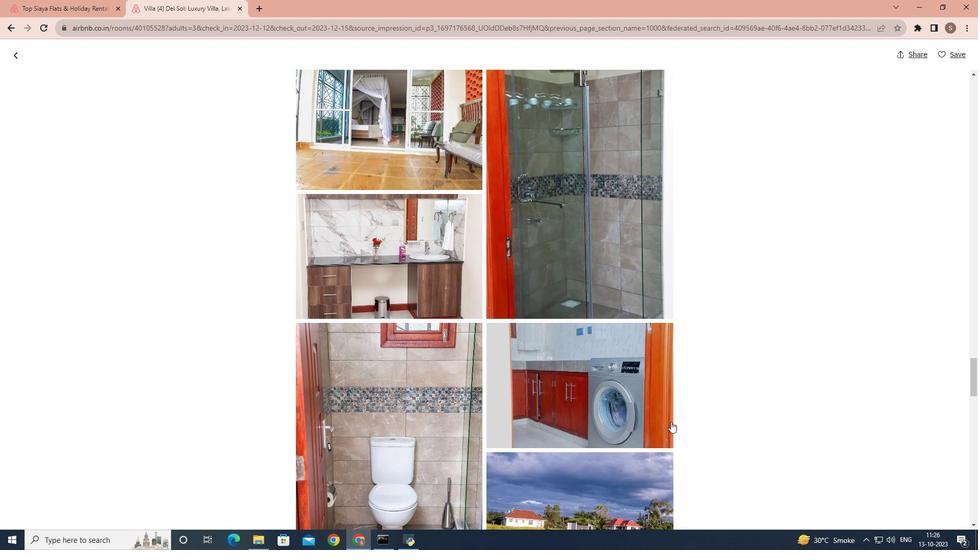 
Action: Mouse scrolled (671, 421) with delta (0, 0)
Screenshot: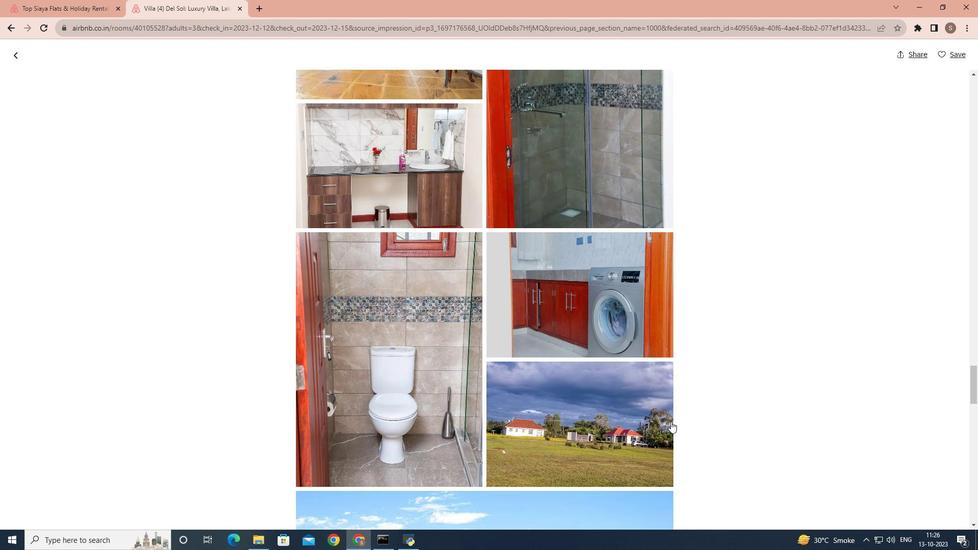 
Action: Mouse scrolled (671, 421) with delta (0, 0)
Screenshot: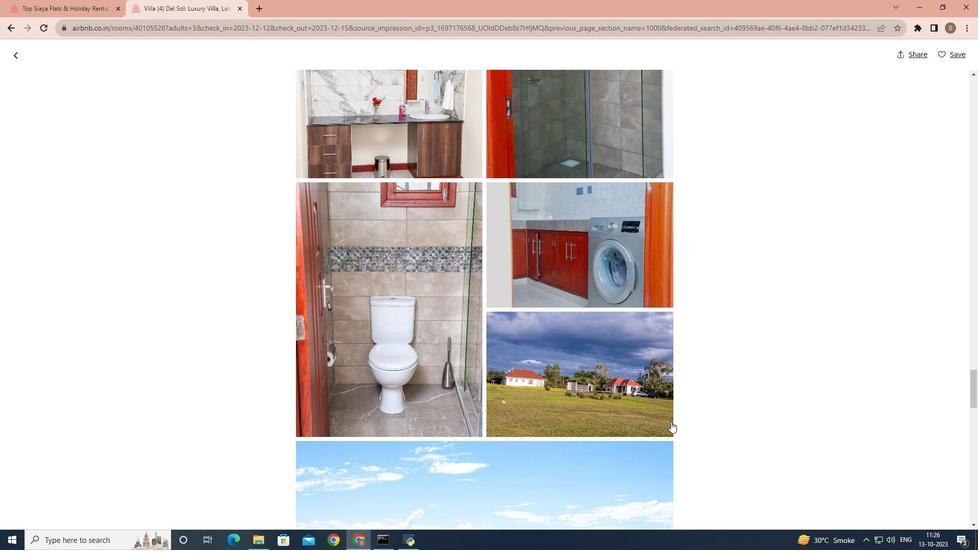
Action: Mouse scrolled (671, 421) with delta (0, 0)
Screenshot: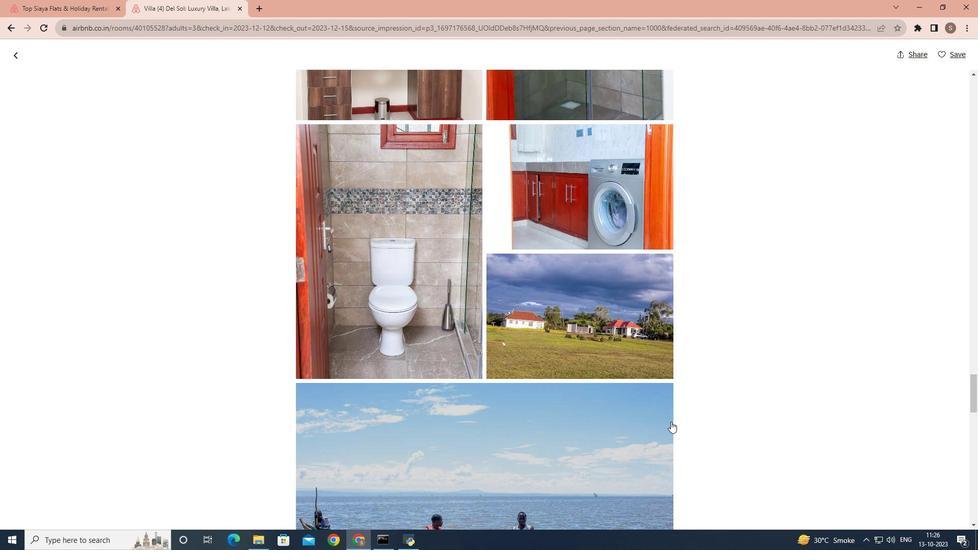 
Action: Mouse scrolled (671, 421) with delta (0, 0)
Screenshot: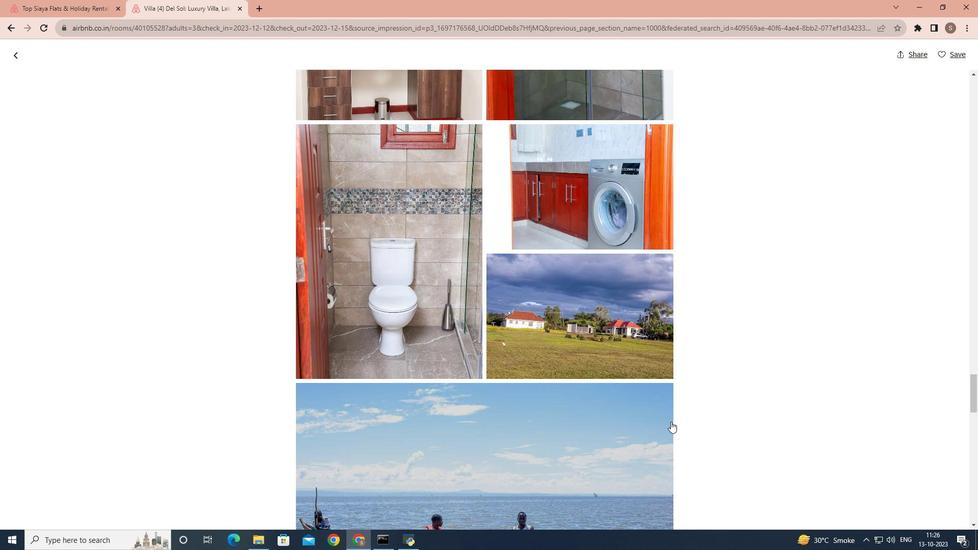 
Action: Mouse scrolled (671, 421) with delta (0, 0)
Screenshot: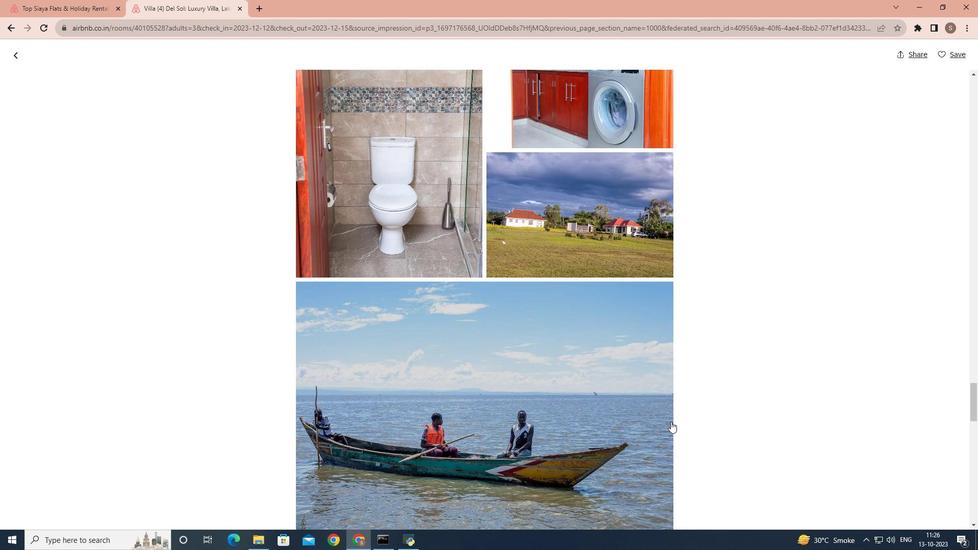 
Action: Mouse scrolled (671, 421) with delta (0, 0)
Screenshot: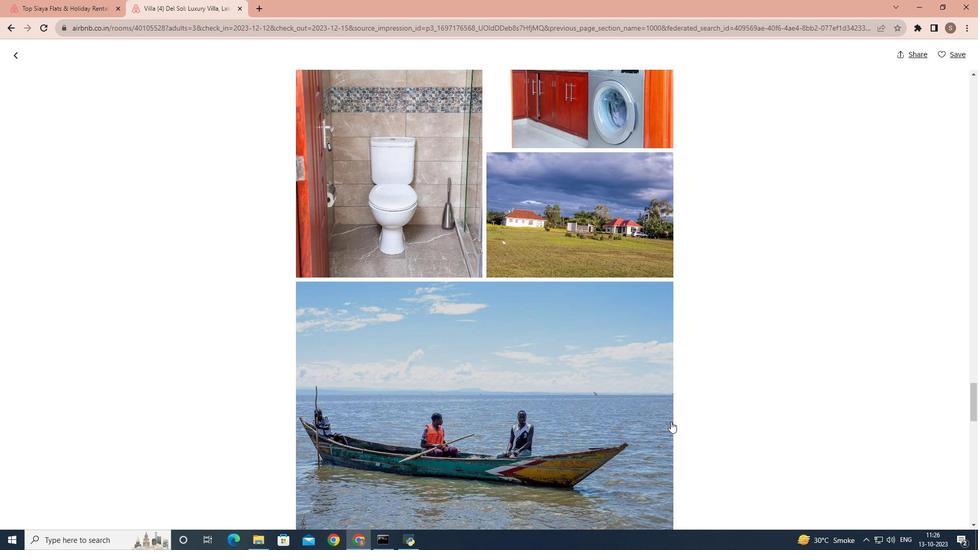 
Action: Mouse scrolled (671, 421) with delta (0, 0)
Screenshot: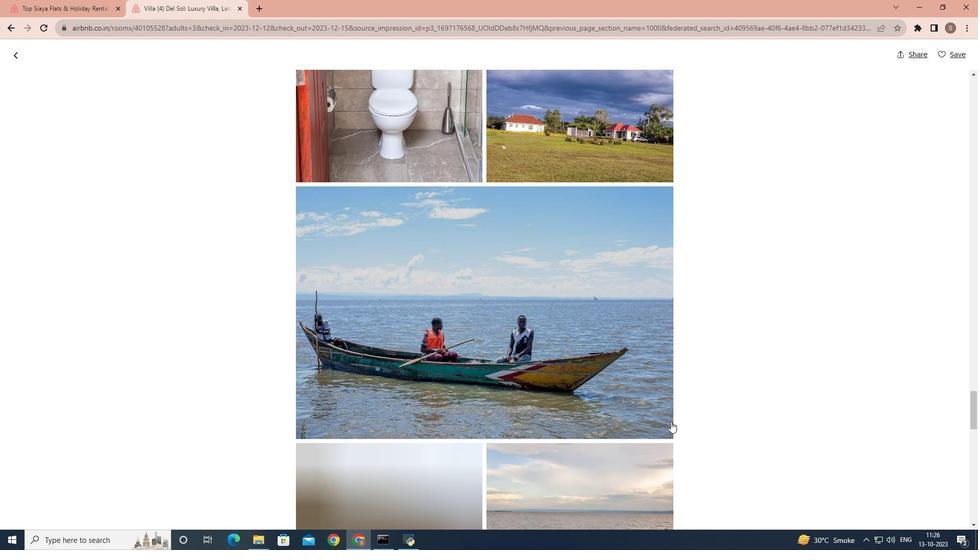 
Action: Mouse scrolled (671, 421) with delta (0, 0)
Screenshot: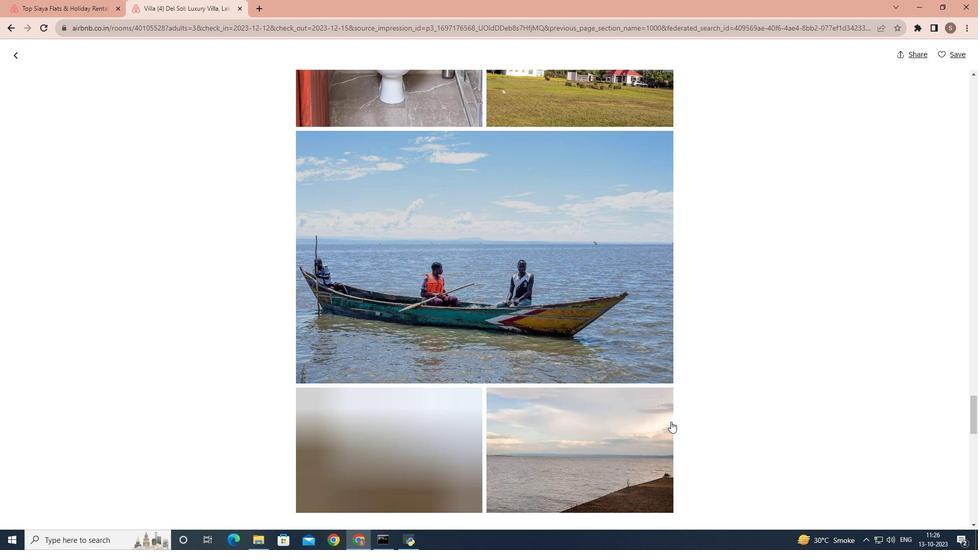 
Action: Mouse scrolled (671, 421) with delta (0, 0)
Screenshot: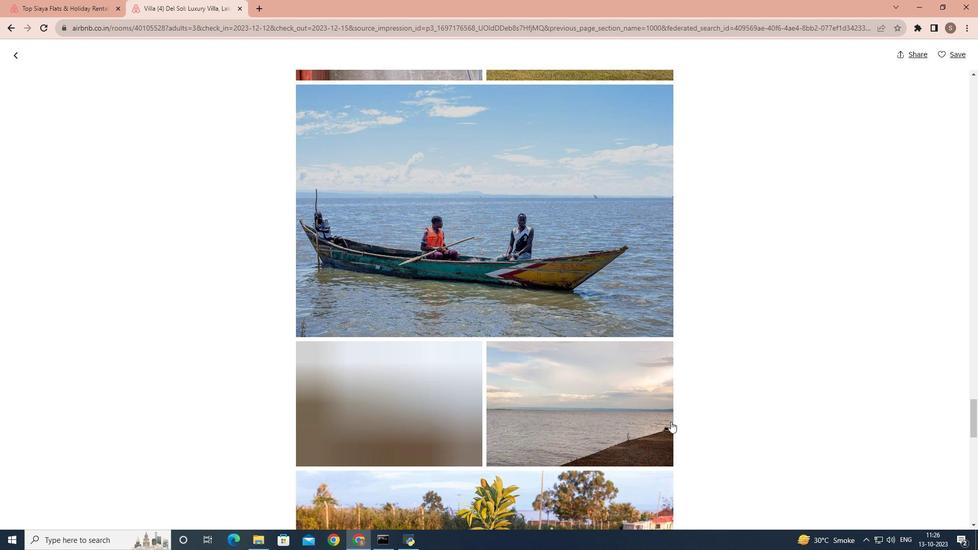 
Action: Mouse scrolled (671, 421) with delta (0, 0)
Screenshot: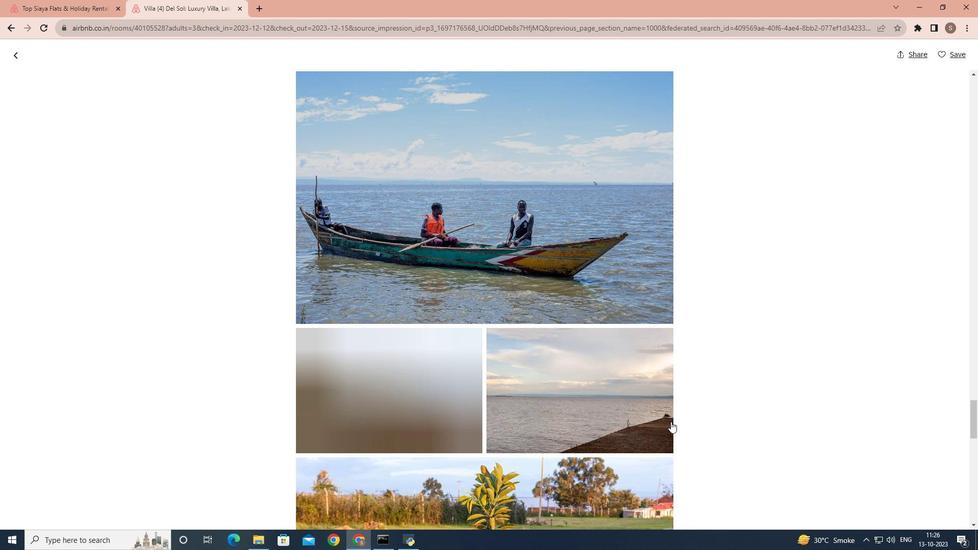 
Action: Mouse scrolled (671, 421) with delta (0, 0)
Screenshot: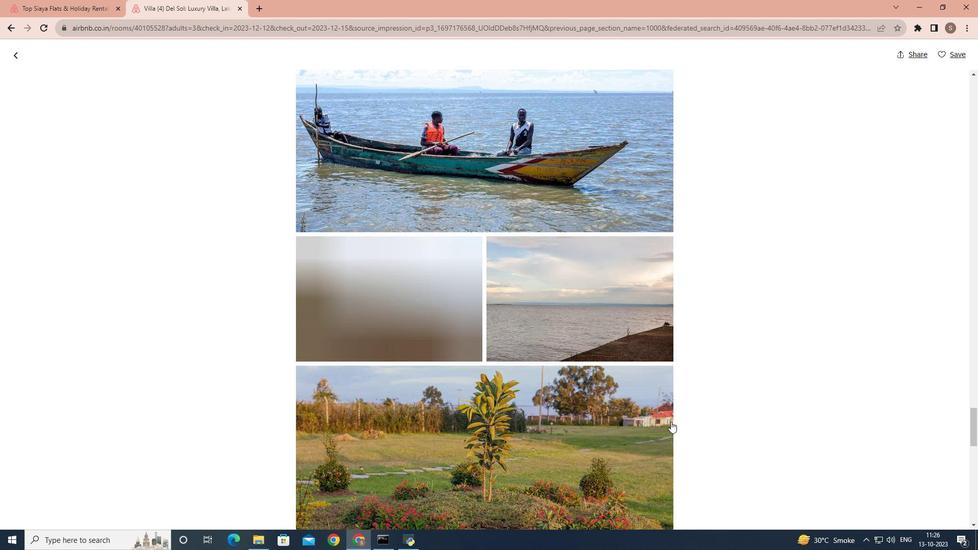 
Action: Mouse scrolled (671, 421) with delta (0, 0)
Screenshot: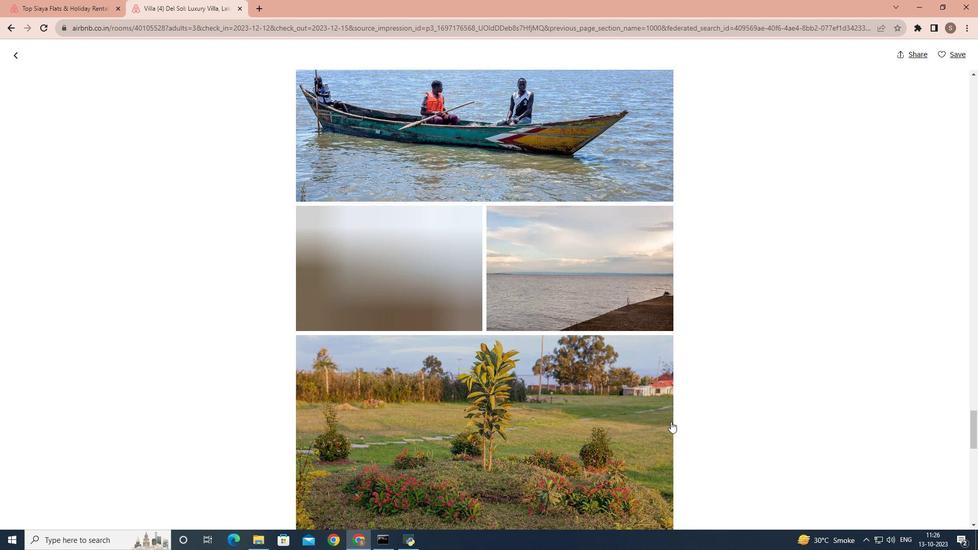 
Action: Mouse scrolled (671, 421) with delta (0, 0)
Screenshot: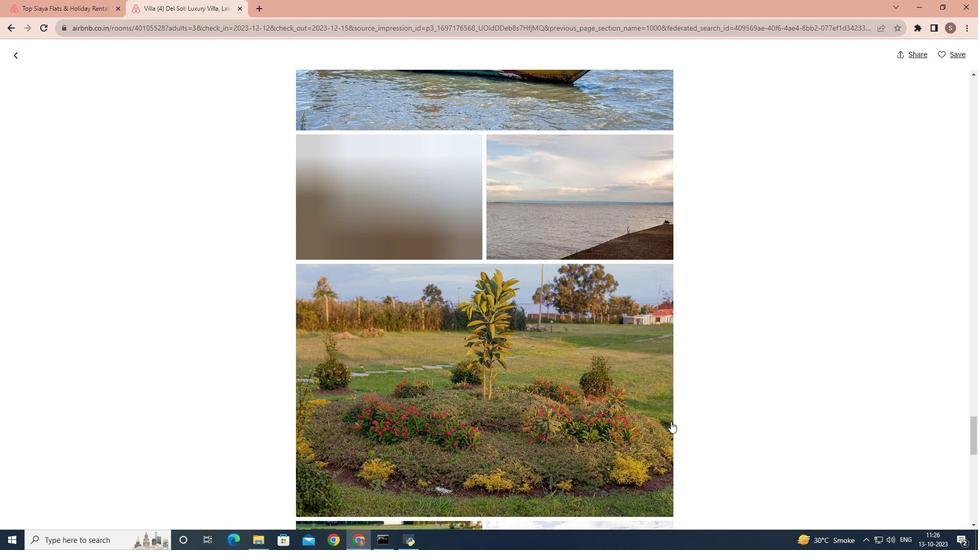 
Action: Mouse scrolled (671, 421) with delta (0, 0)
Screenshot: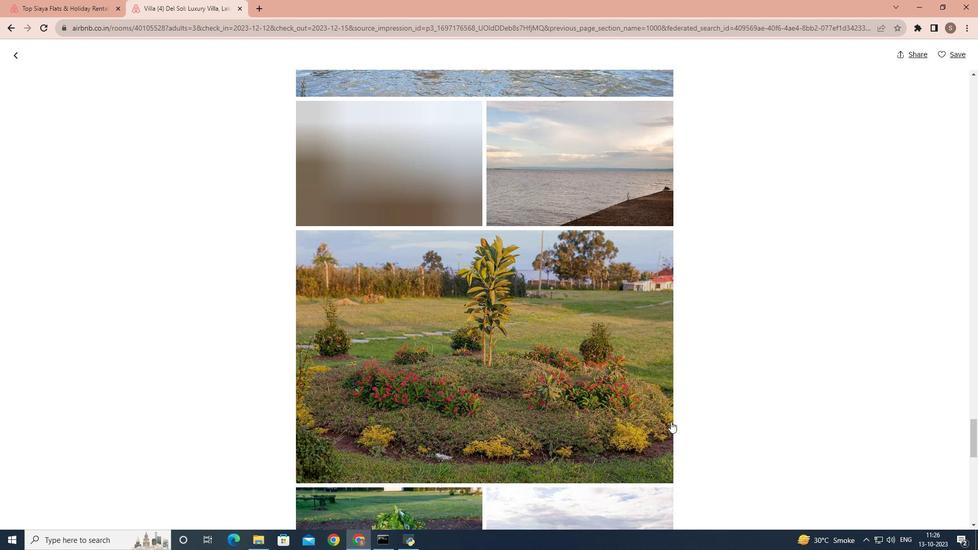 
Action: Mouse scrolled (671, 421) with delta (0, 0)
Screenshot: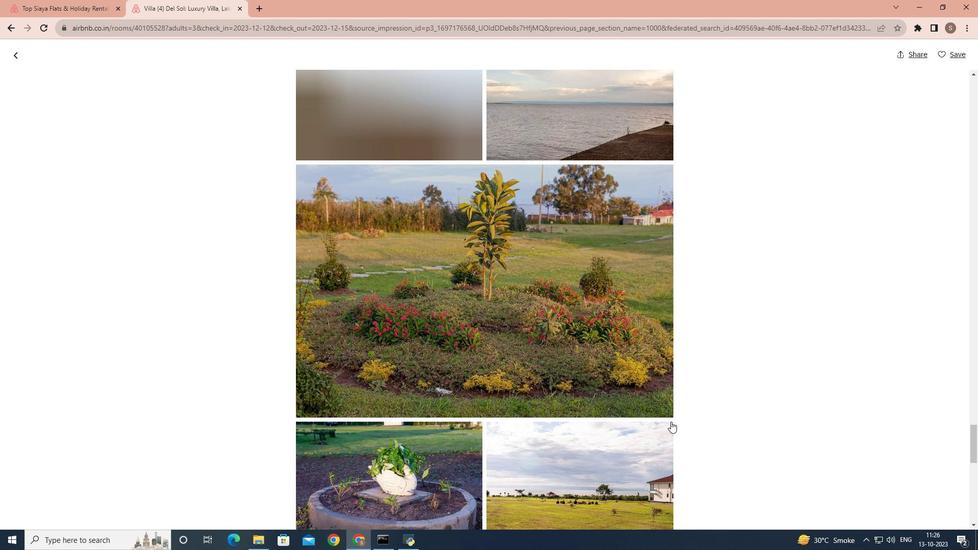 
Action: Mouse scrolled (671, 421) with delta (0, 0)
Screenshot: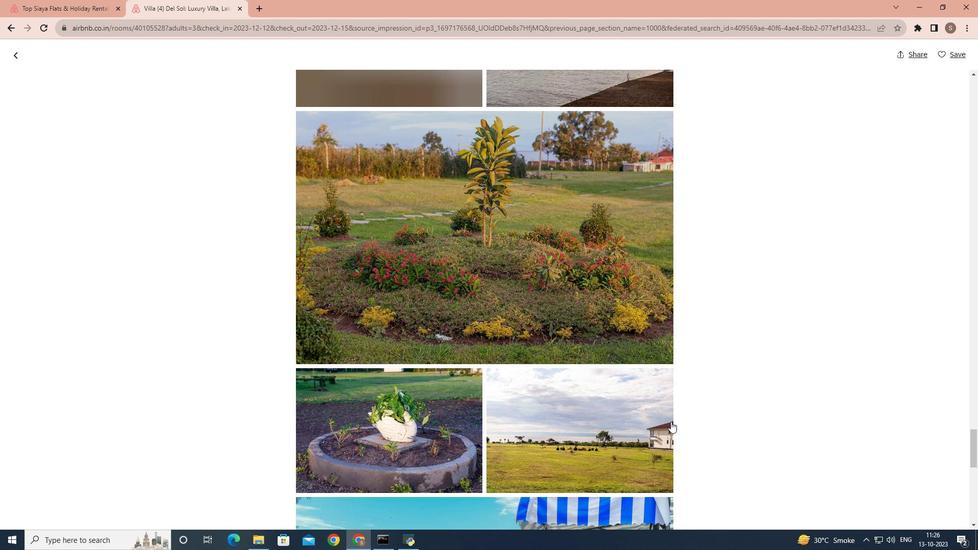 
Action: Mouse scrolled (671, 421) with delta (0, 0)
Screenshot: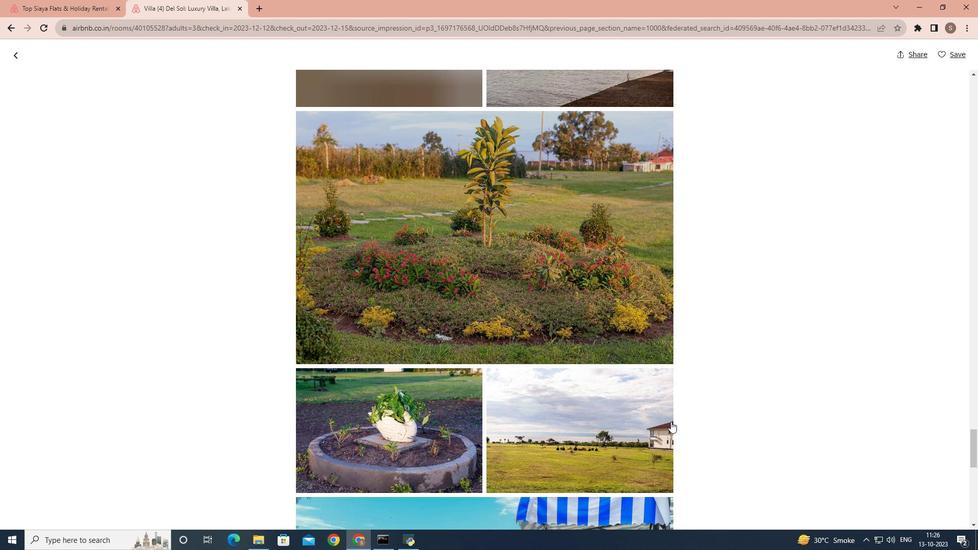 
Action: Mouse scrolled (671, 421) with delta (0, 0)
Screenshot: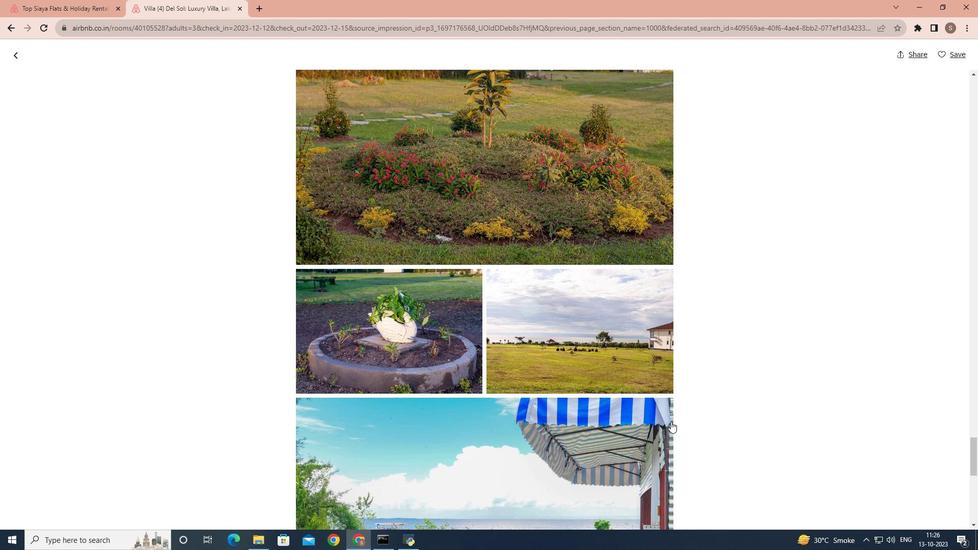 
Action: Mouse scrolled (671, 421) with delta (0, 0)
Screenshot: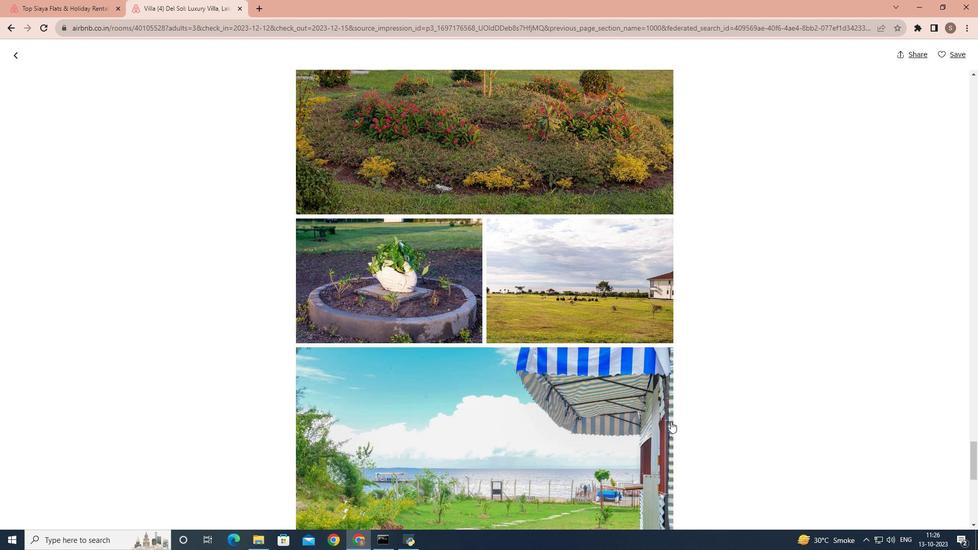
Action: Mouse scrolled (671, 421) with delta (0, 0)
Screenshot: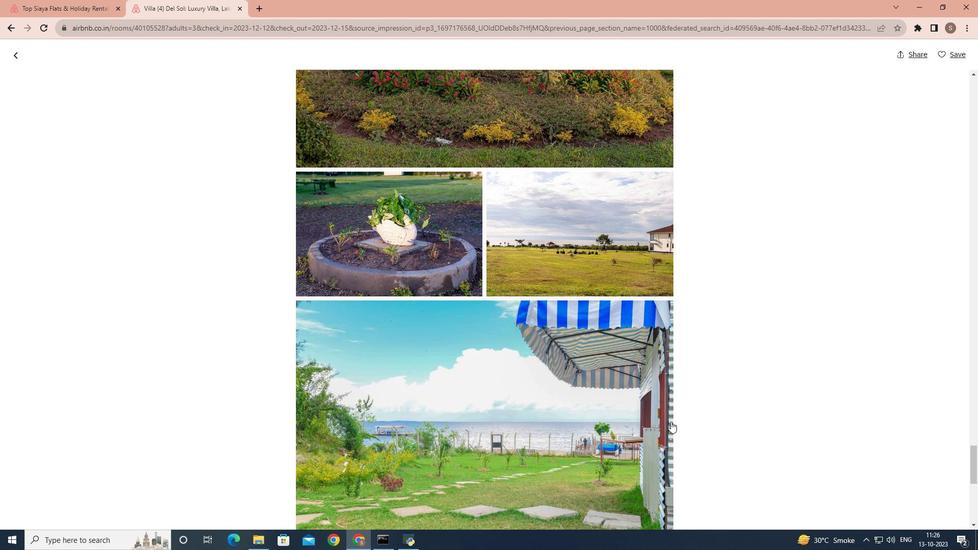 
Action: Mouse scrolled (671, 421) with delta (0, 0)
Screenshot: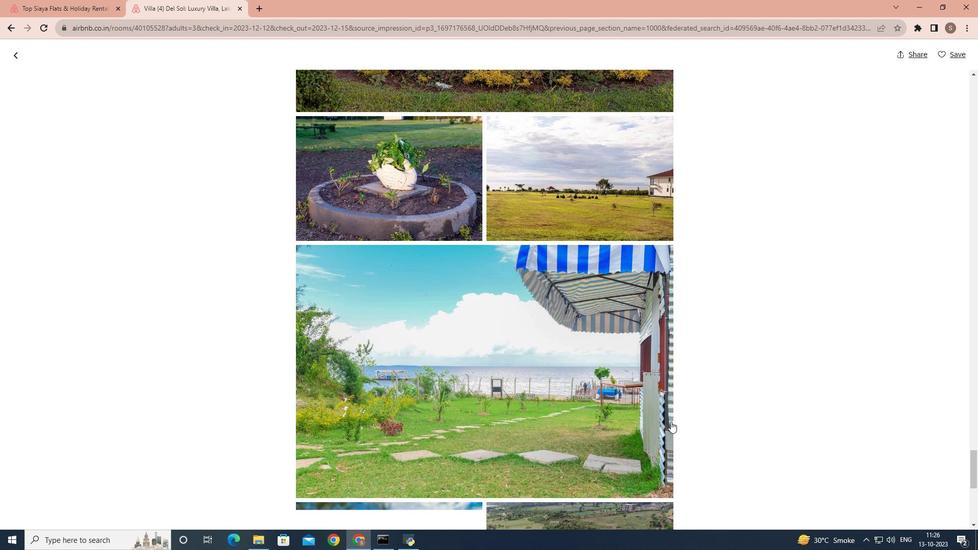 
Action: Mouse scrolled (671, 421) with delta (0, 0)
Screenshot: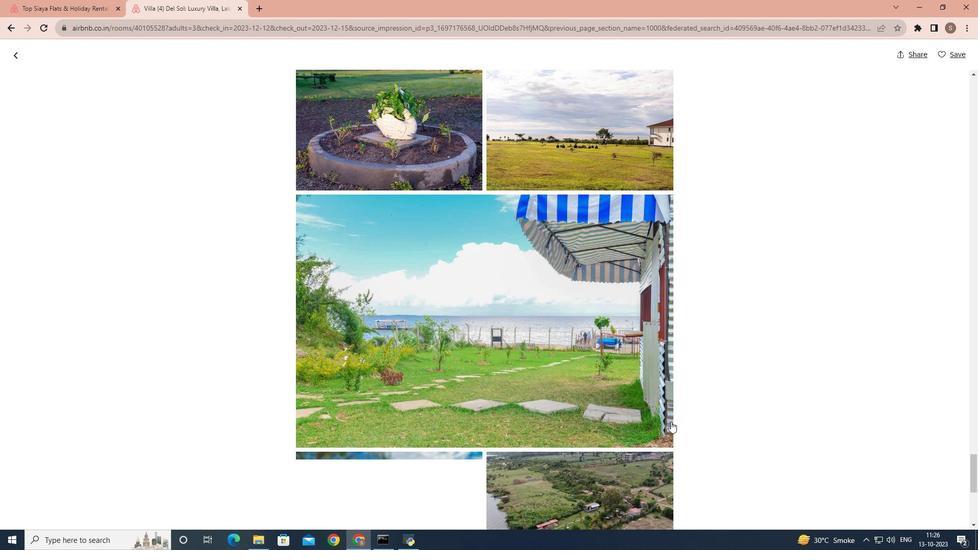 
Action: Mouse scrolled (671, 421) with delta (0, 0)
Screenshot: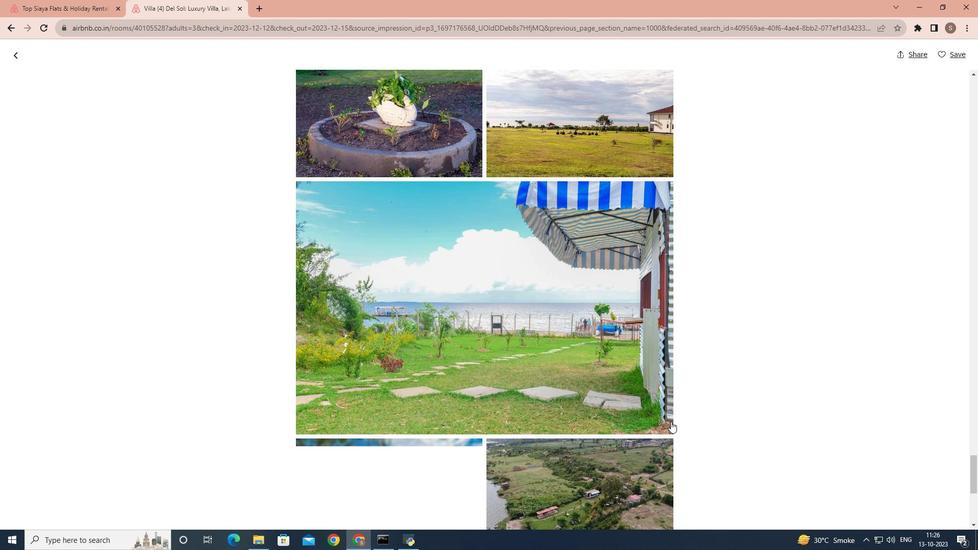 
Action: Mouse scrolled (671, 421) with delta (0, 0)
Screenshot: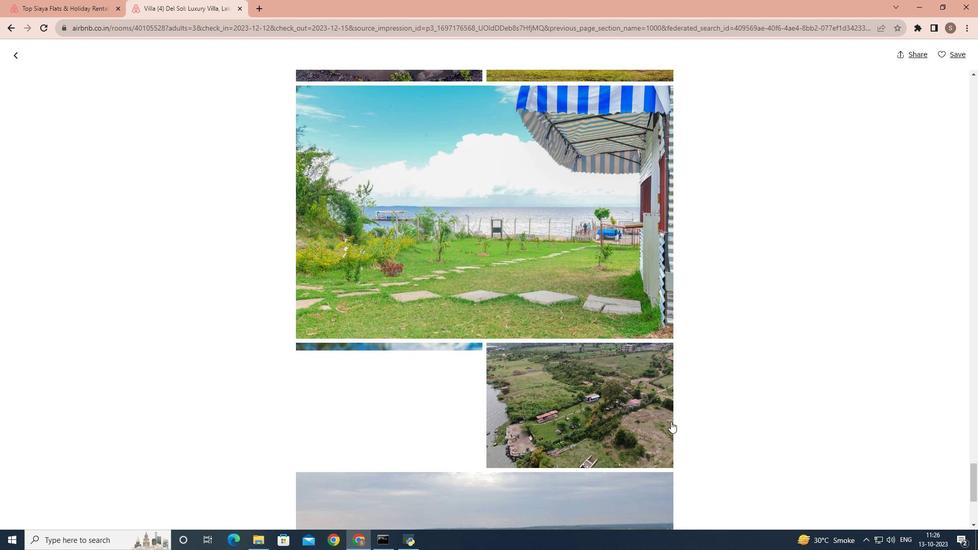 
Action: Mouse scrolled (671, 421) with delta (0, 0)
Screenshot: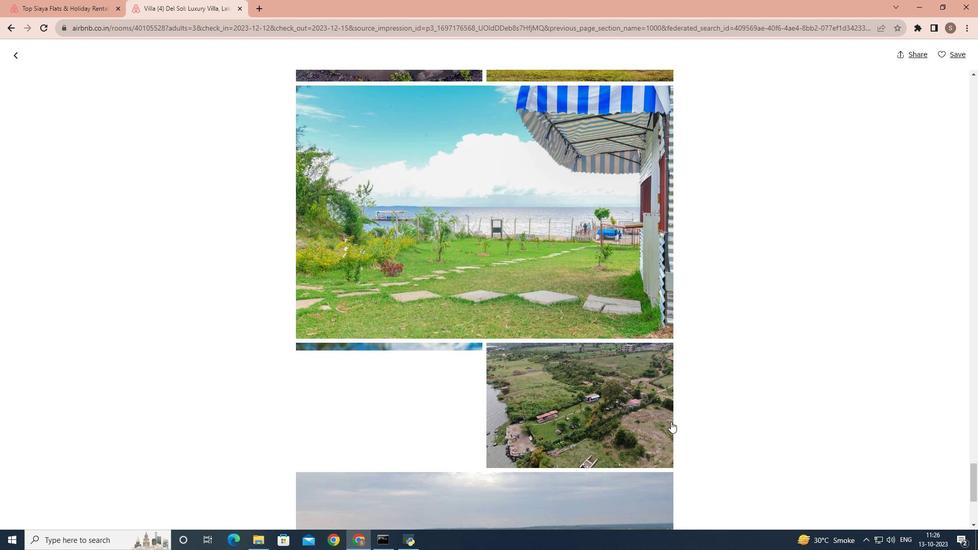 
Action: Mouse scrolled (671, 421) with delta (0, 0)
Screenshot: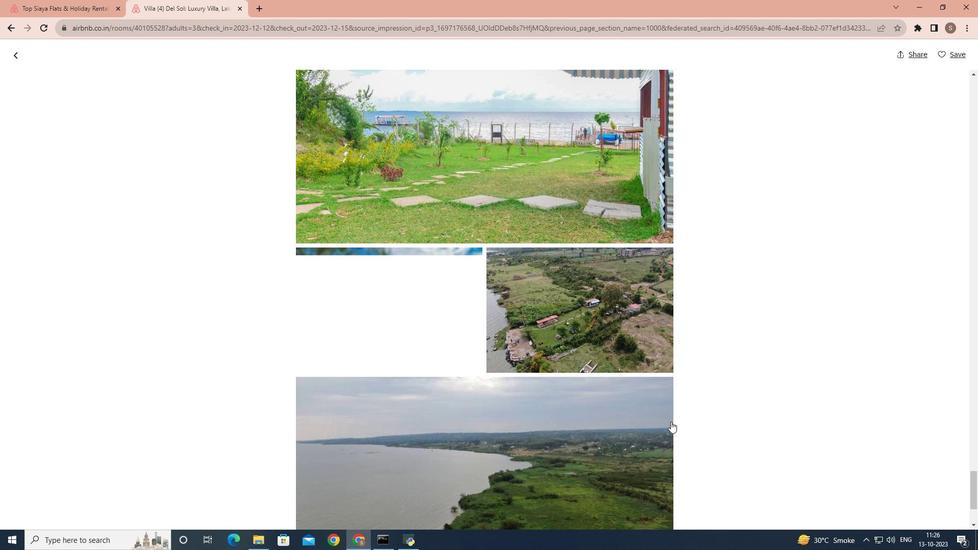 
Action: Mouse scrolled (671, 421) with delta (0, 0)
Screenshot: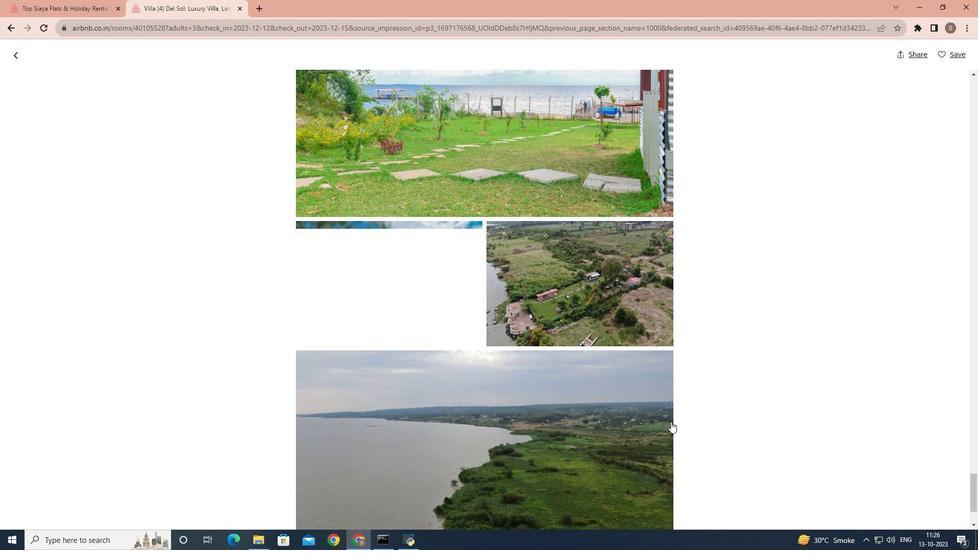 
Action: Mouse scrolled (671, 421) with delta (0, 0)
Screenshot: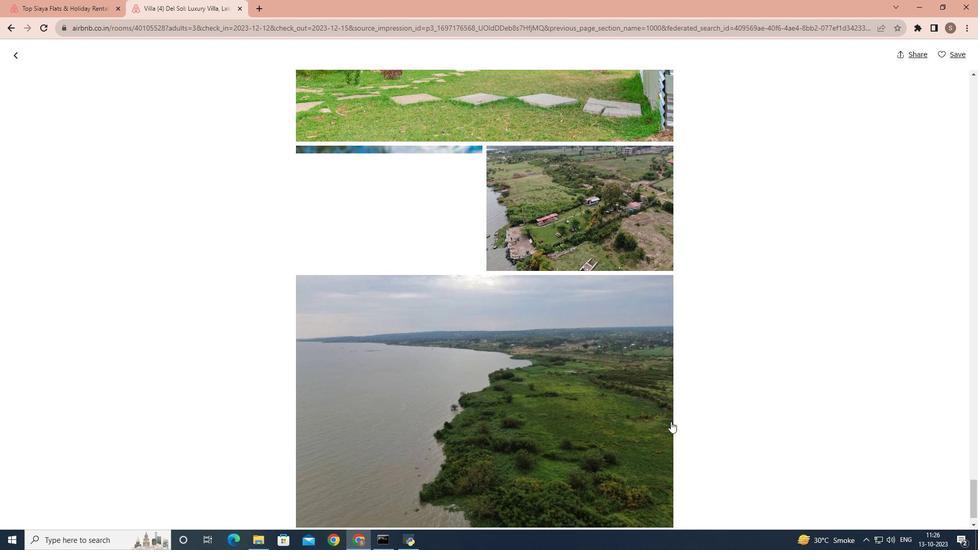 
Action: Mouse scrolled (671, 421) with delta (0, 0)
Screenshot: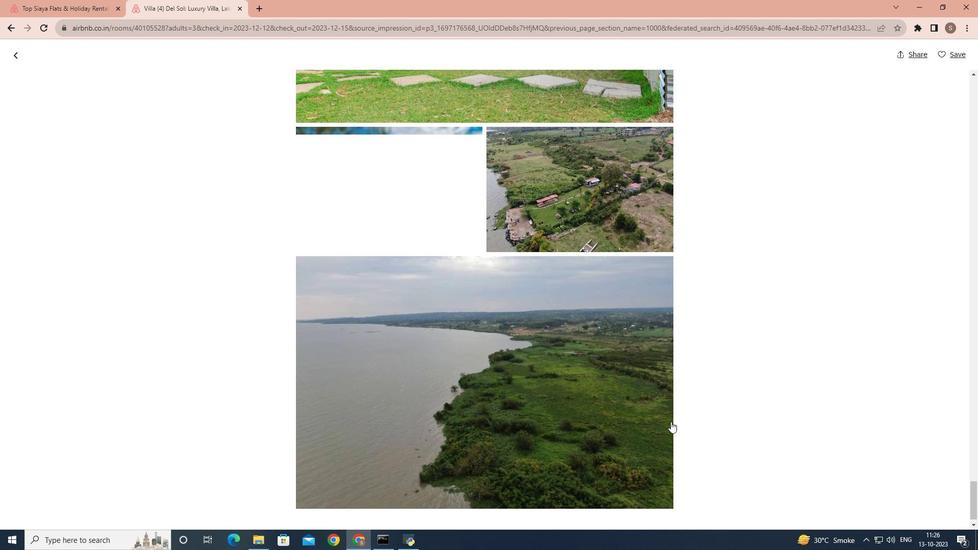 
Action: Mouse scrolled (671, 421) with delta (0, 0)
Screenshot: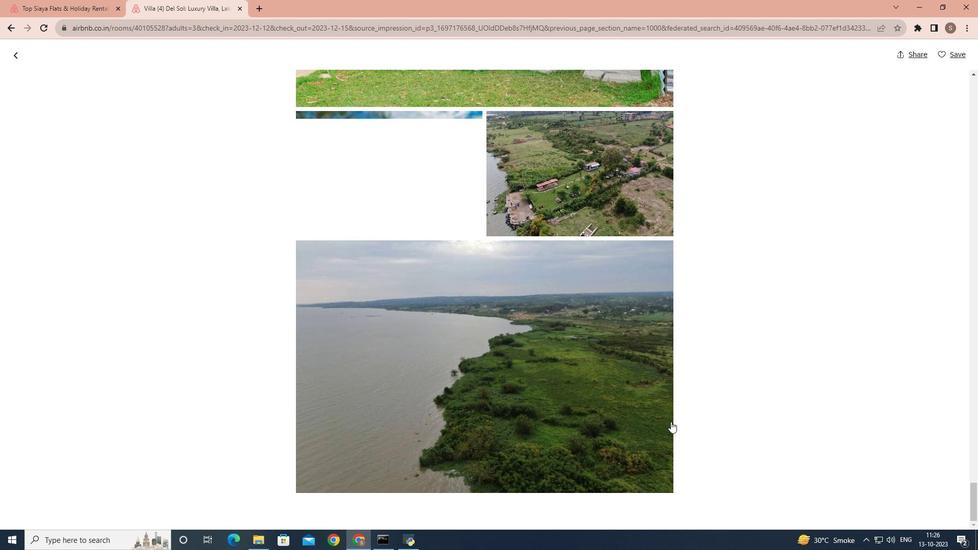 
Action: Mouse scrolled (671, 421) with delta (0, 0)
Screenshot: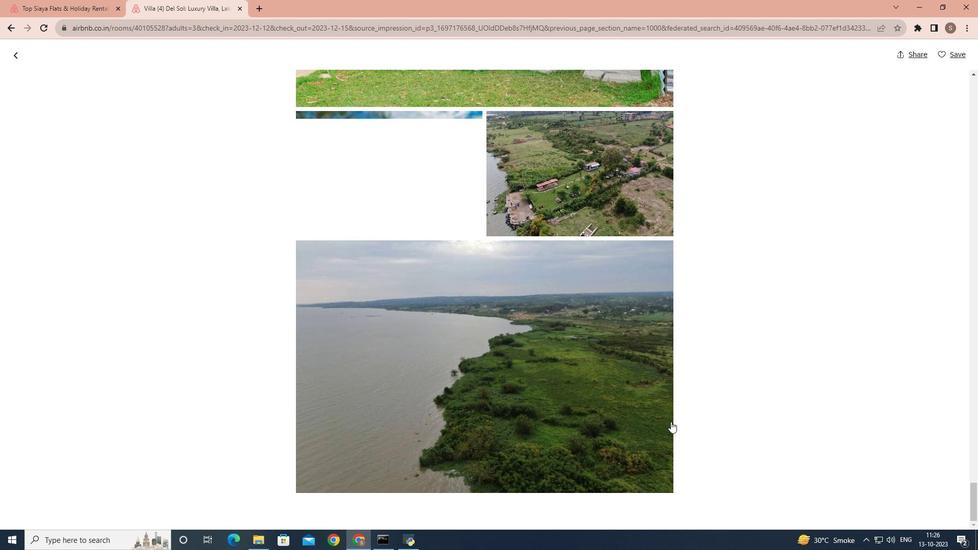 
Action: Mouse scrolled (671, 421) with delta (0, 0)
Screenshot: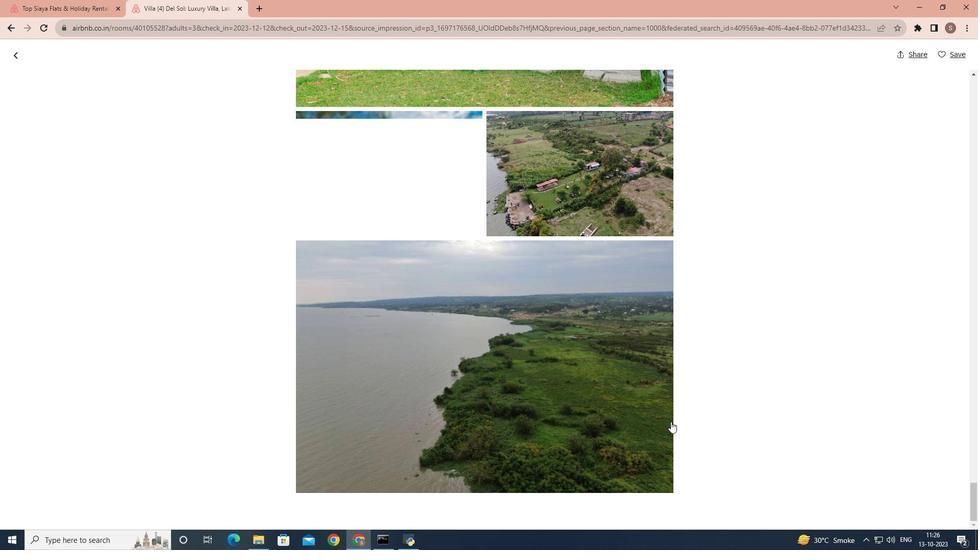 
Action: Mouse moved to (13, 59)
Screenshot: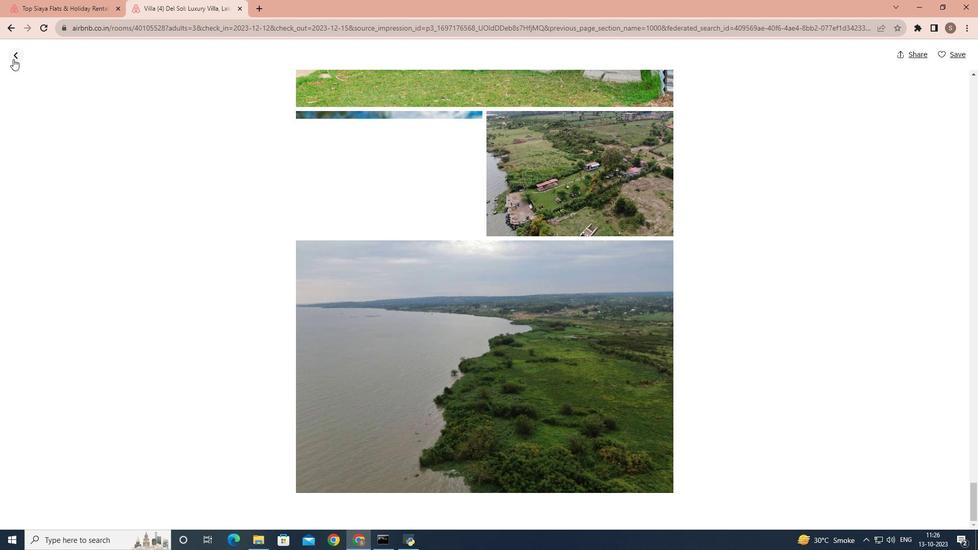 
Action: Mouse pressed left at (13, 59)
Screenshot: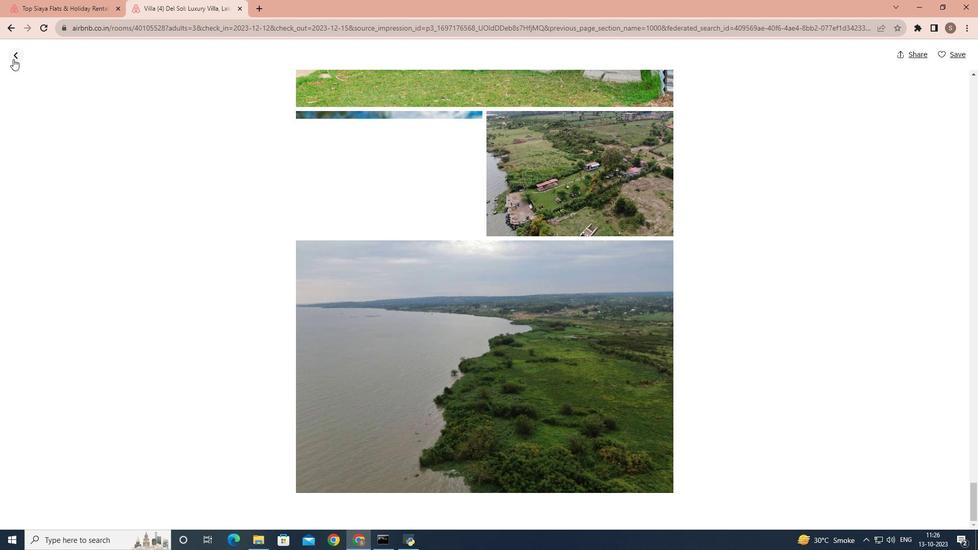 
Action: Mouse moved to (336, 281)
Screenshot: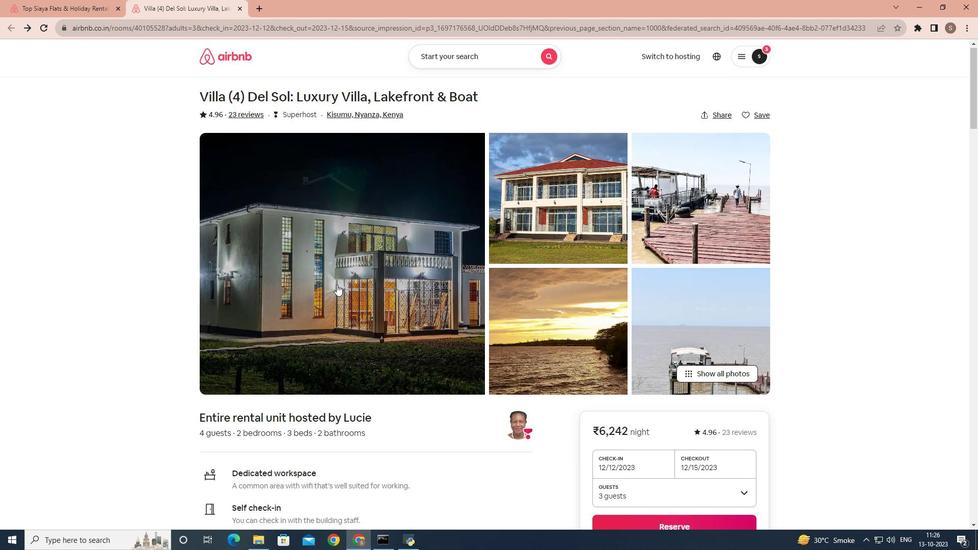 
Action: Mouse scrolled (336, 281) with delta (0, 0)
Screenshot: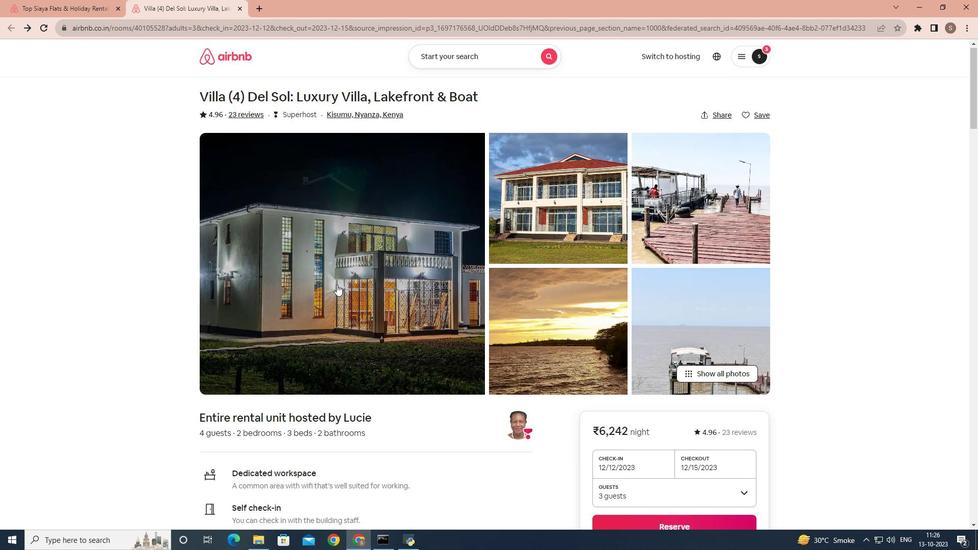 
Action: Mouse moved to (336, 284)
Screenshot: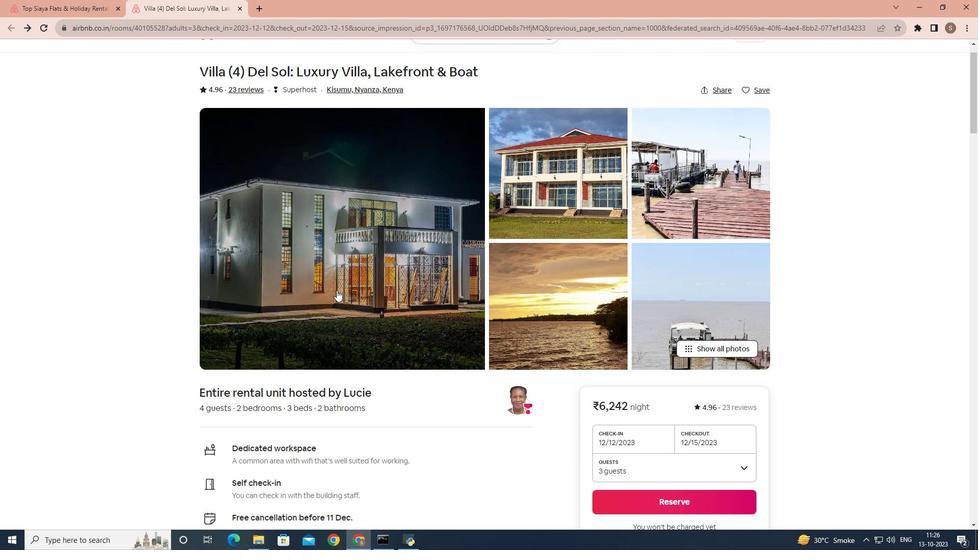 
Action: Mouse scrolled (336, 284) with delta (0, 0)
Screenshot: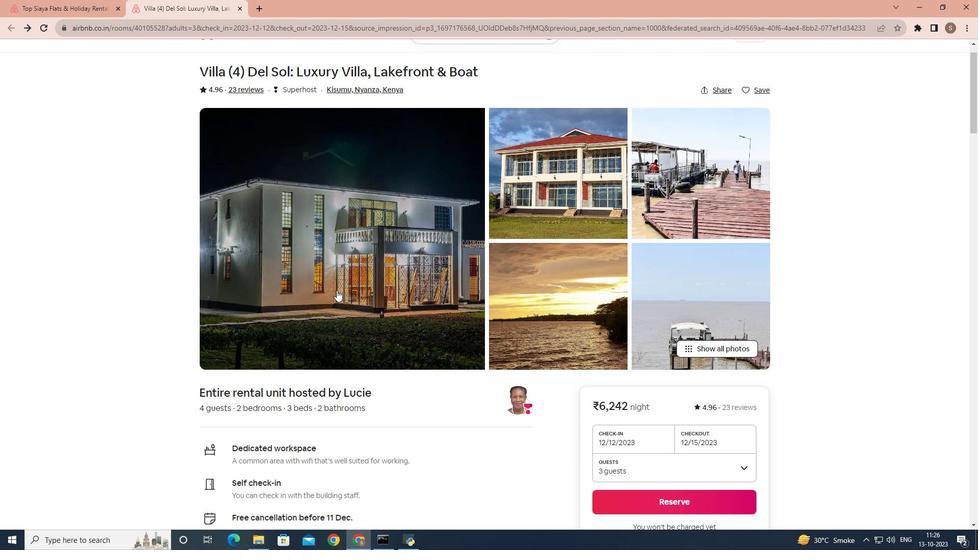 
Action: Mouse moved to (336, 291)
Screenshot: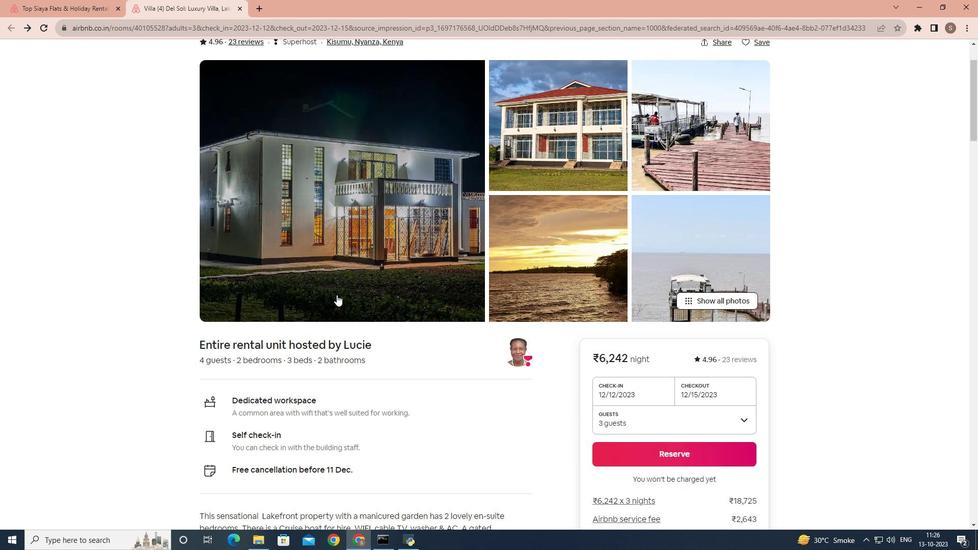 
Action: Mouse scrolled (336, 291) with delta (0, 0)
Screenshot: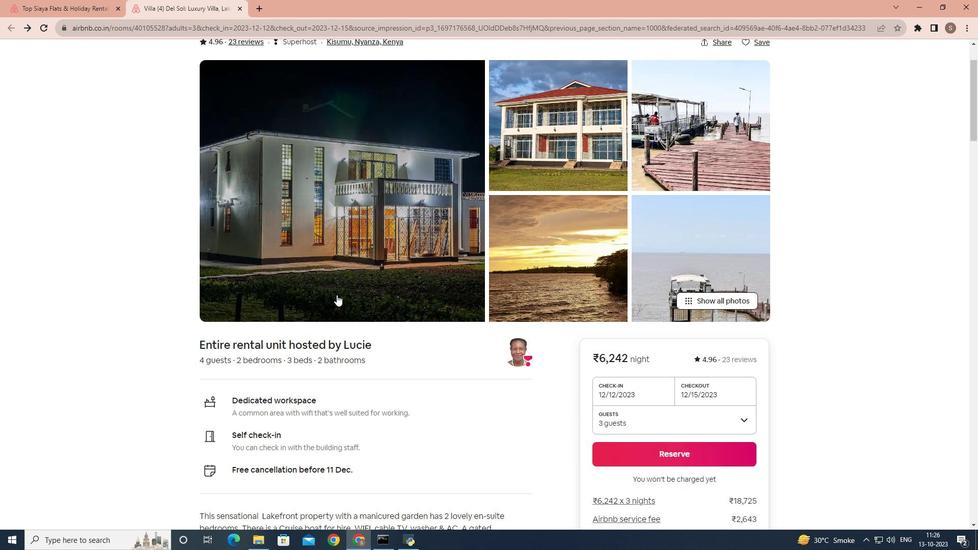 
Action: Mouse moved to (336, 303)
Screenshot: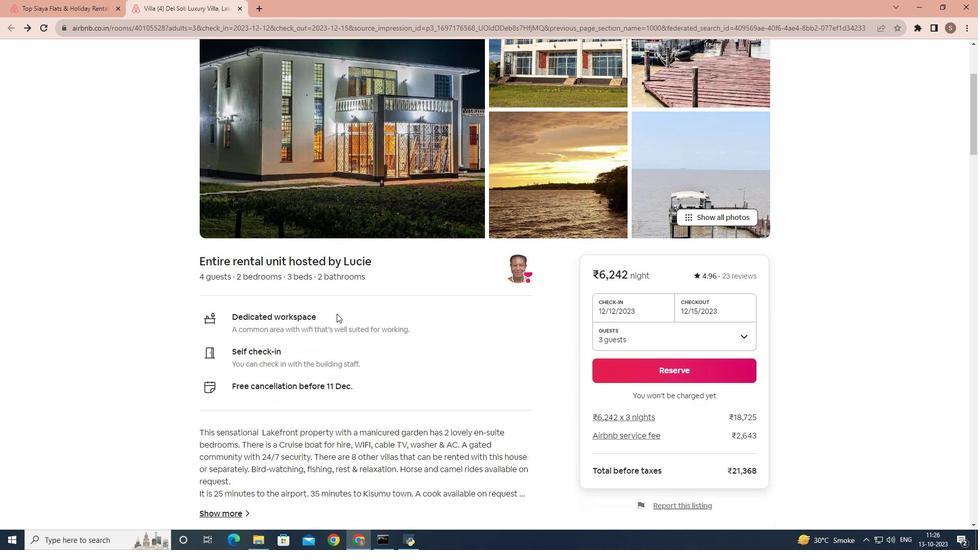 
Action: Mouse scrolled (336, 302) with delta (0, 0)
Screenshot: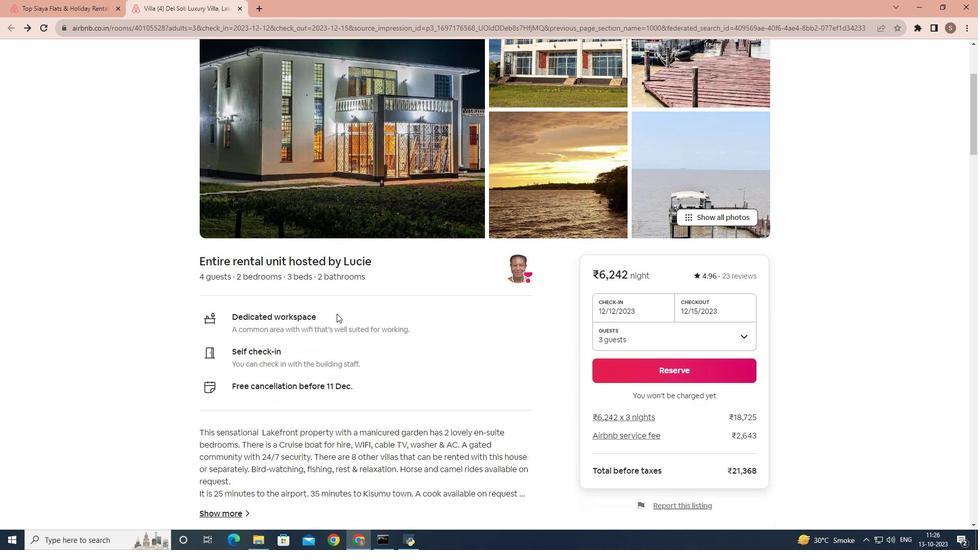 
Action: Mouse moved to (336, 314)
Screenshot: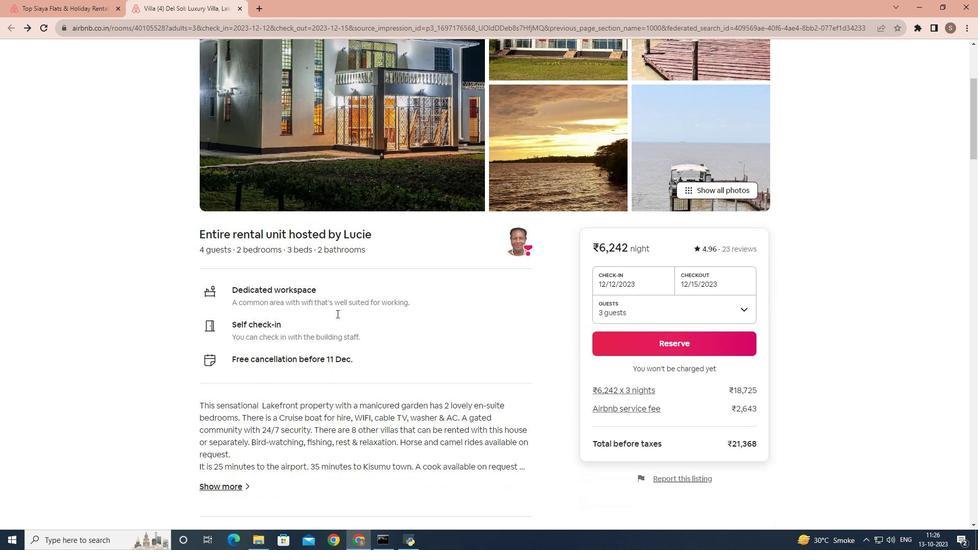 
Action: Mouse scrolled (336, 313) with delta (0, 0)
Screenshot: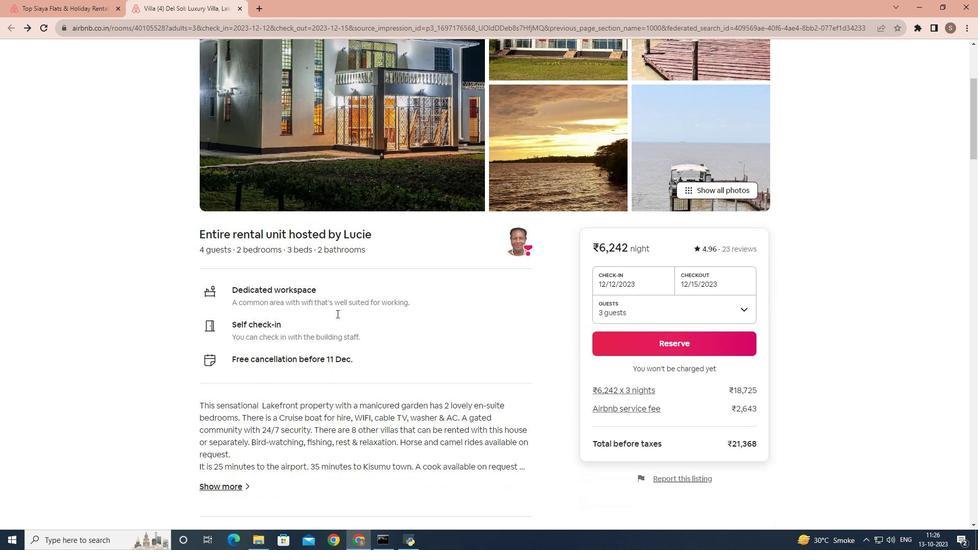 
Action: Mouse scrolled (336, 313) with delta (0, 0)
Screenshot: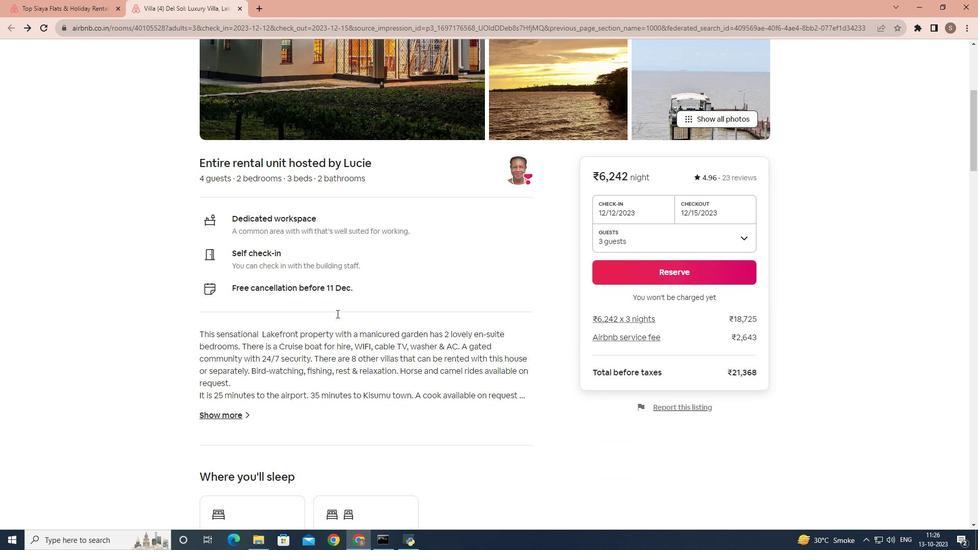 
Action: Mouse scrolled (336, 313) with delta (0, 0)
Screenshot: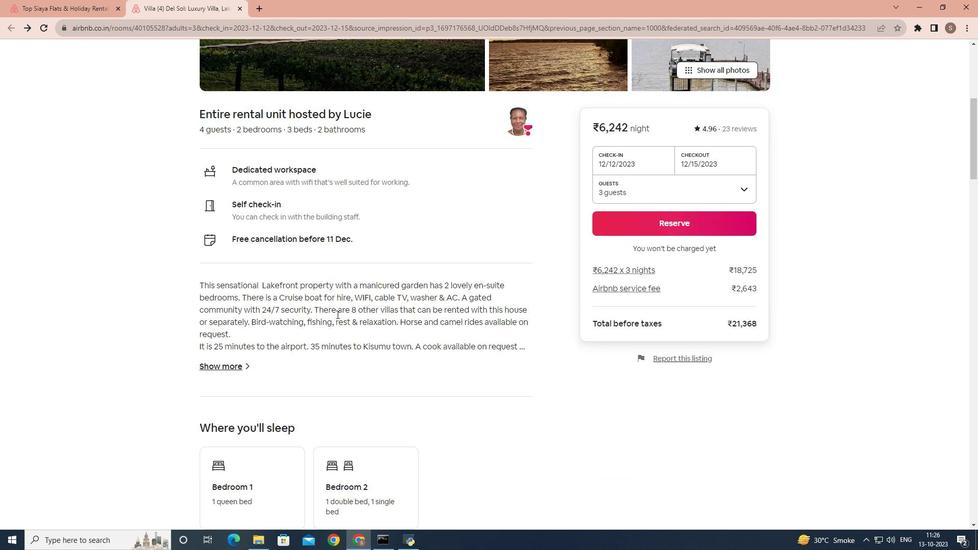
Action: Mouse moved to (336, 315)
Screenshot: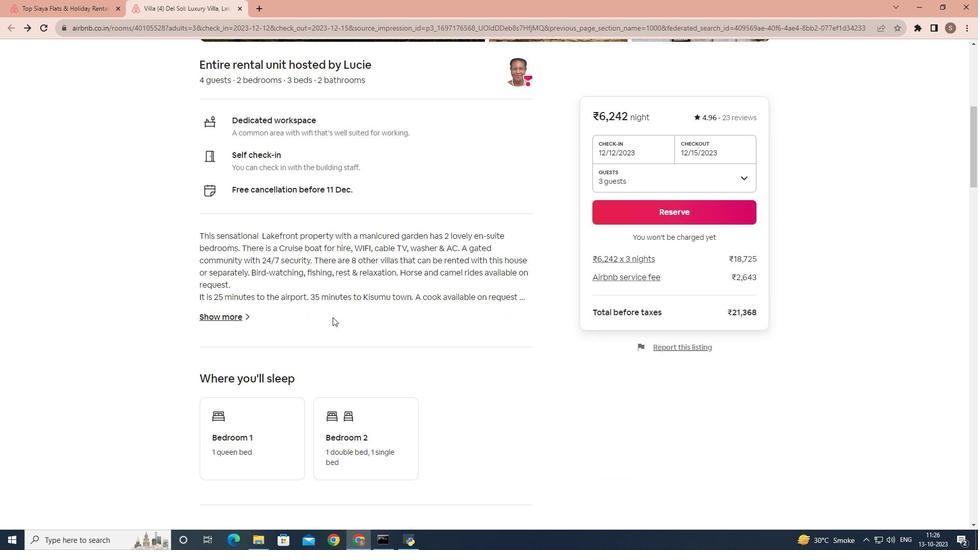 
Action: Mouse scrolled (336, 315) with delta (0, 0)
Screenshot: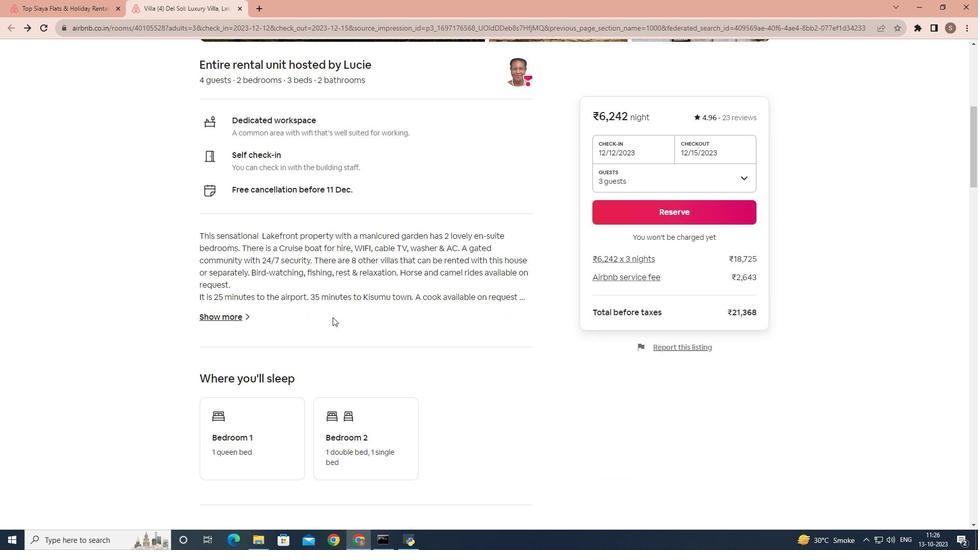 
Action: Mouse moved to (243, 267)
Screenshot: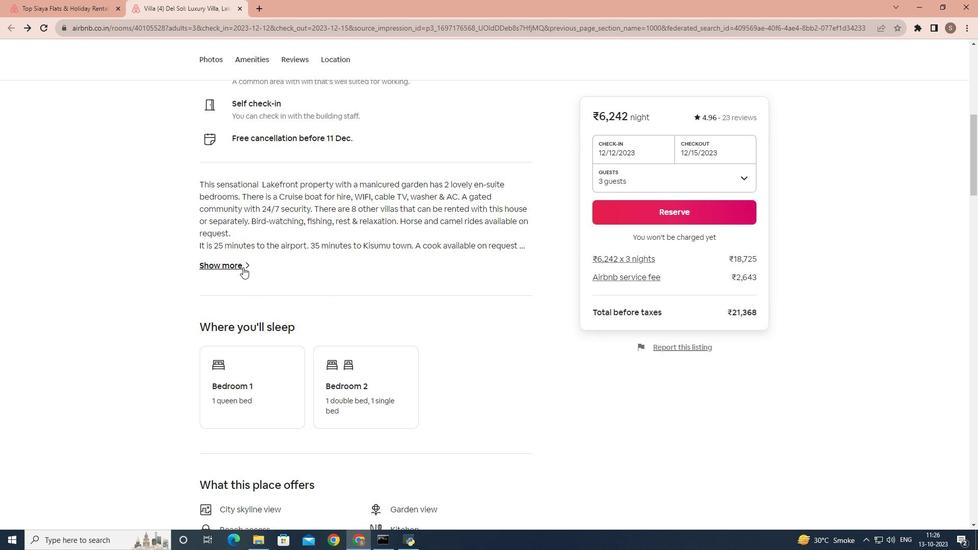 
Action: Mouse pressed left at (243, 267)
Screenshot: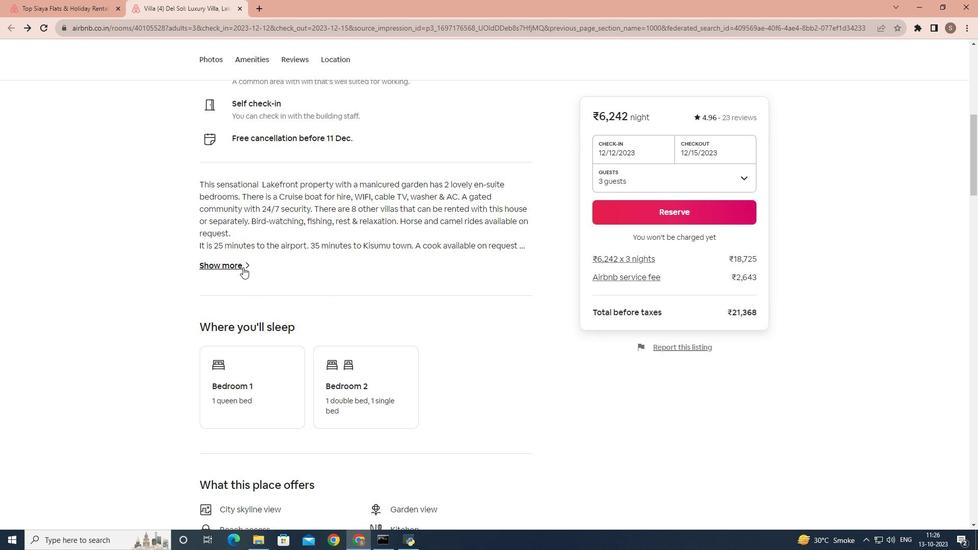 
Action: Mouse moved to (373, 258)
Screenshot: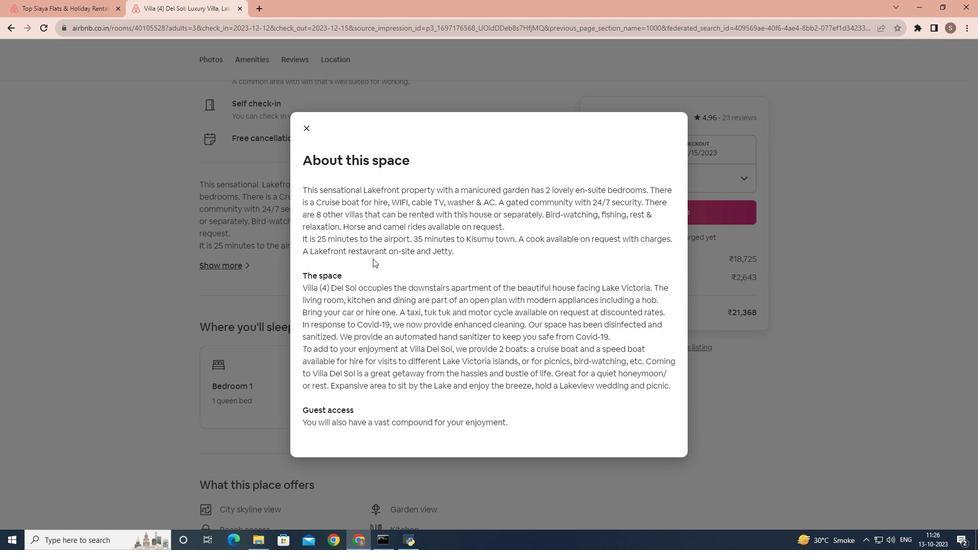 
Action: Mouse scrolled (373, 258) with delta (0, 0)
Screenshot: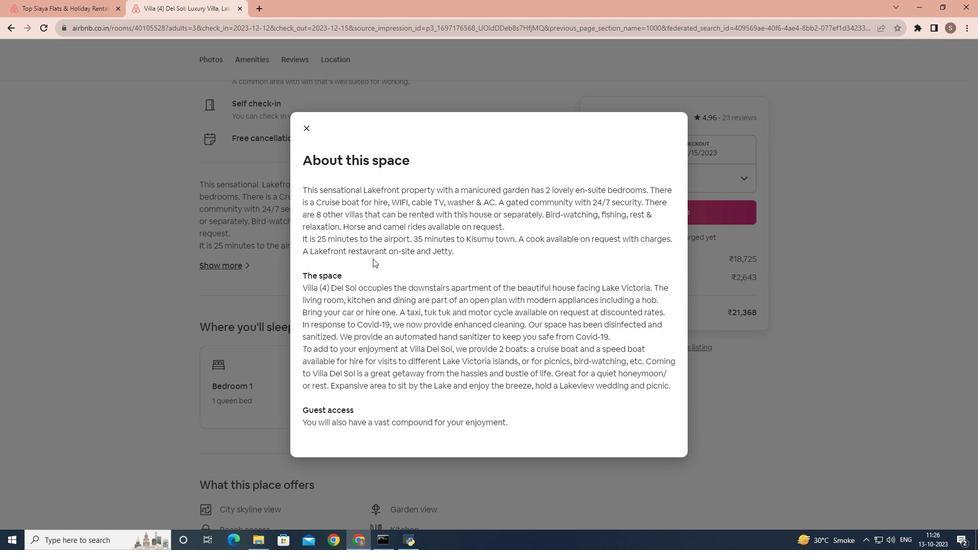 
Action: Mouse moved to (307, 131)
Screenshot: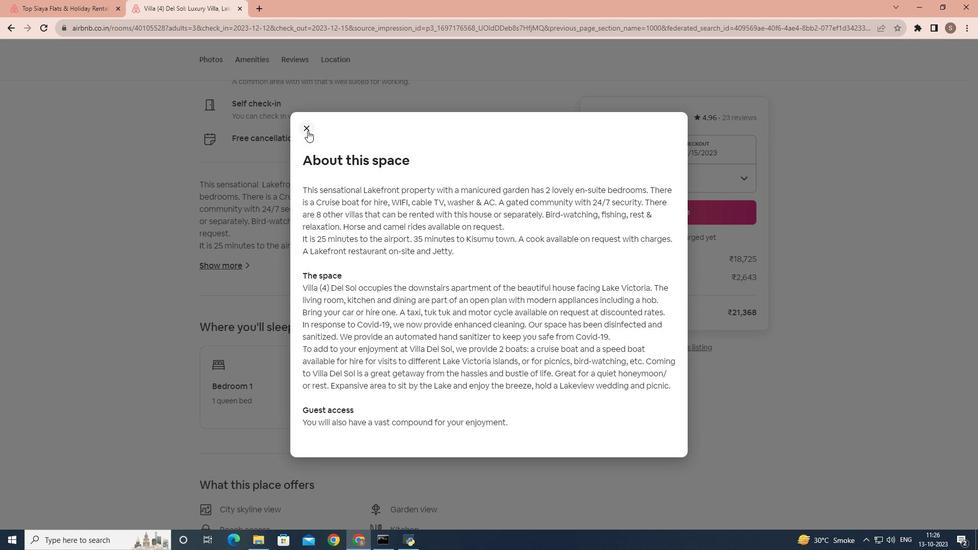 
Action: Mouse pressed left at (307, 131)
Screenshot: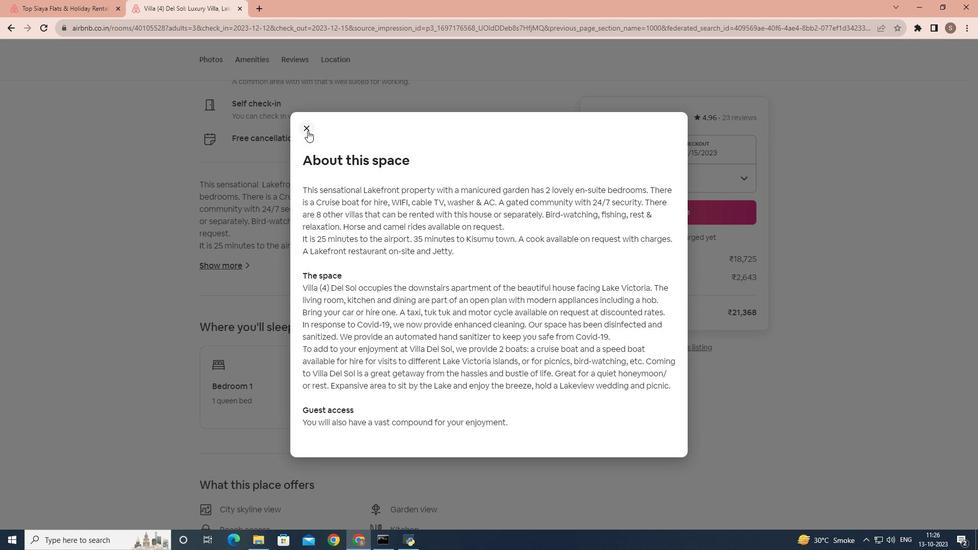 
Action: Mouse moved to (317, 289)
Screenshot: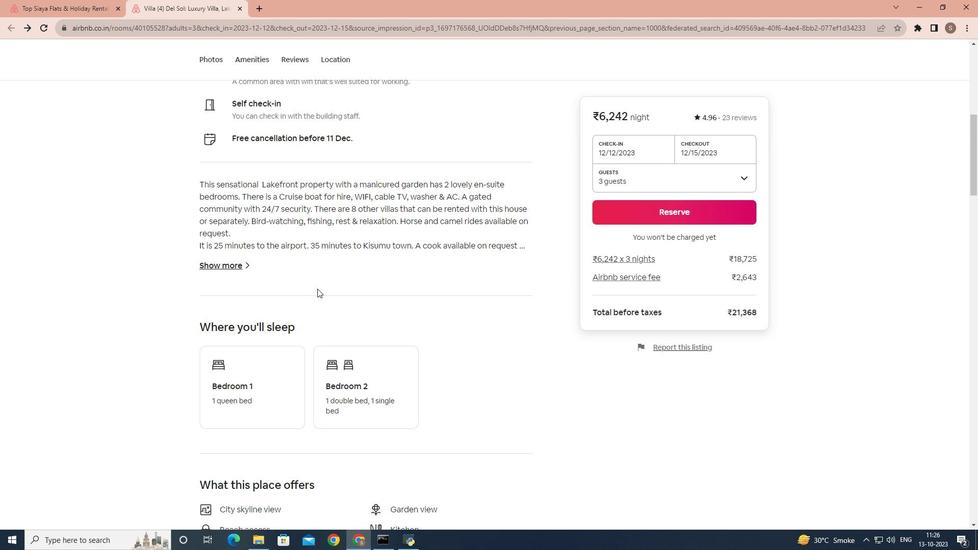 
Action: Mouse scrolled (317, 288) with delta (0, 0)
Screenshot: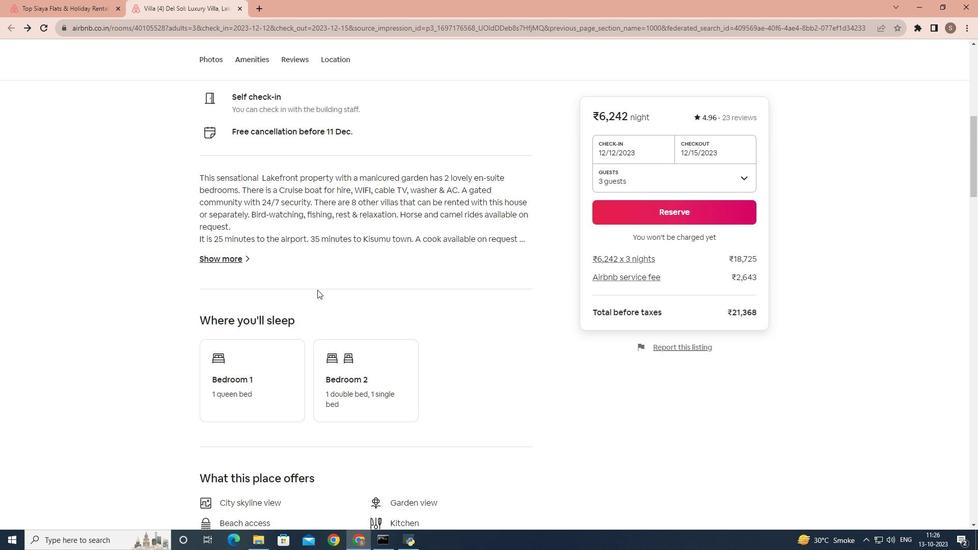 
Action: Mouse scrolled (317, 288) with delta (0, 0)
Screenshot: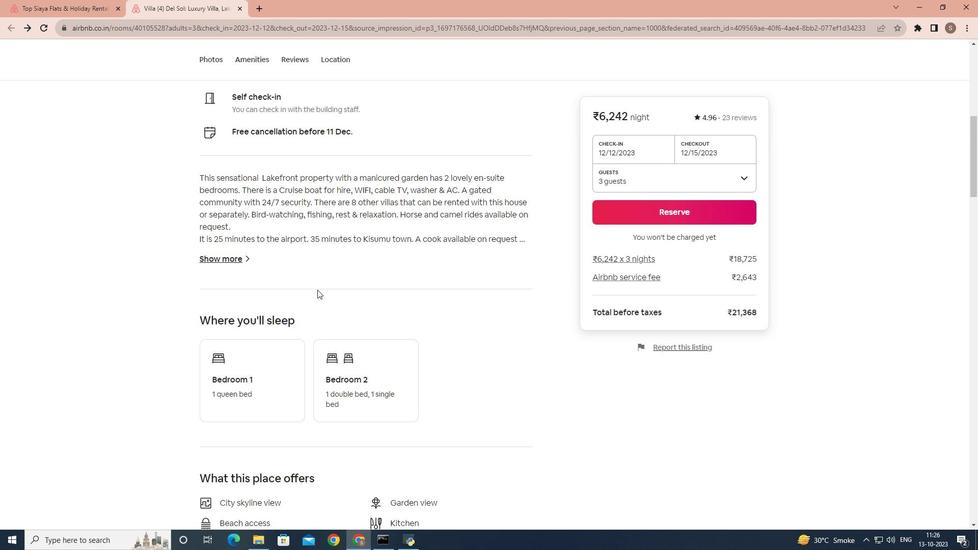 
Action: Mouse moved to (317, 290)
Screenshot: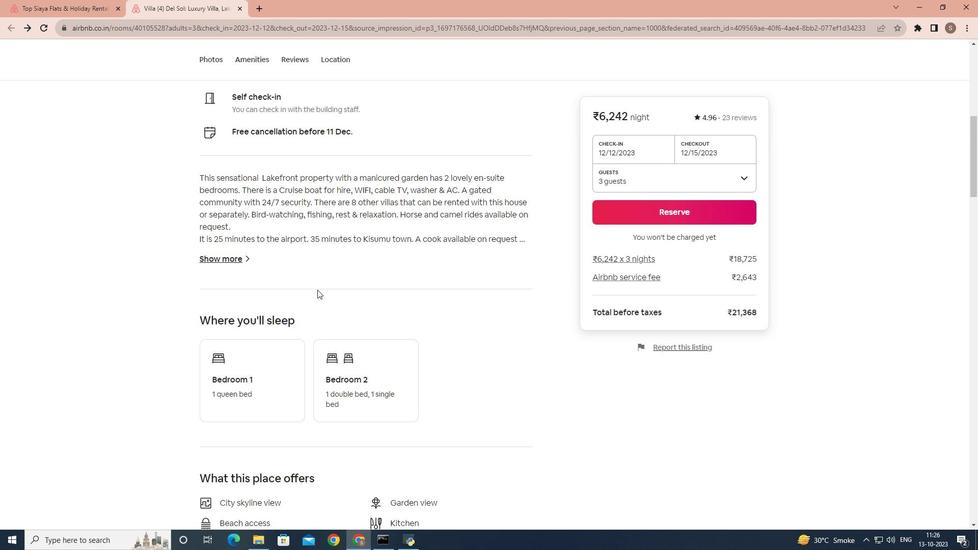 
Action: Mouse scrolled (317, 289) with delta (0, 0)
Screenshot: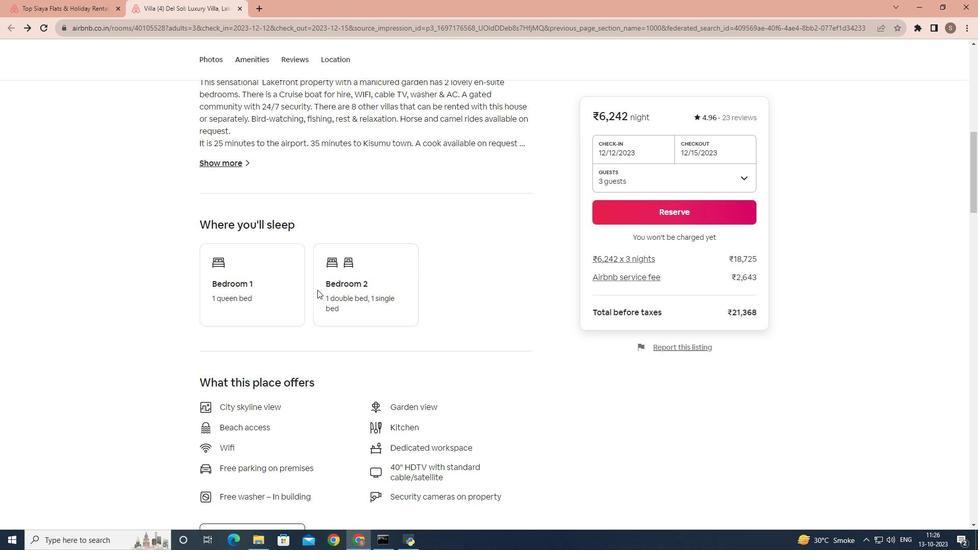 
Action: Mouse scrolled (317, 289) with delta (0, 0)
Screenshot: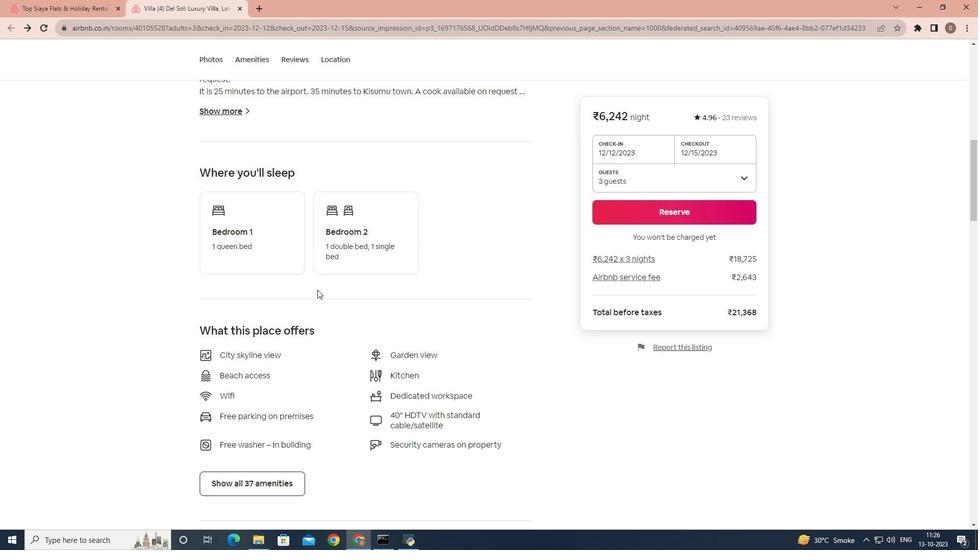 
Action: Mouse moved to (287, 346)
Screenshot: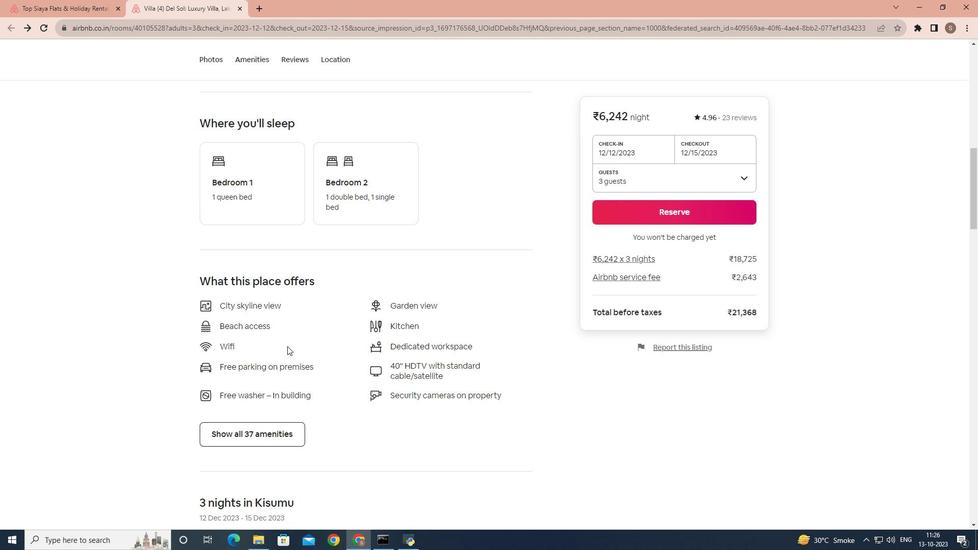 
Action: Mouse scrolled (287, 346) with delta (0, 0)
Screenshot: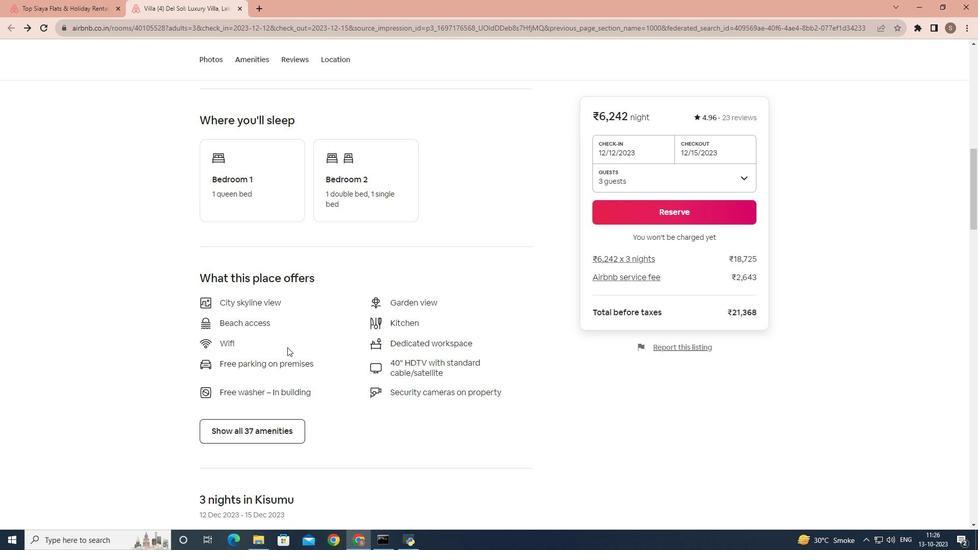 
Action: Mouse moved to (275, 375)
Screenshot: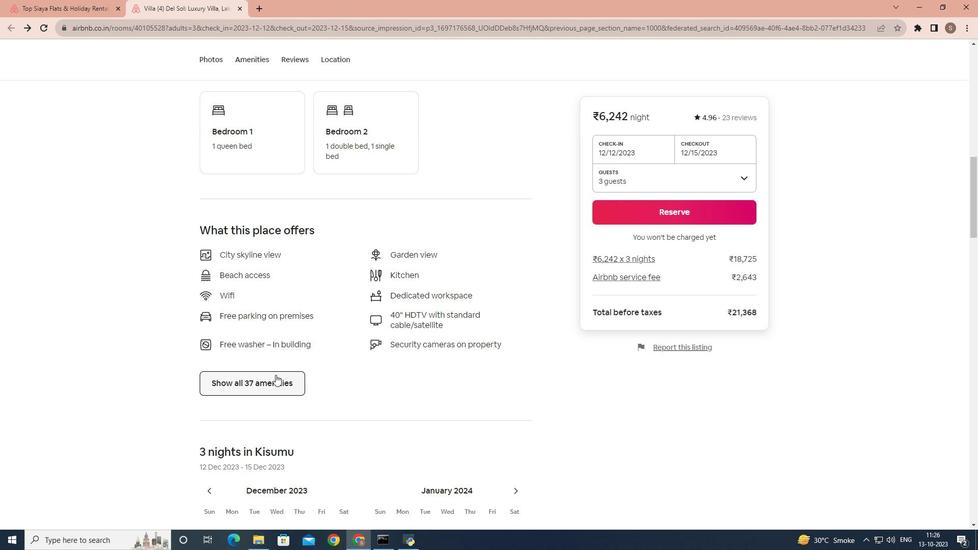 
Action: Mouse pressed left at (275, 375)
Screenshot: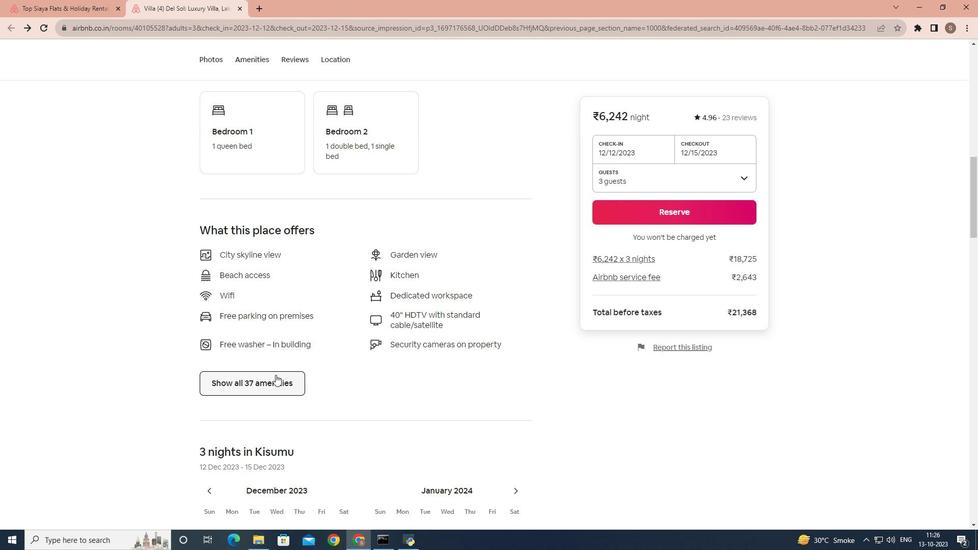 
Action: Mouse moved to (439, 297)
Screenshot: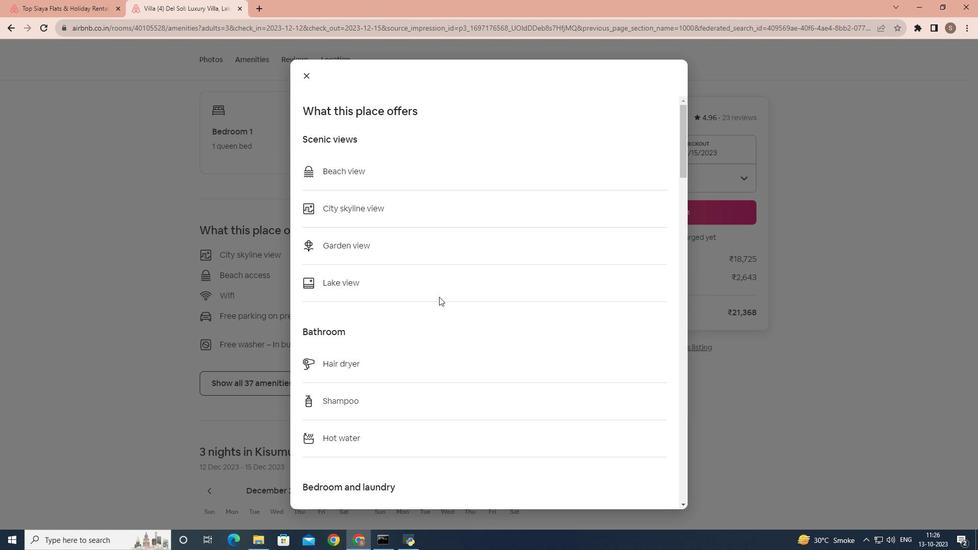
Action: Mouse scrolled (439, 296) with delta (0, 0)
Screenshot: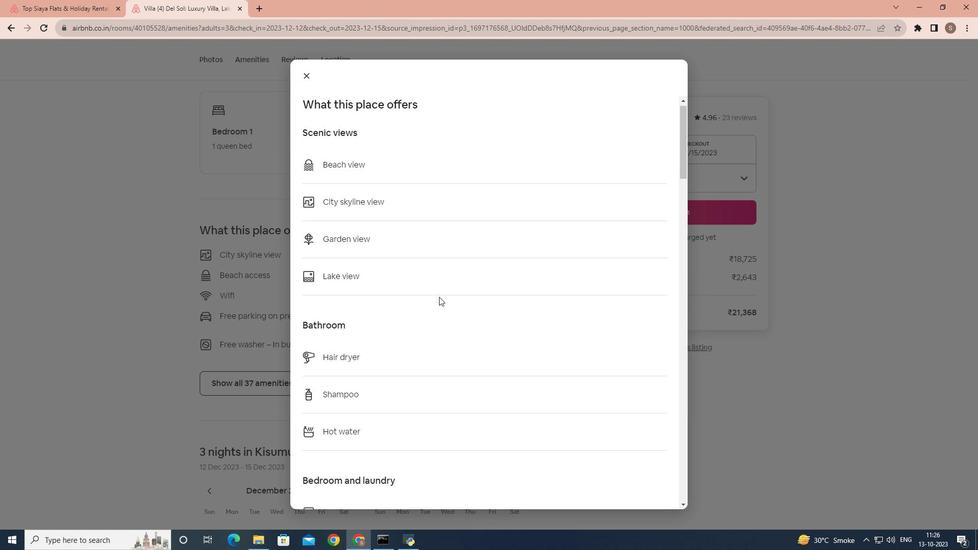 
Action: Mouse scrolled (439, 296) with delta (0, 0)
Screenshot: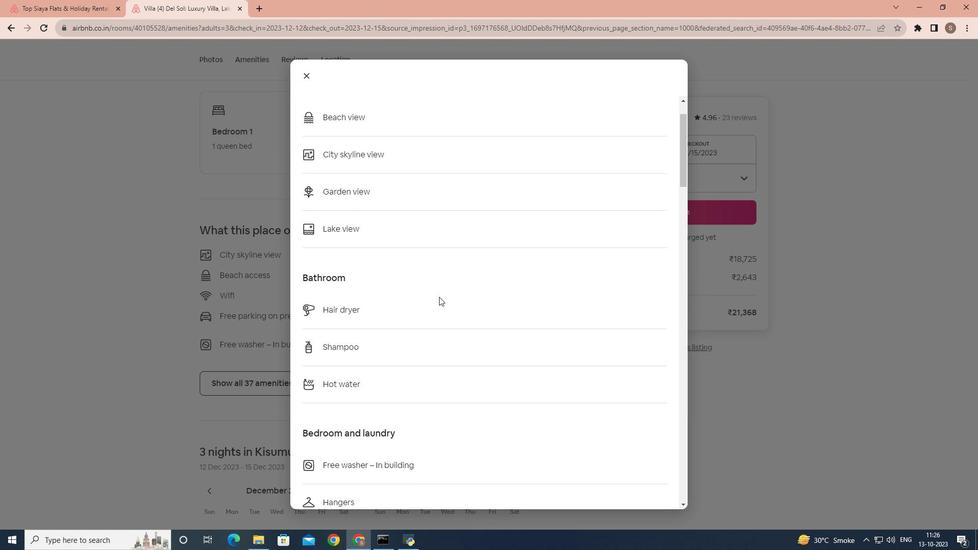 
Action: Mouse scrolled (439, 296) with delta (0, 0)
Screenshot: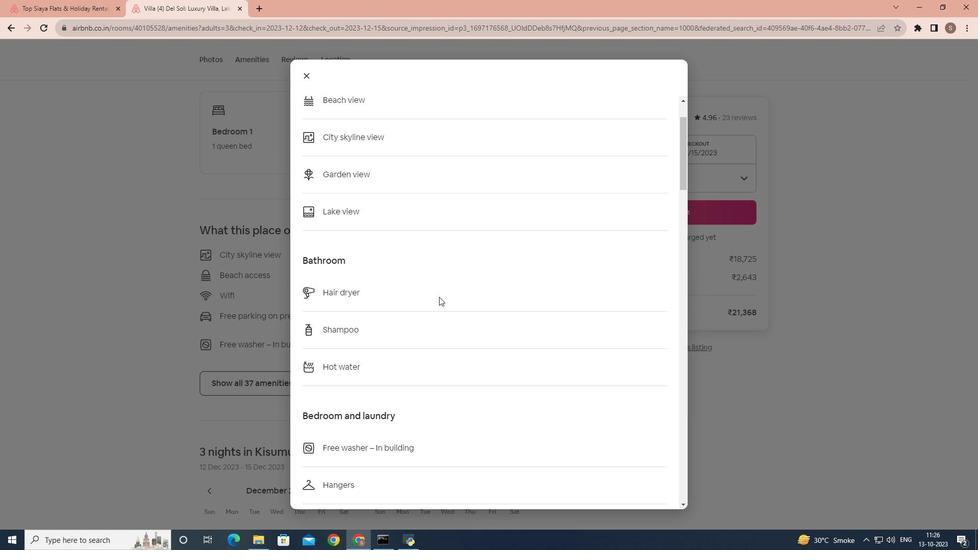 
Action: Mouse scrolled (439, 296) with delta (0, 0)
Screenshot: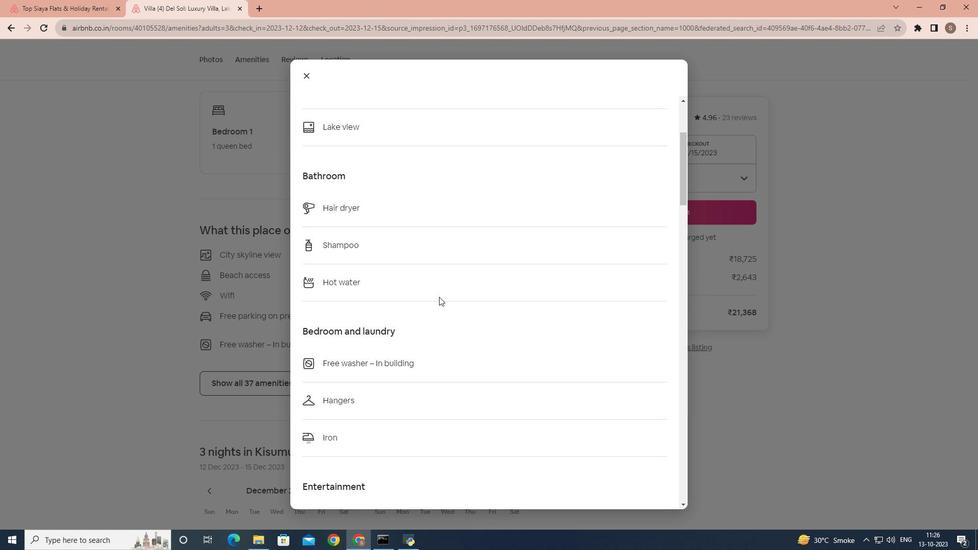 
Action: Mouse scrolled (439, 296) with delta (0, 0)
Screenshot: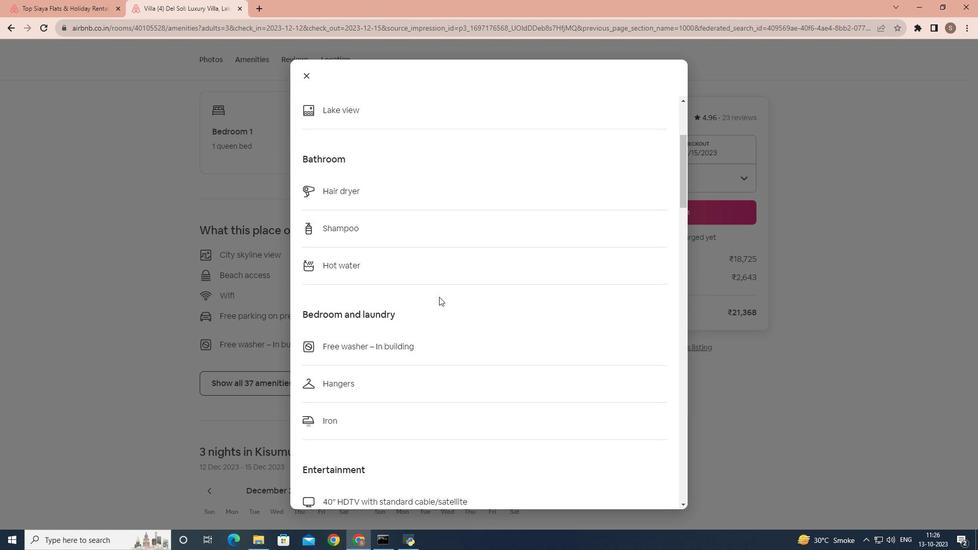 
Action: Mouse scrolled (439, 296) with delta (0, 0)
Screenshot: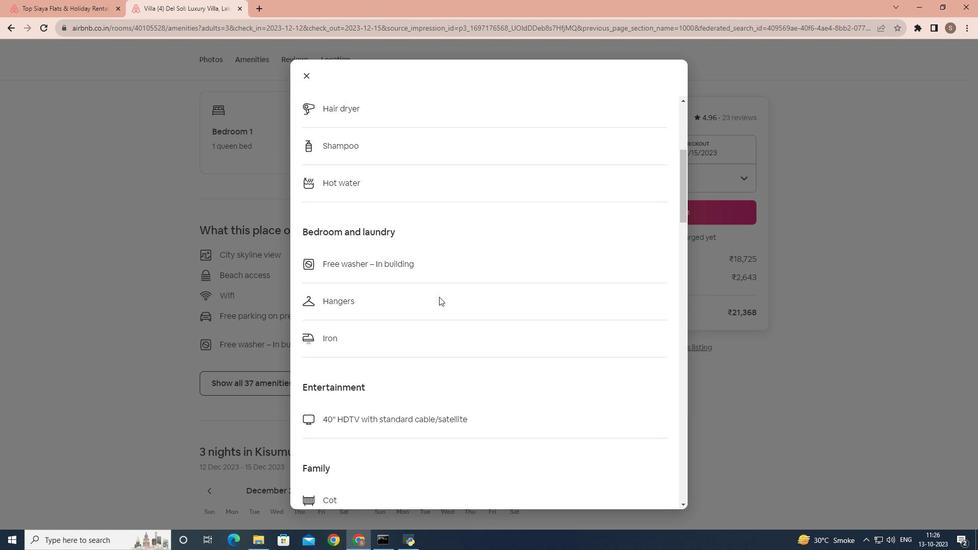 
Action: Mouse scrolled (439, 296) with delta (0, 0)
Screenshot: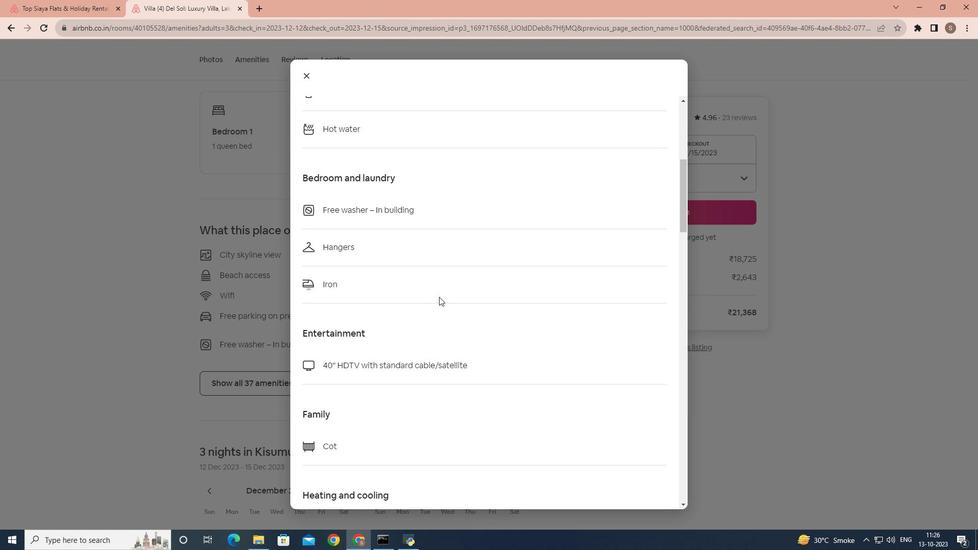 
Action: Mouse scrolled (439, 296) with delta (0, 0)
Screenshot: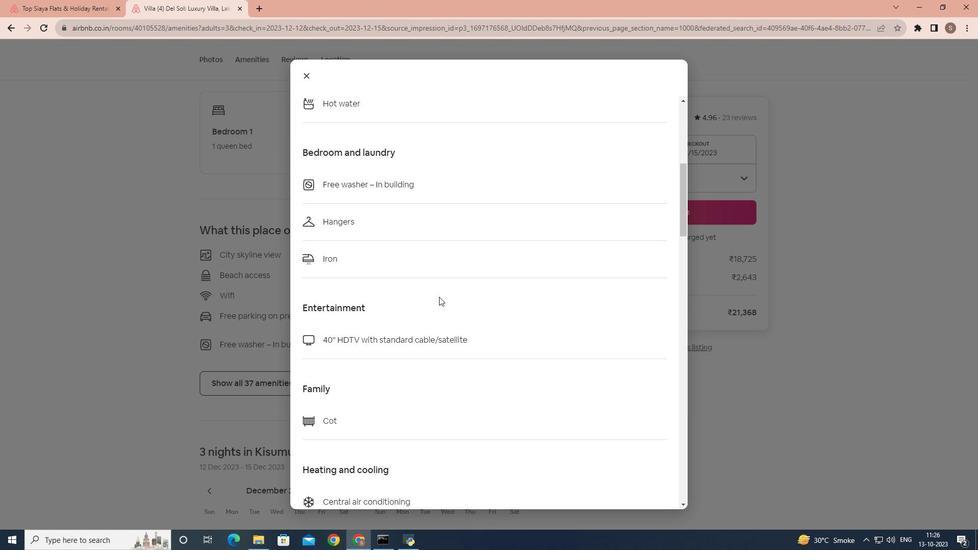 
Action: Mouse scrolled (439, 296) with delta (0, 0)
Screenshot: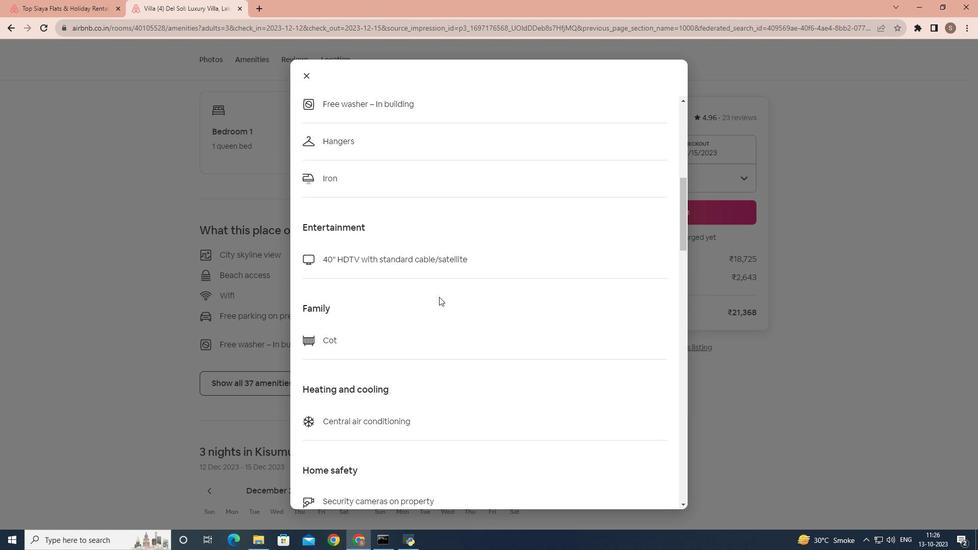 
Action: Mouse scrolled (439, 296) with delta (0, 0)
Screenshot: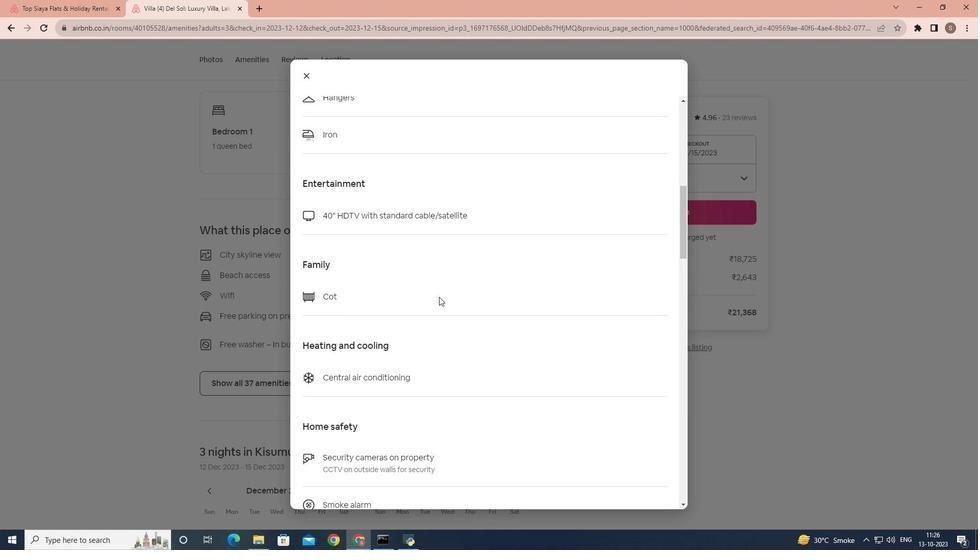 
Action: Mouse scrolled (439, 296) with delta (0, 0)
Screenshot: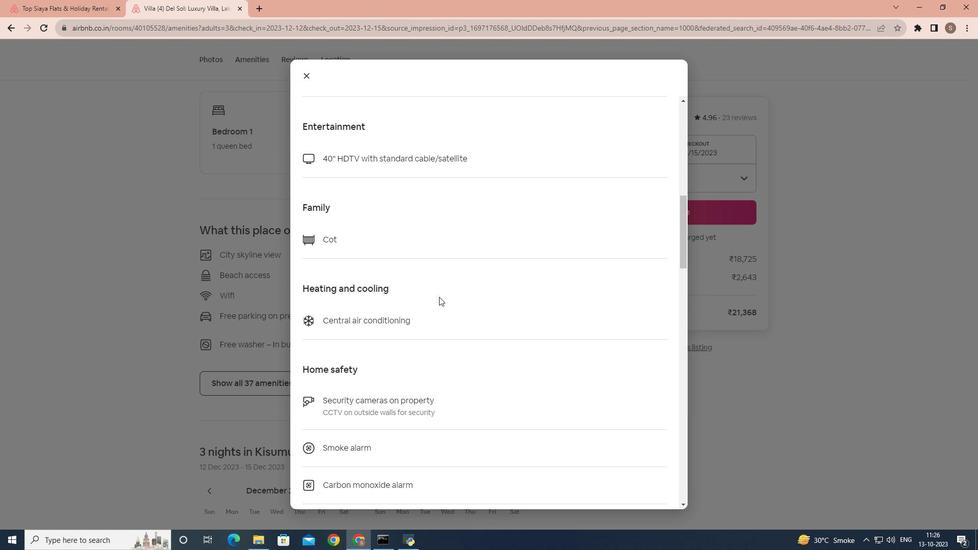 
Action: Mouse scrolled (439, 296) with delta (0, 0)
Screenshot: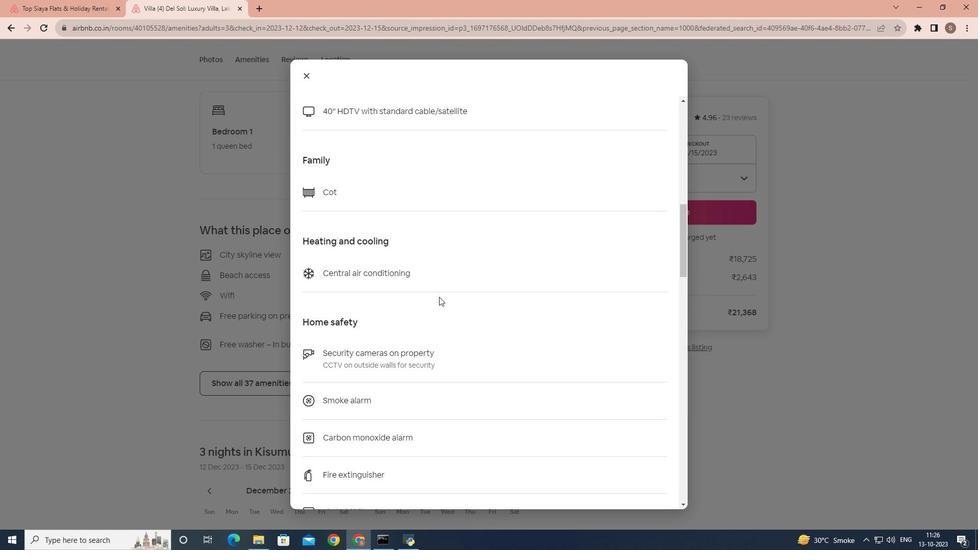 
Action: Mouse scrolled (439, 296) with delta (0, 0)
Screenshot: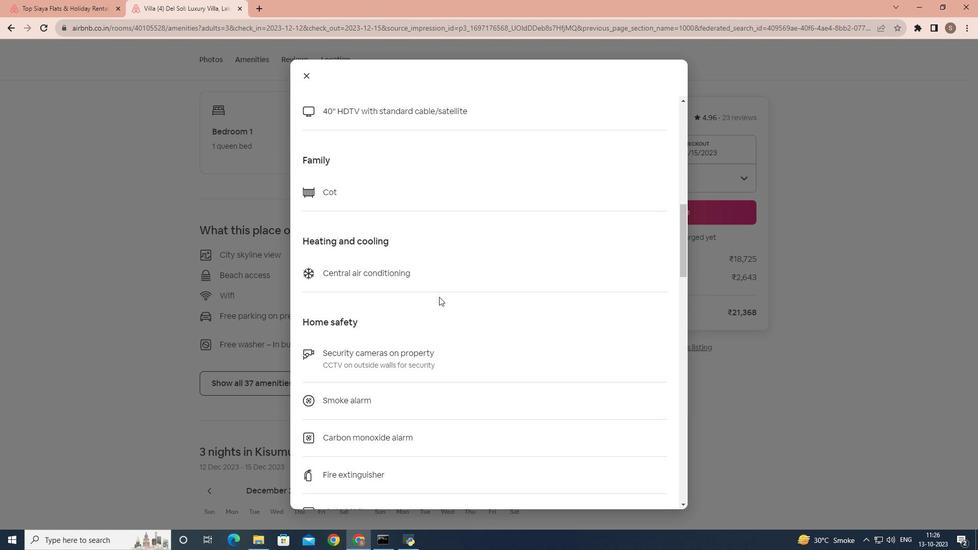 
Action: Mouse scrolled (439, 296) with delta (0, 0)
Screenshot: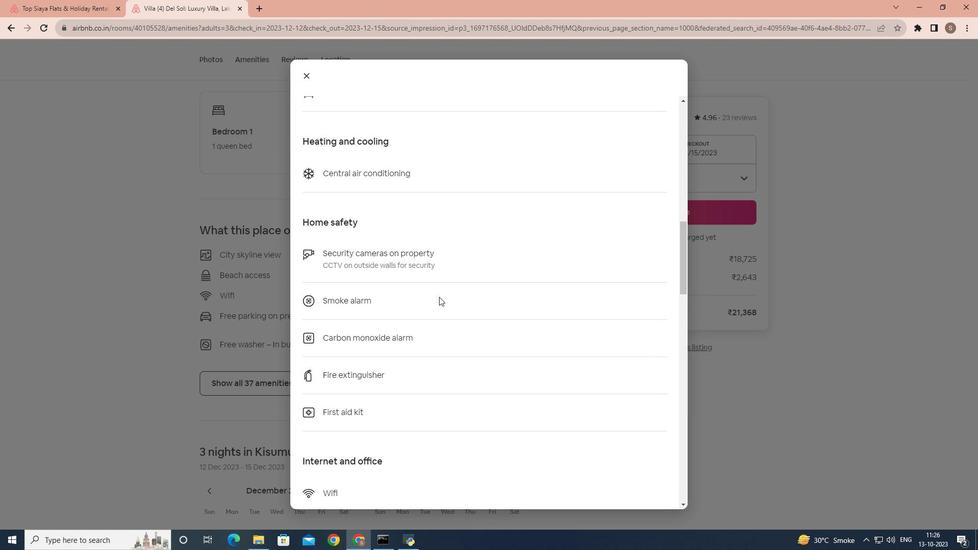 
Action: Mouse scrolled (439, 296) with delta (0, 0)
Screenshot: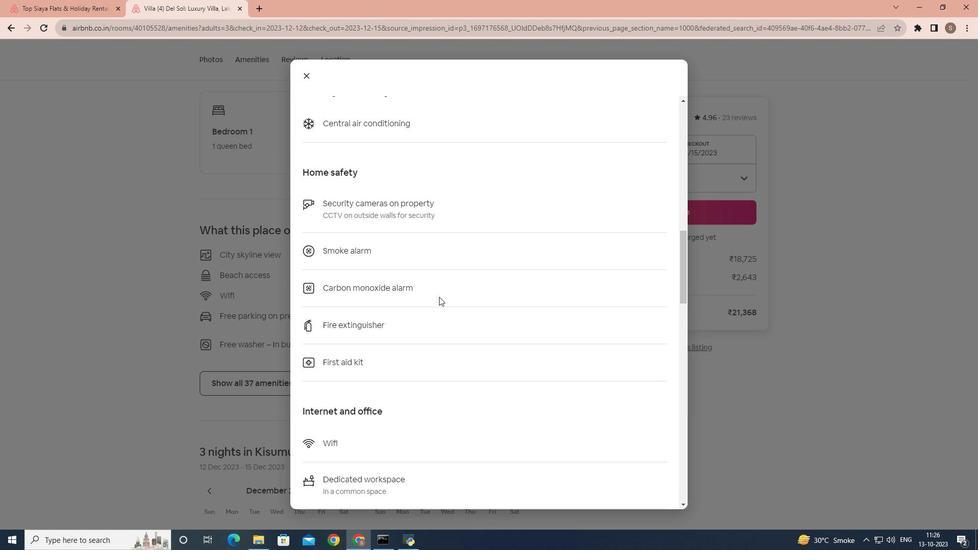 
Action: Mouse scrolled (439, 296) with delta (0, 0)
Screenshot: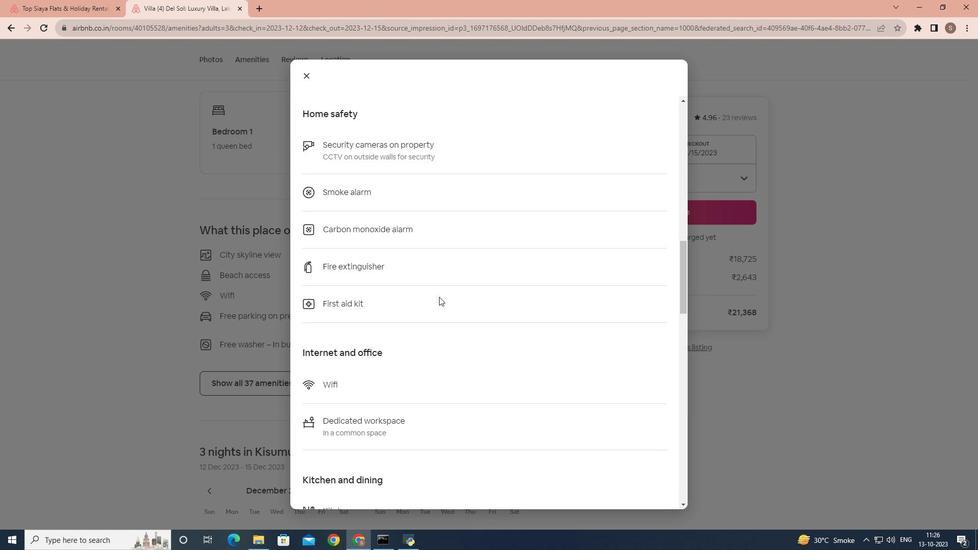 
Action: Mouse scrolled (439, 296) with delta (0, 0)
Screenshot: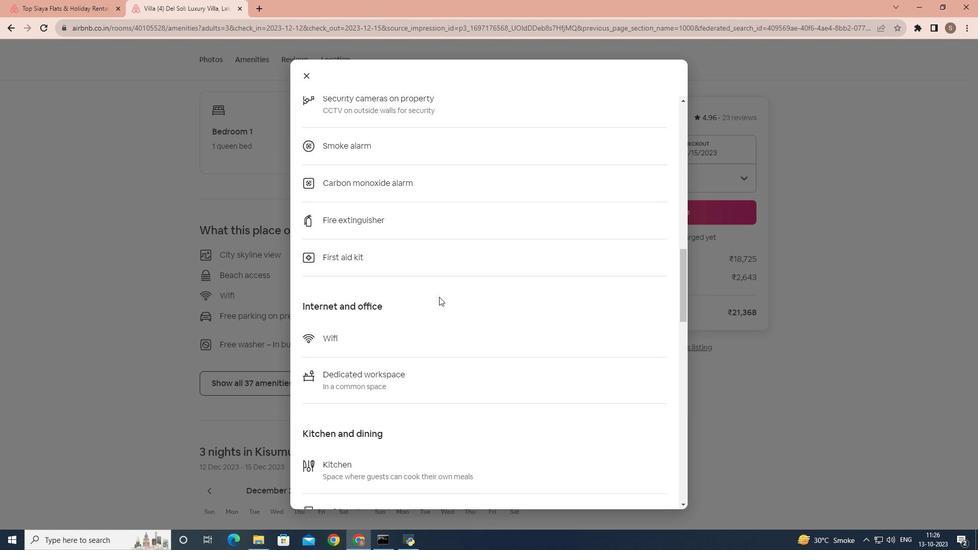 
Action: Mouse scrolled (439, 296) with delta (0, 0)
Screenshot: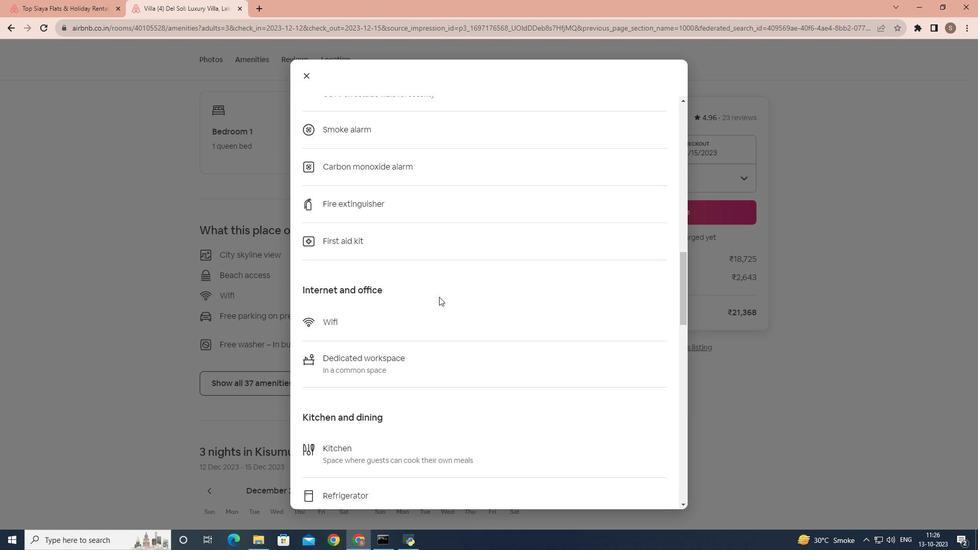 
Action: Mouse scrolled (439, 296) with delta (0, 0)
Screenshot: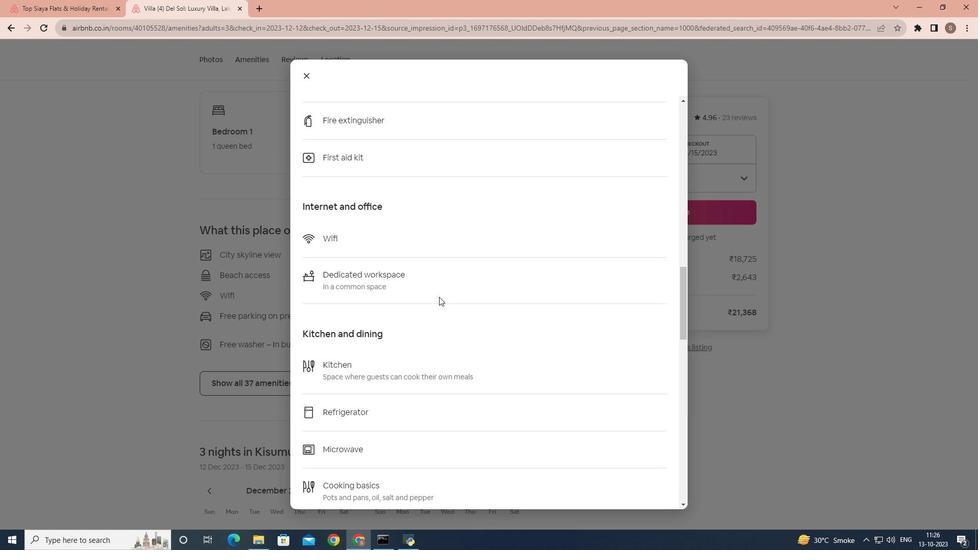 
Action: Mouse scrolled (439, 296) with delta (0, 0)
Screenshot: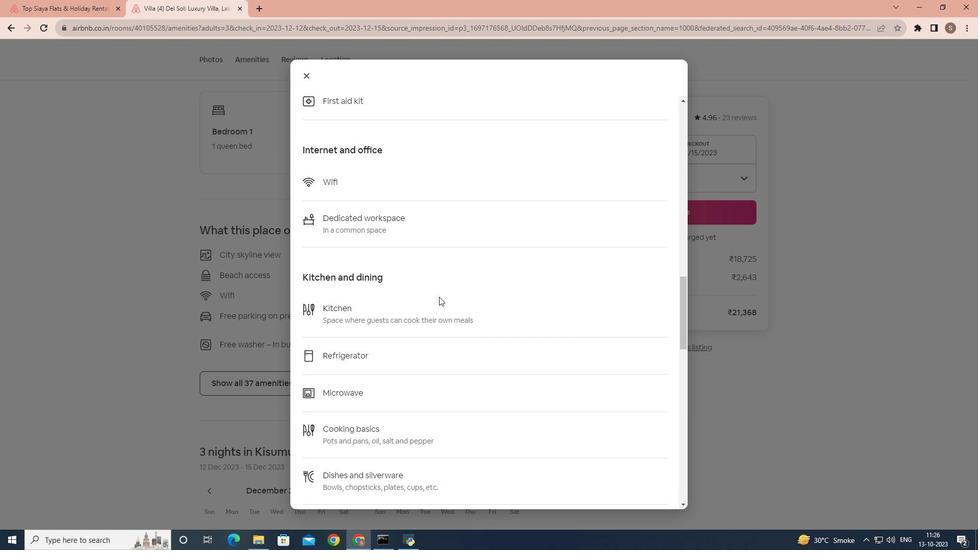 
Action: Mouse scrolled (439, 296) with delta (0, 0)
Screenshot: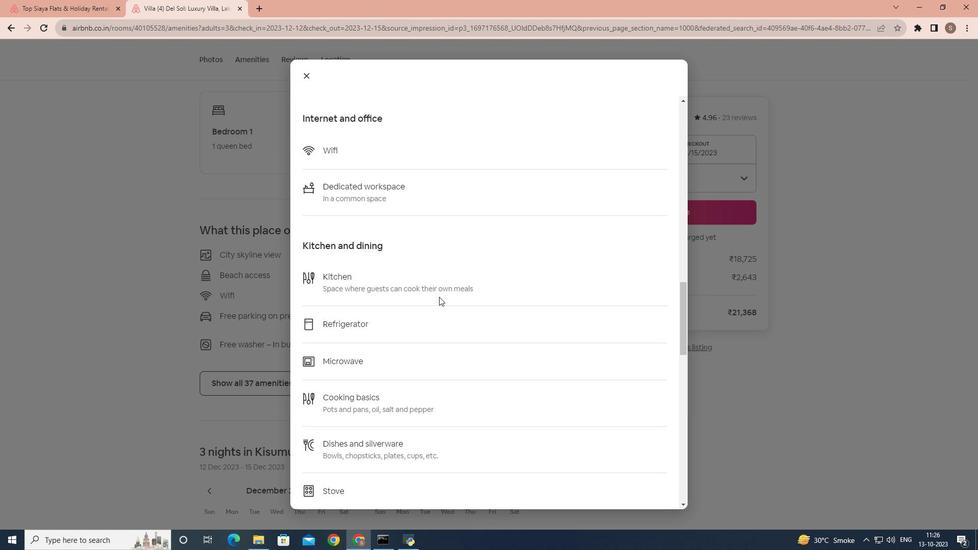 
Action: Mouse scrolled (439, 296) with delta (0, 0)
Screenshot: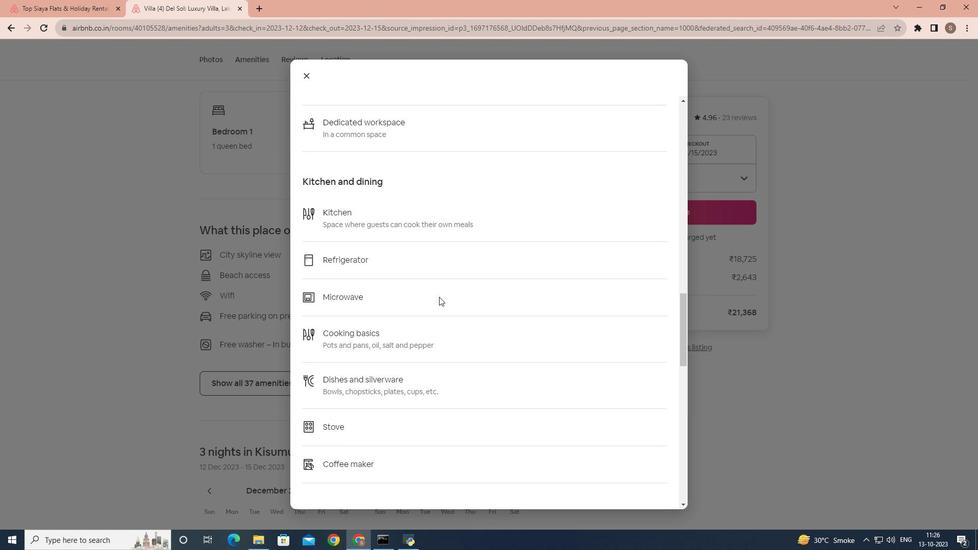 
Action: Mouse scrolled (439, 296) with delta (0, 0)
Screenshot: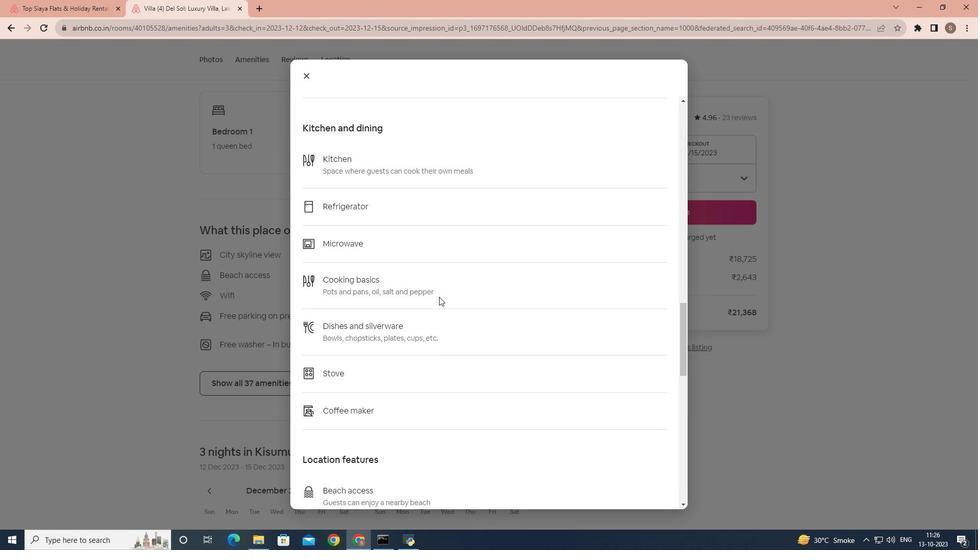 
Action: Mouse scrolled (439, 296) with delta (0, 0)
Screenshot: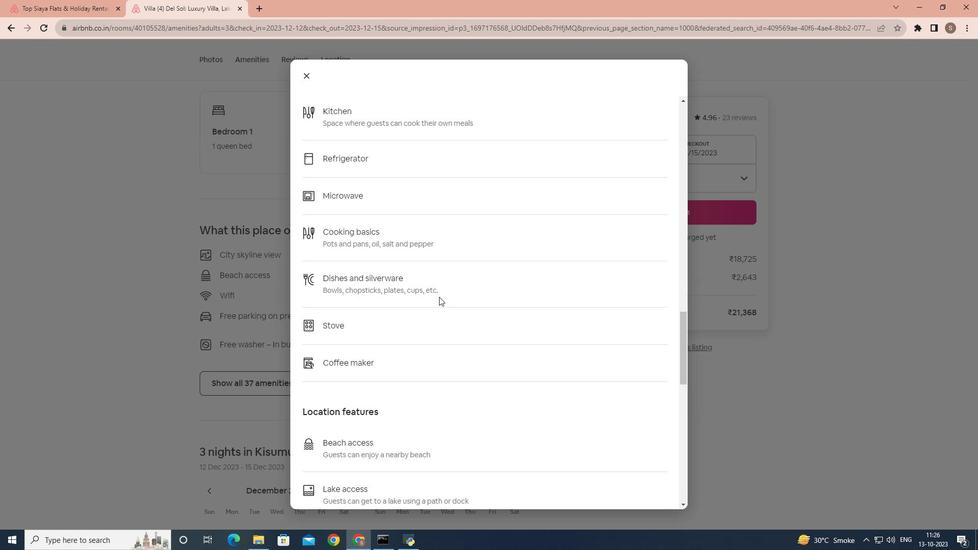 
Action: Mouse scrolled (439, 296) with delta (0, 0)
Screenshot: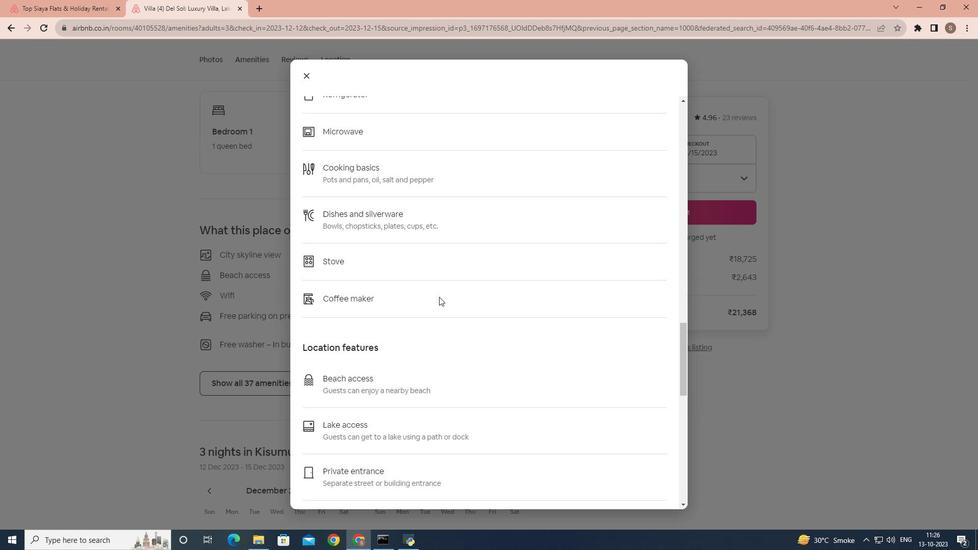 
Action: Mouse scrolled (439, 296) with delta (0, 0)
Screenshot: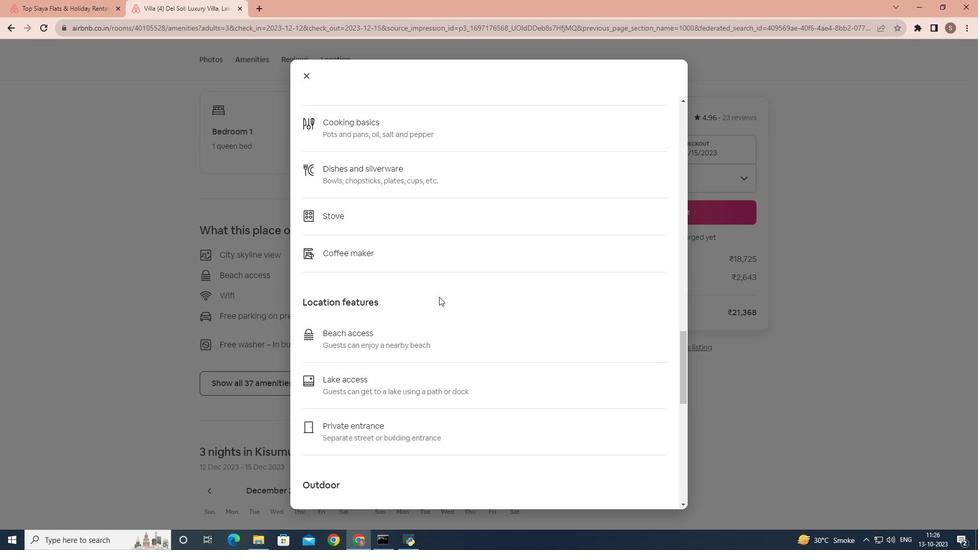 
Action: Mouse scrolled (439, 296) with delta (0, 0)
Screenshot: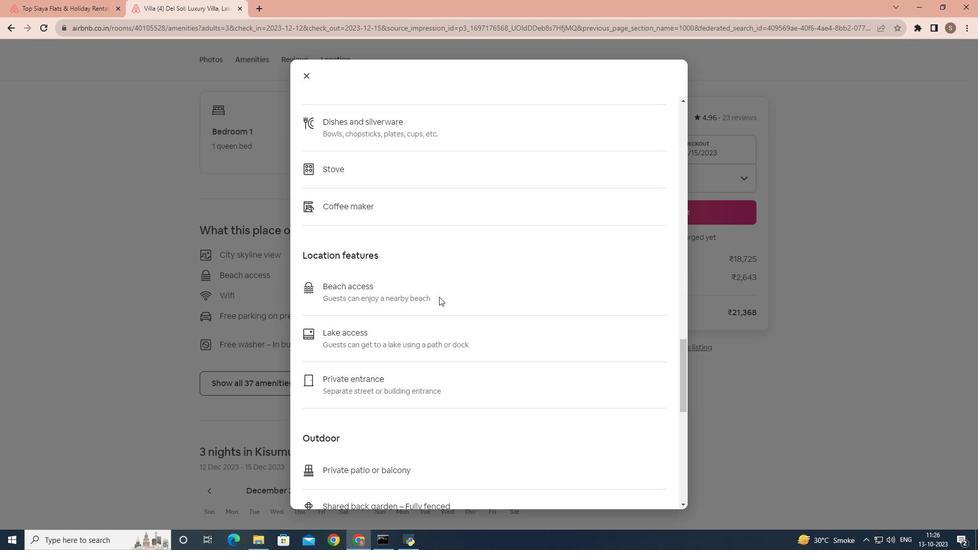 
Action: Mouse scrolled (439, 296) with delta (0, 0)
Screenshot: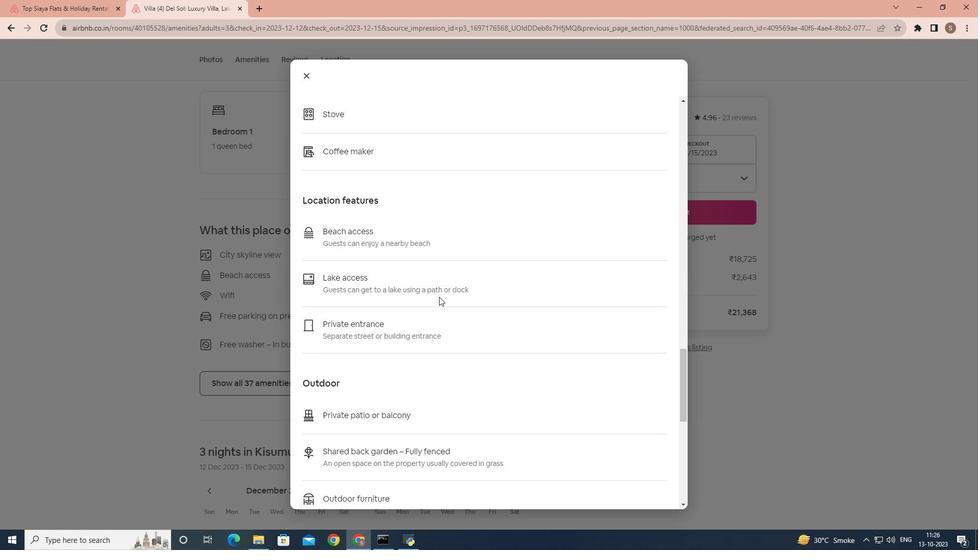 
Action: Mouse scrolled (439, 296) with delta (0, 0)
Screenshot: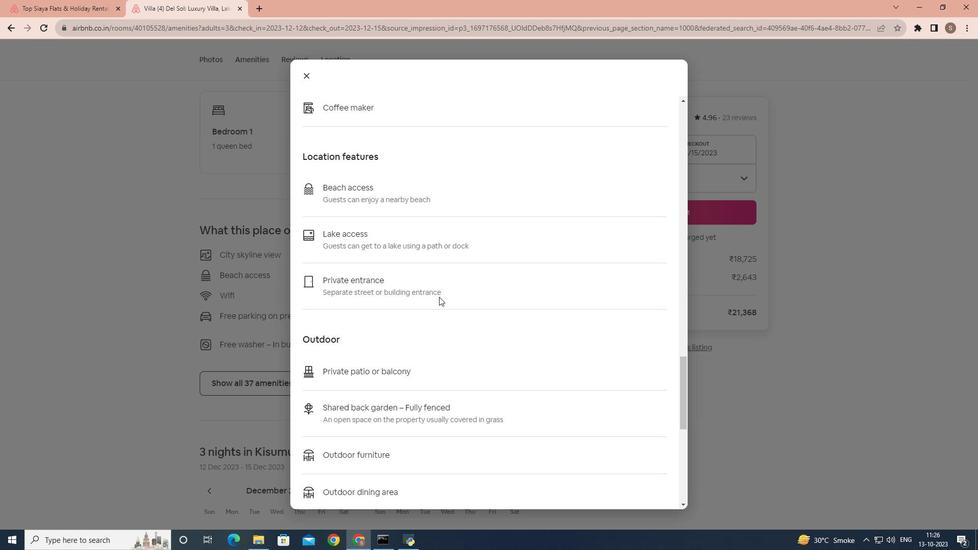 
Action: Mouse scrolled (439, 296) with delta (0, 0)
Screenshot: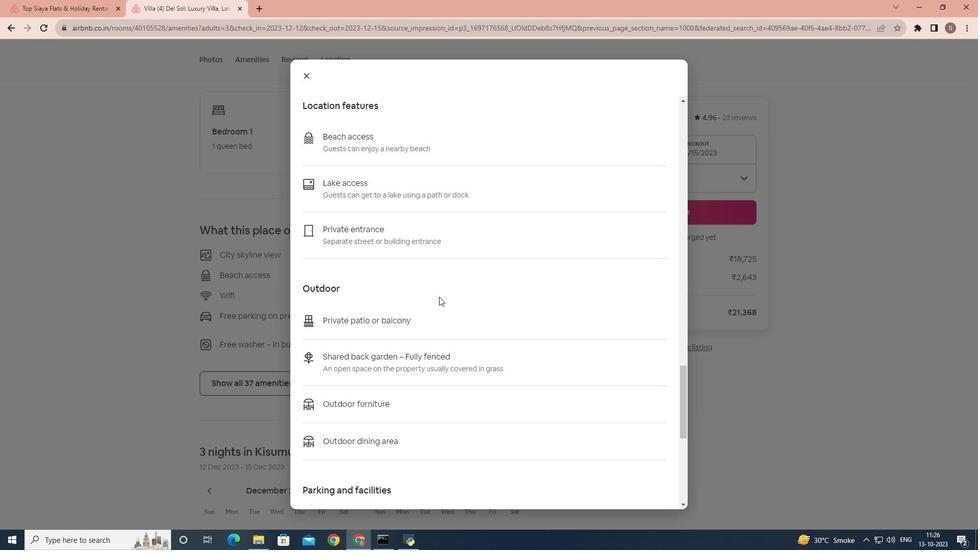 
Action: Mouse scrolled (439, 296) with delta (0, 0)
Screenshot: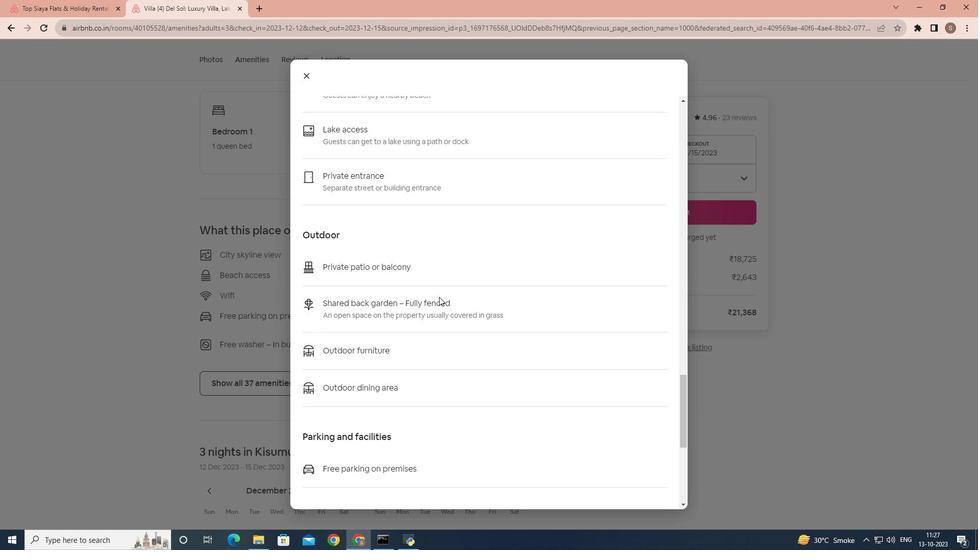 
Action: Mouse scrolled (439, 296) with delta (0, 0)
Screenshot: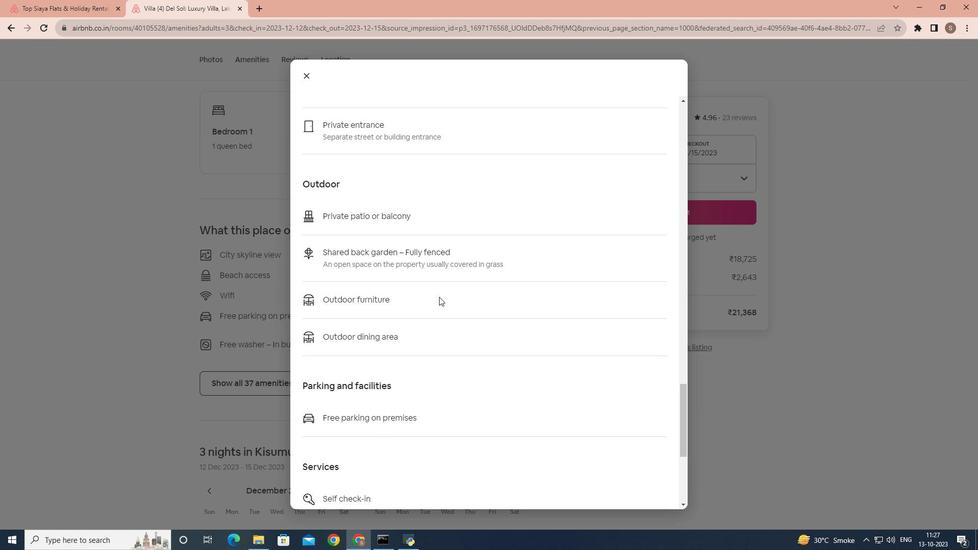 
Action: Mouse scrolled (439, 296) with delta (0, 0)
Screenshot: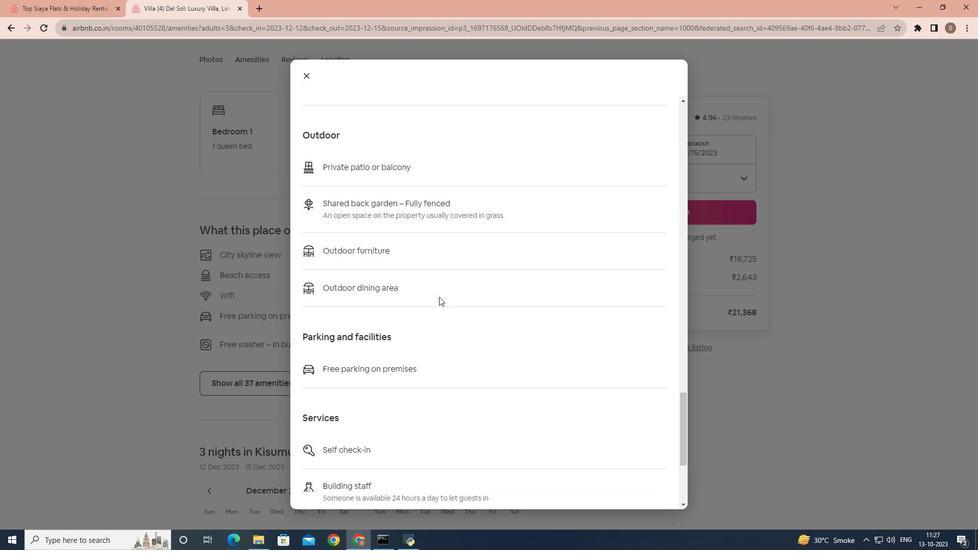 
Action: Mouse scrolled (439, 296) with delta (0, 0)
Screenshot: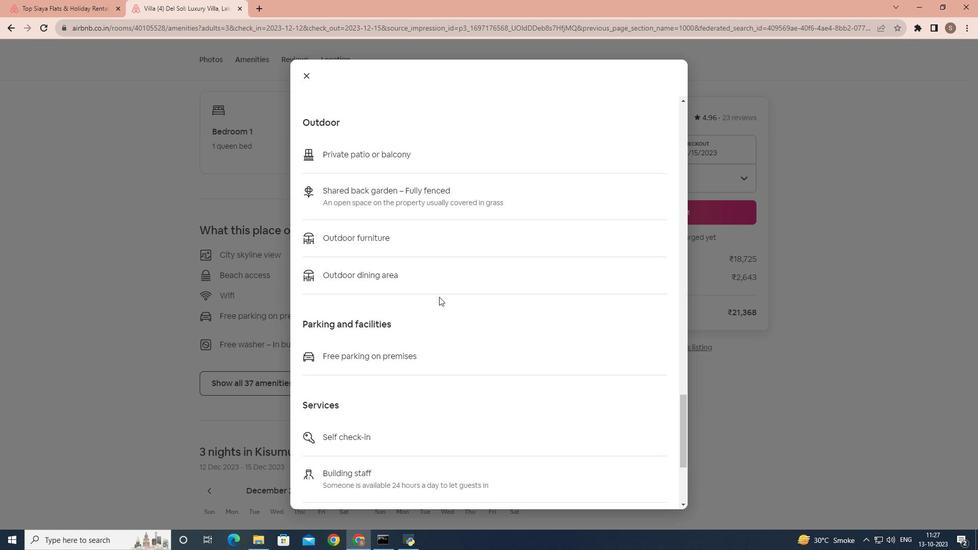 
Action: Mouse scrolled (439, 296) with delta (0, 0)
Screenshot: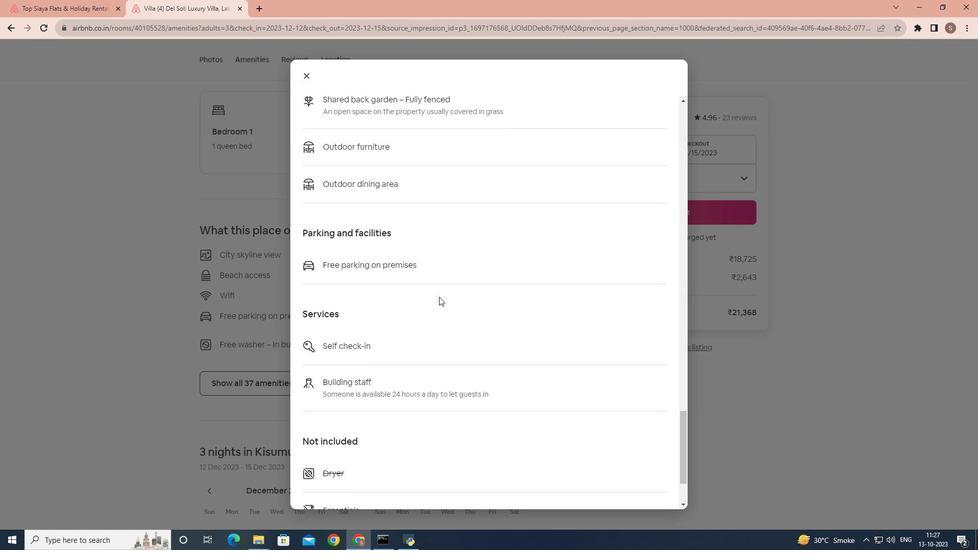 
Action: Mouse scrolled (439, 296) with delta (0, 0)
Screenshot: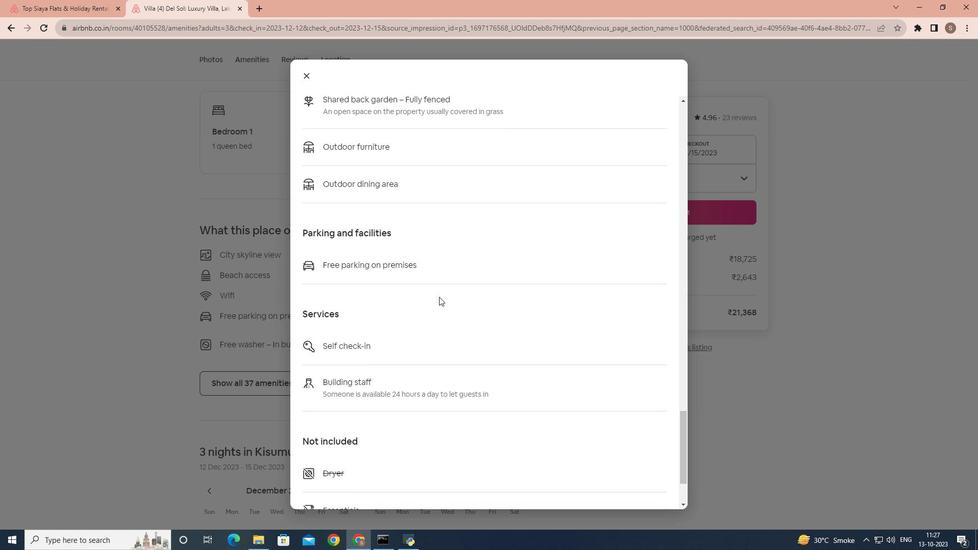
Action: Mouse scrolled (439, 296) with delta (0, 0)
Screenshot: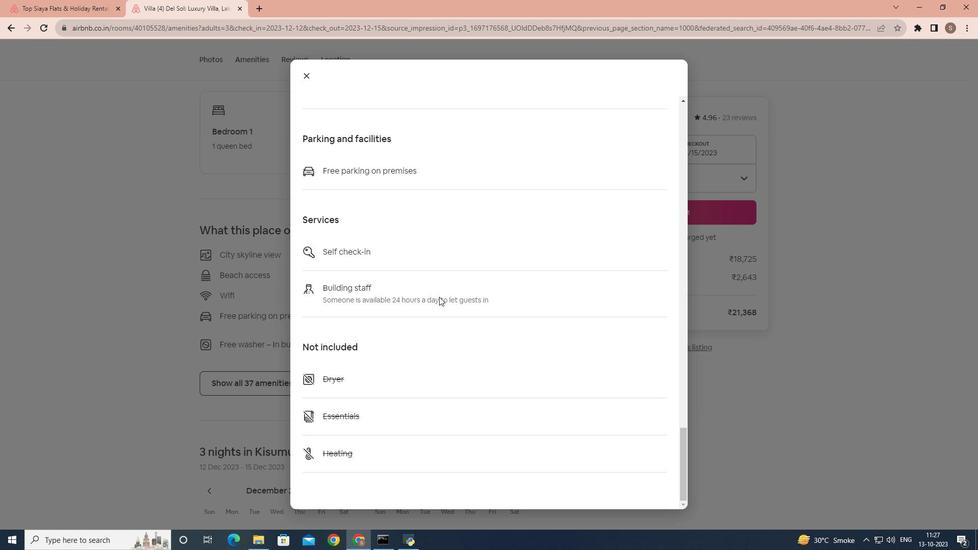 
Action: Mouse scrolled (439, 296) with delta (0, 0)
Screenshot: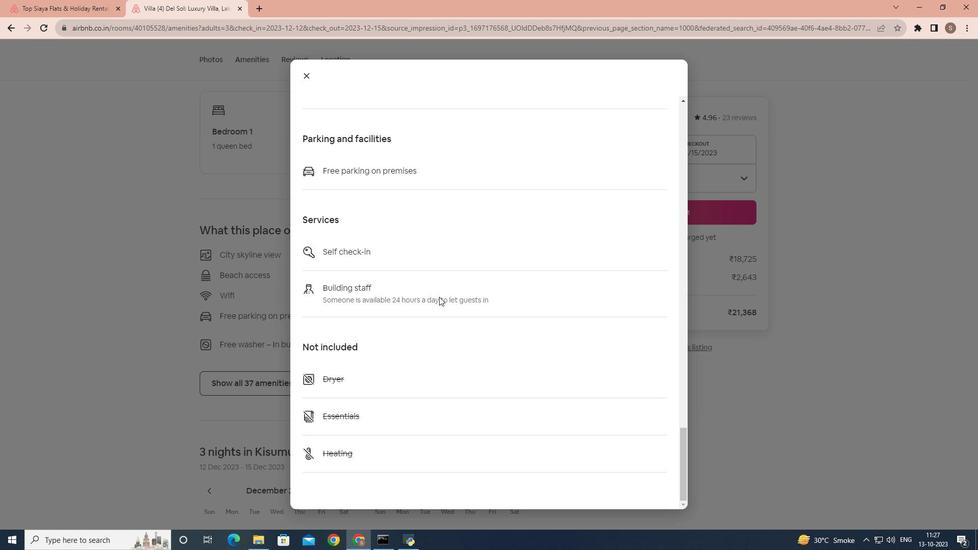 
Action: Mouse scrolled (439, 296) with delta (0, 0)
Screenshot: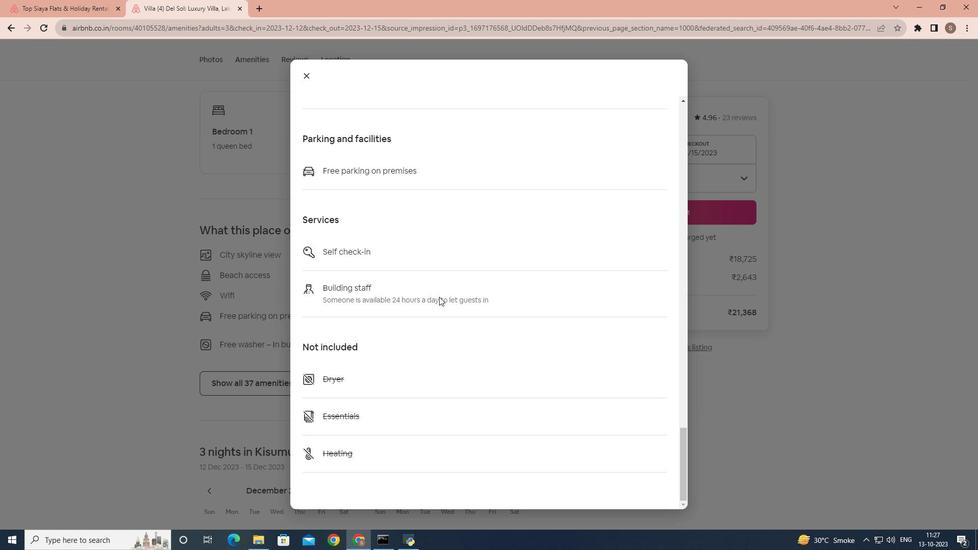 
Action: Mouse moved to (306, 76)
Screenshot: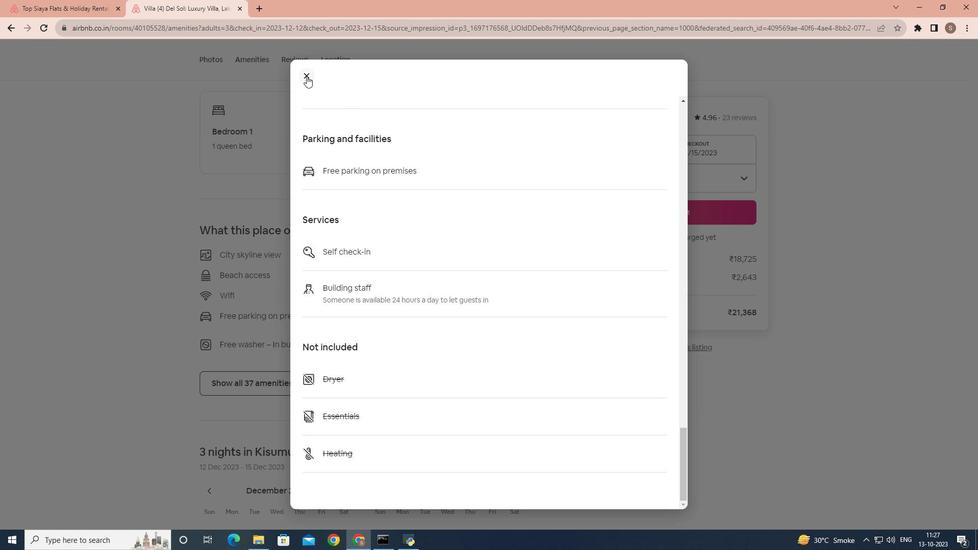 
Action: Mouse pressed left at (306, 76)
Screenshot: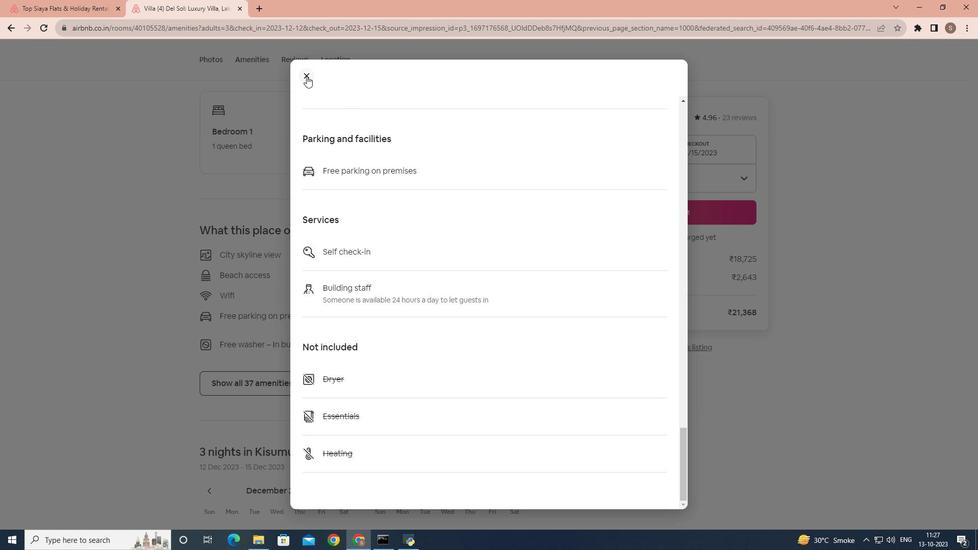 
Action: Mouse moved to (346, 368)
Screenshot: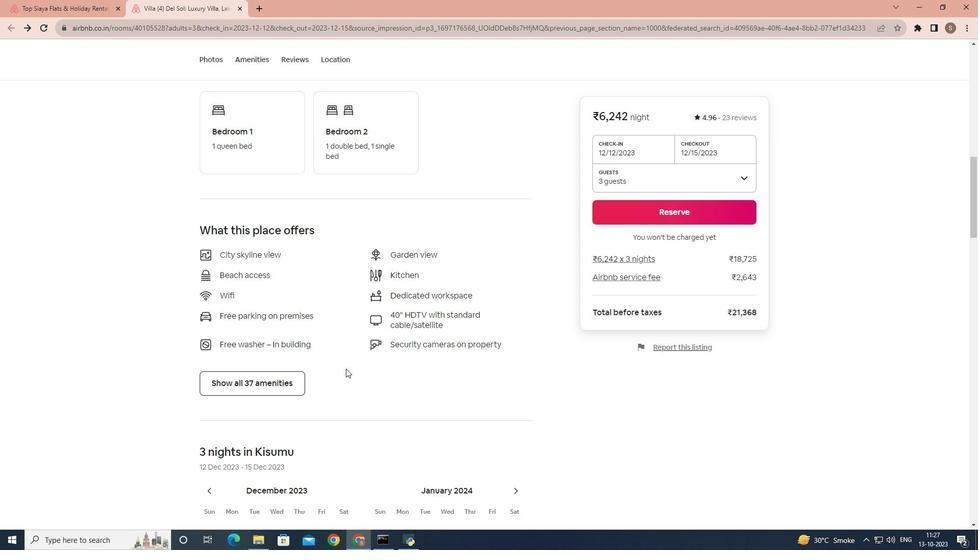 
Action: Mouse scrolled (346, 368) with delta (0, 0)
Screenshot: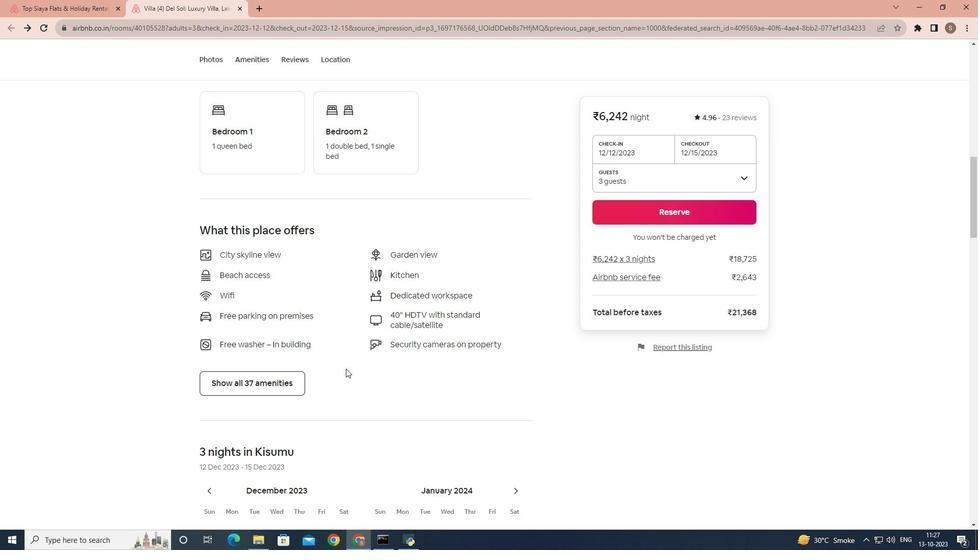 
Action: Mouse moved to (346, 369)
Screenshot: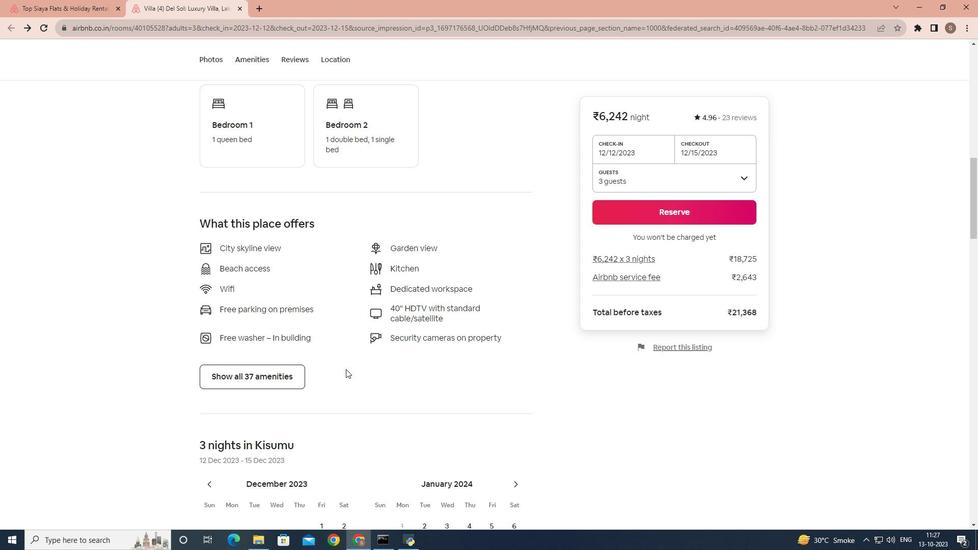 
Action: Mouse scrolled (346, 369) with delta (0, 0)
Screenshot: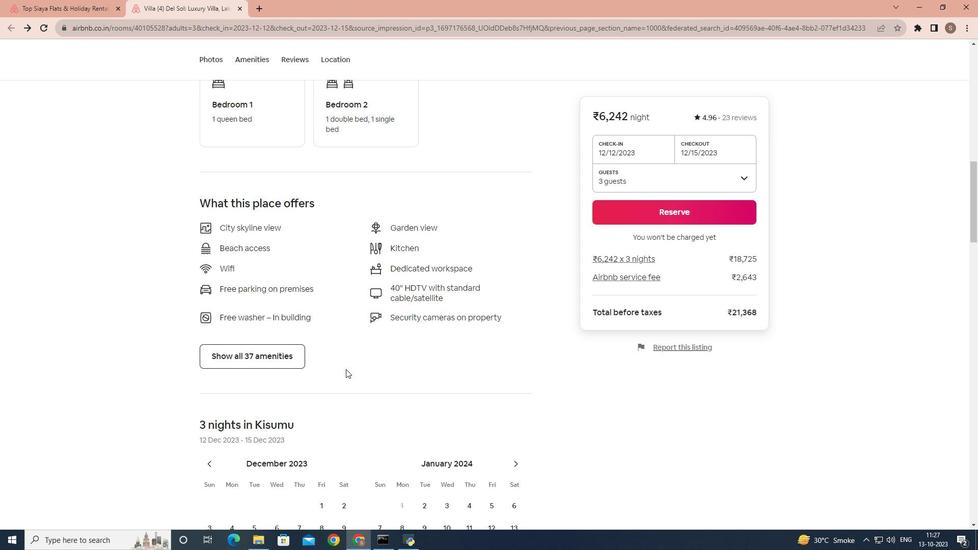 
Action: Mouse moved to (345, 370)
Screenshot: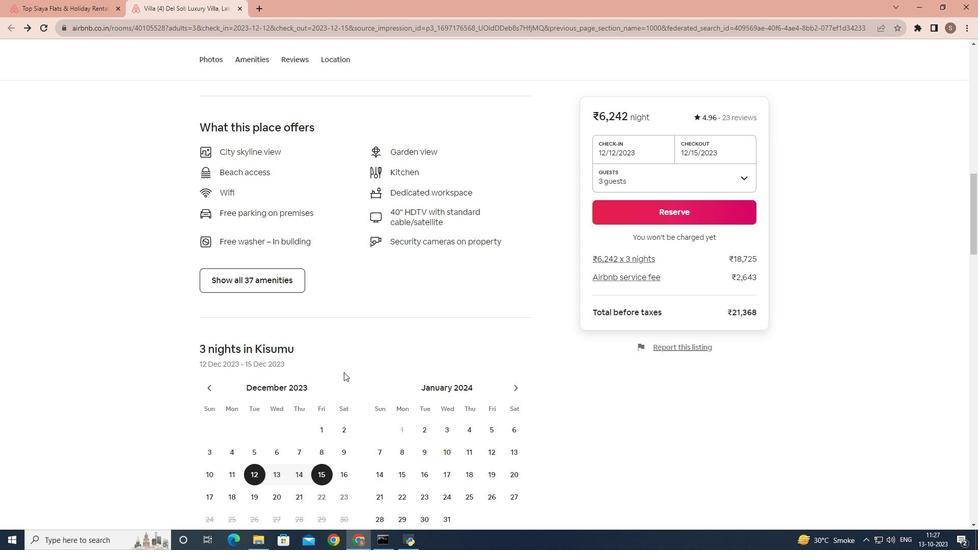 
Action: Mouse scrolled (345, 370) with delta (0, 0)
Screenshot: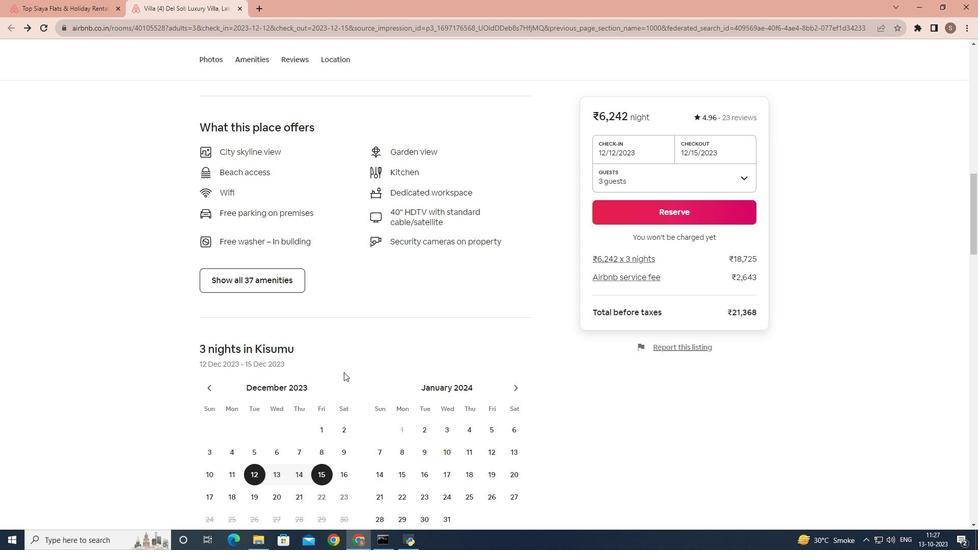 
Action: Mouse moved to (344, 372)
Screenshot: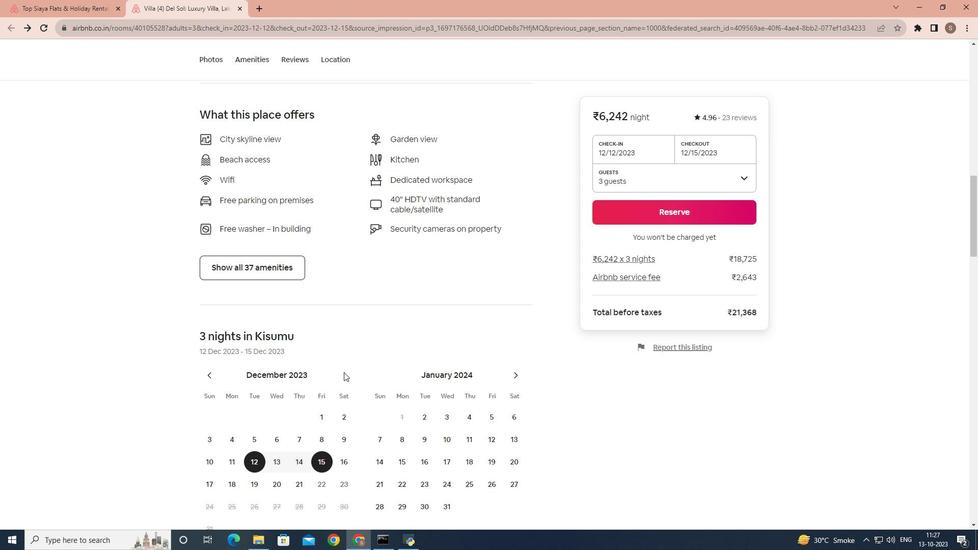 
Action: Mouse scrolled (344, 372) with delta (0, 0)
Screenshot: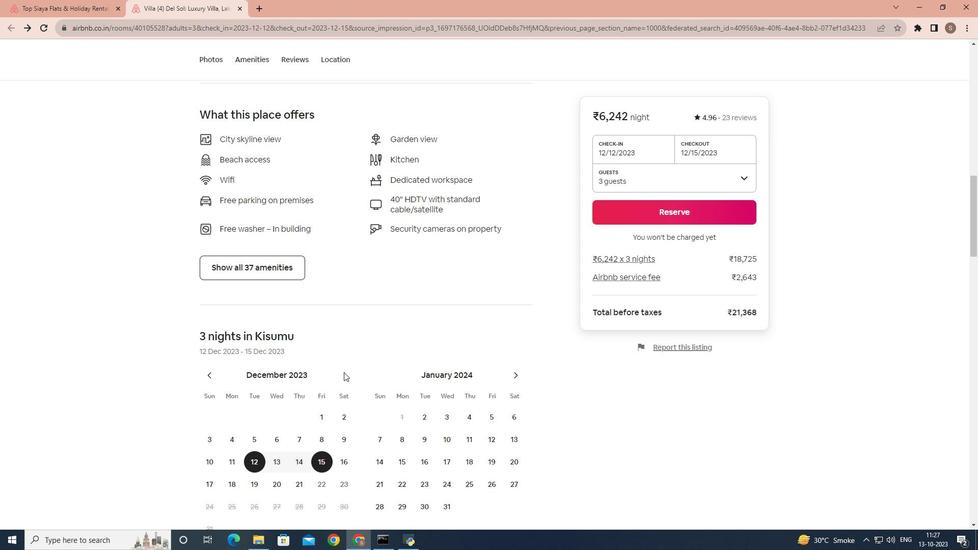 
Action: Mouse moved to (343, 373)
Screenshot: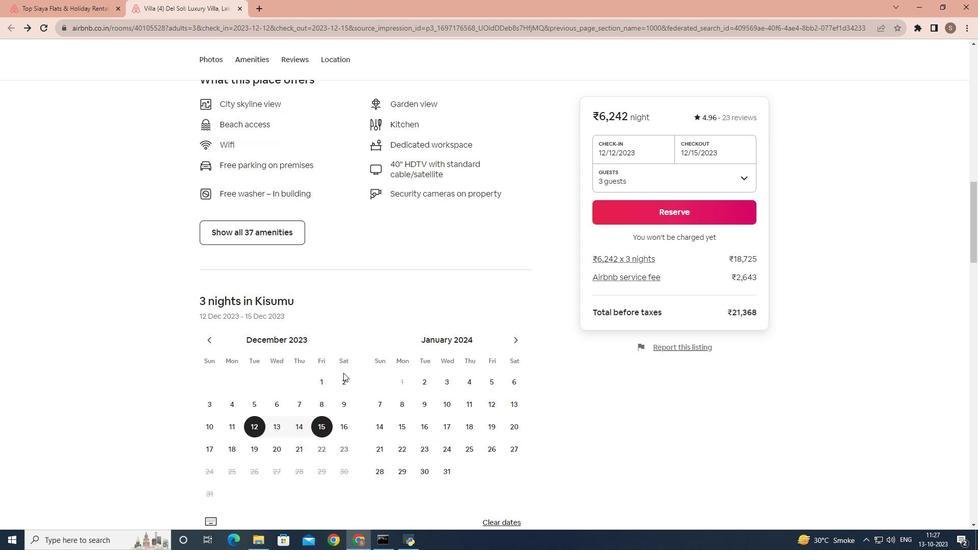 
Action: Mouse scrolled (343, 372) with delta (0, 0)
Screenshot: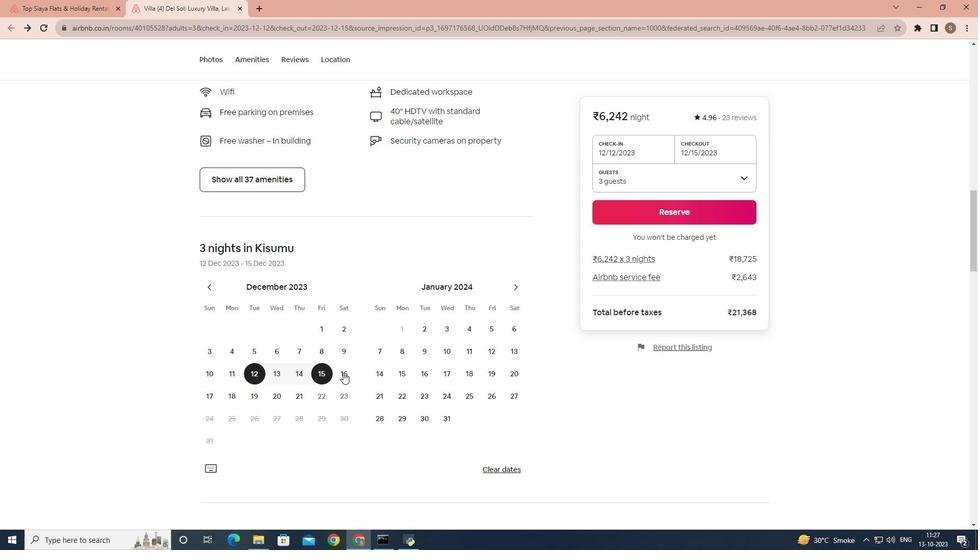 
Action: Mouse scrolled (343, 372) with delta (0, 0)
Screenshot: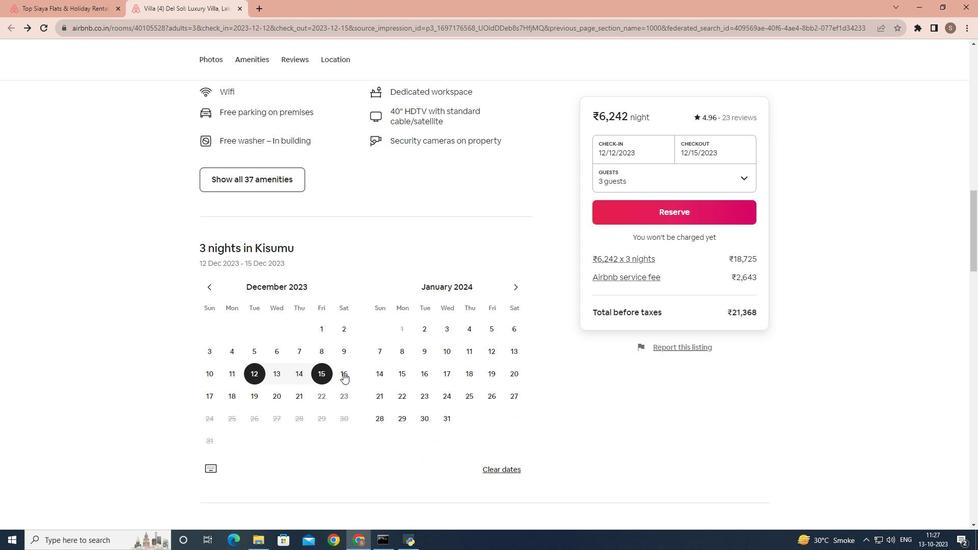 
Action: Mouse moved to (342, 375)
Screenshot: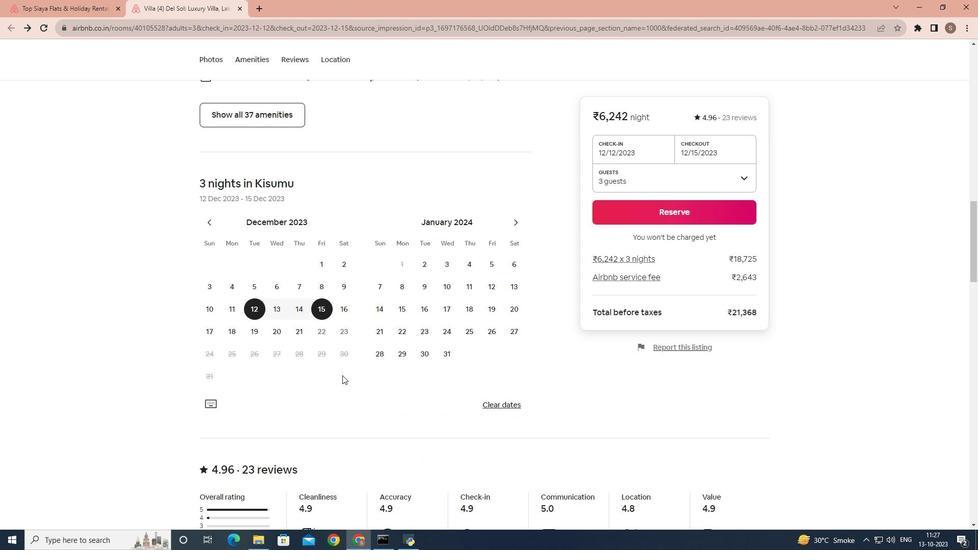 
Action: Mouse scrolled (342, 375) with delta (0, 0)
Screenshot: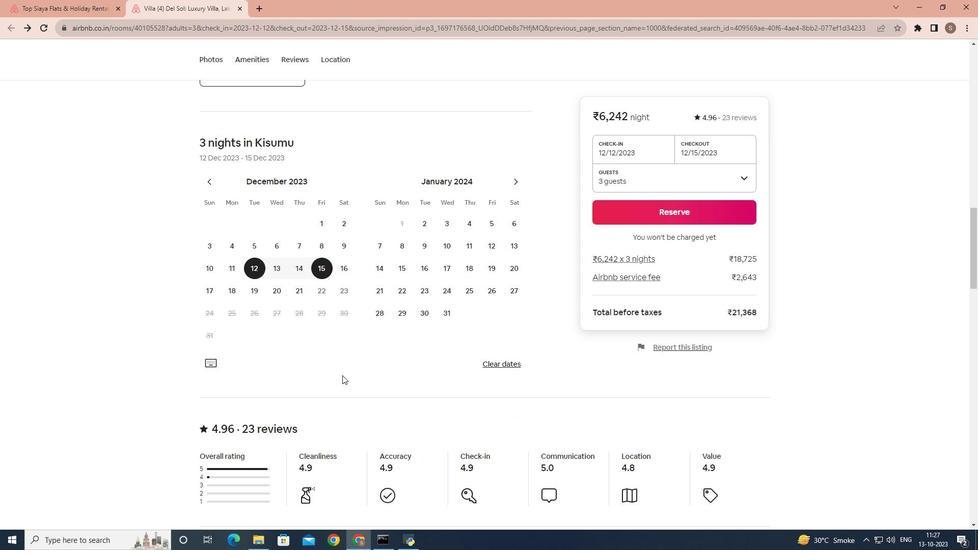 
Action: Mouse scrolled (342, 375) with delta (0, 0)
